 Task: Look for space in Thomastown, Australia from 1st July, 2023 to 8th July, 2023 for 2 adults, 1 child in price range Rs.15000 to Rs.20000. Place can be entire place with 1  bedroom having 1 bed and 1 bathroom. Property type can be house, flat, guest house, hotel. Amenities needed are: washing machine, kitchen. Booking option can be shelf check-in. Required host language is English.
Action: Mouse moved to (305, 200)
Screenshot: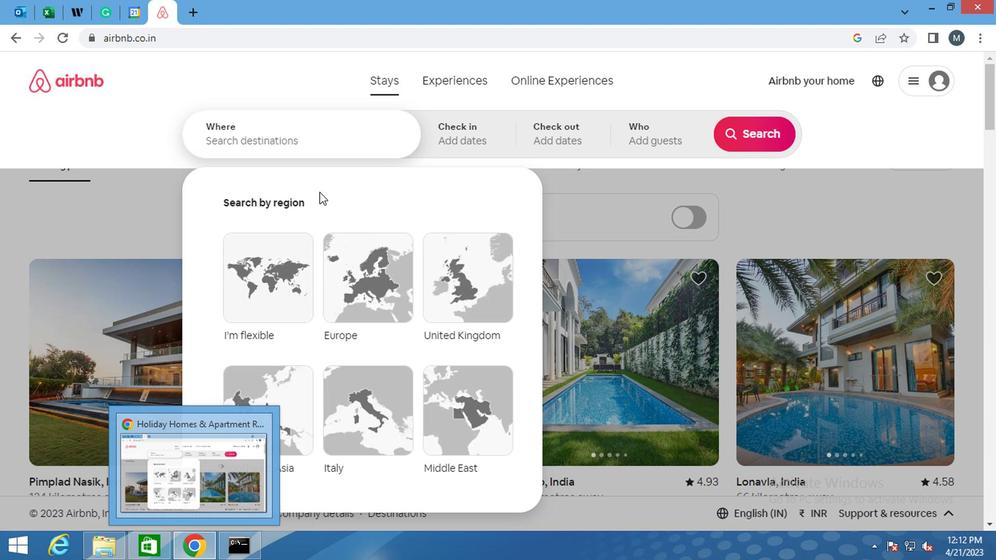 
Action: Mouse pressed left at (305, 200)
Screenshot: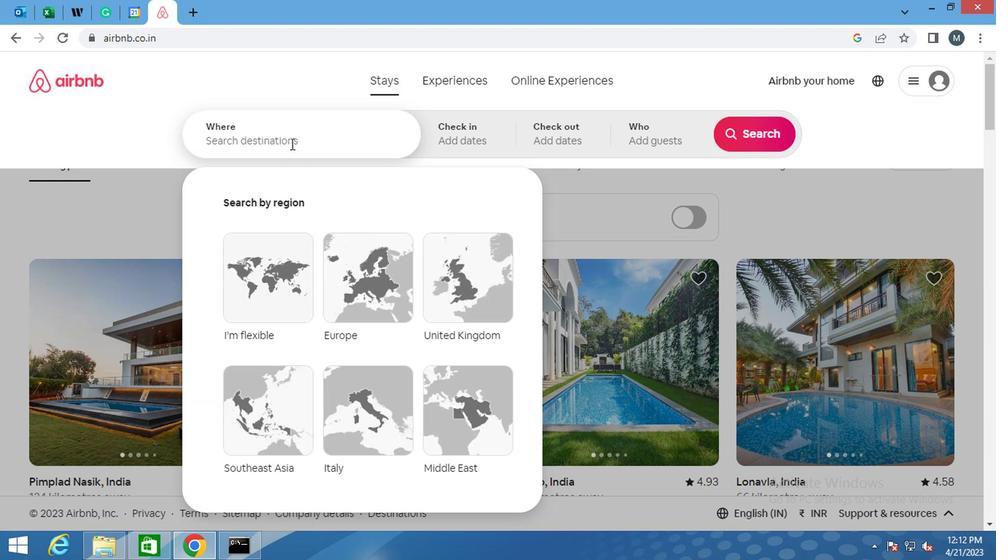 
Action: Mouse pressed left at (305, 200)
Screenshot: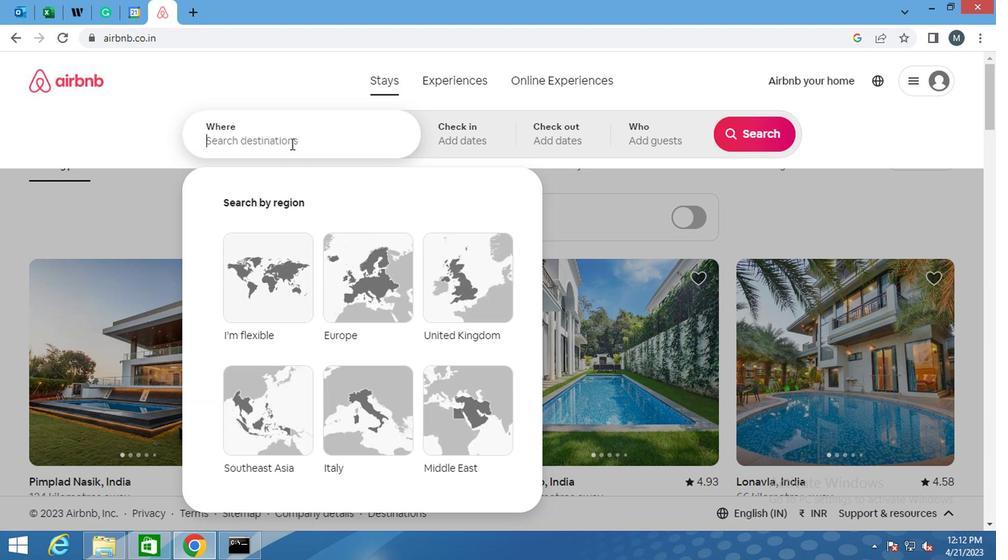 
Action: Key pressed <Key.shift>THOMSTOWN,<Key.shift>AUSTRALIA<Key.space><Key.enter>
Screenshot: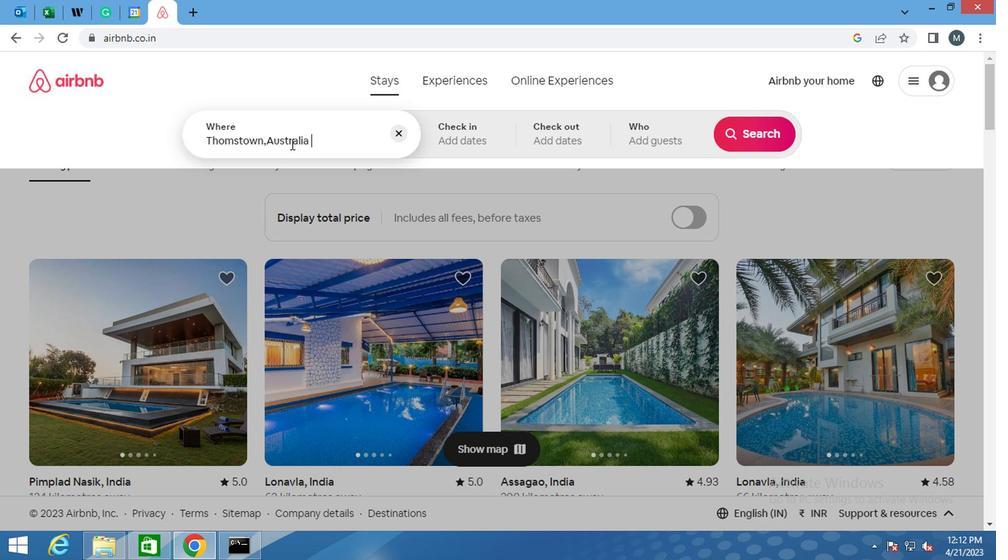 
Action: Mouse moved to (626, 278)
Screenshot: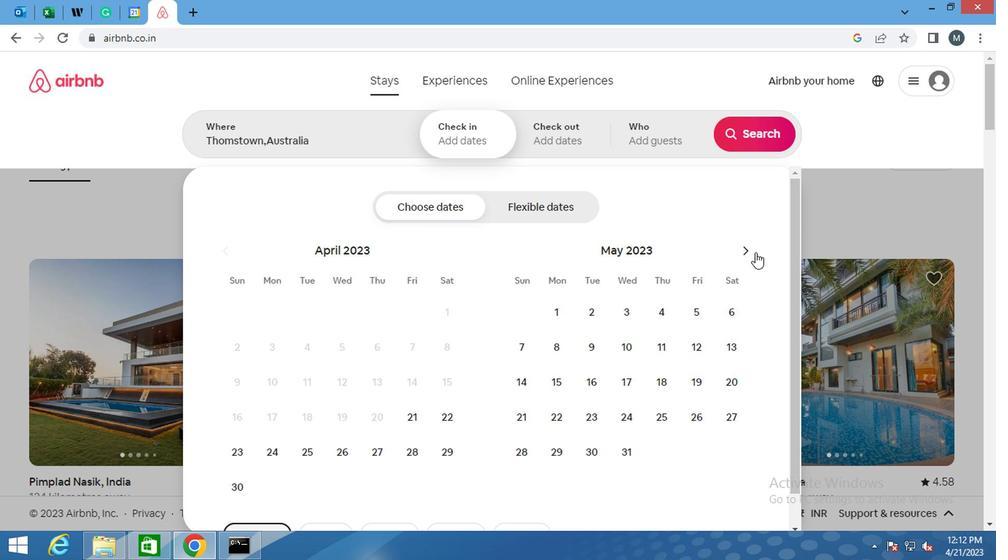 
Action: Mouse pressed left at (626, 278)
Screenshot: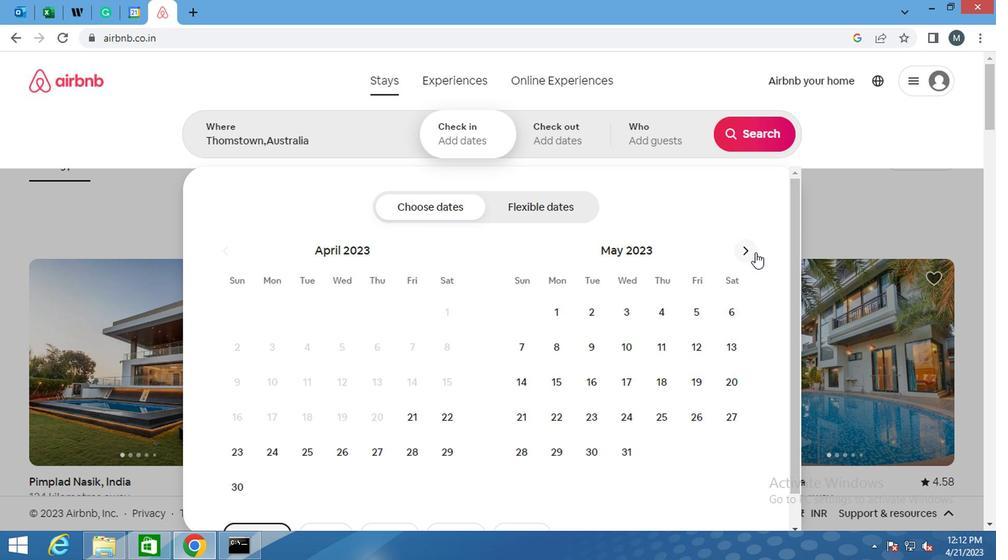 
Action: Mouse pressed left at (626, 278)
Screenshot: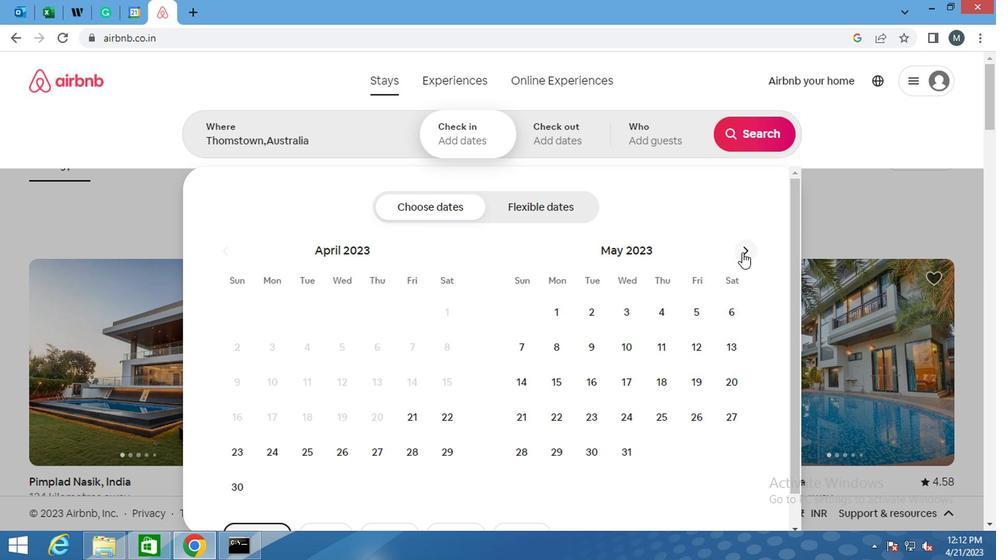
Action: Mouse moved to (622, 325)
Screenshot: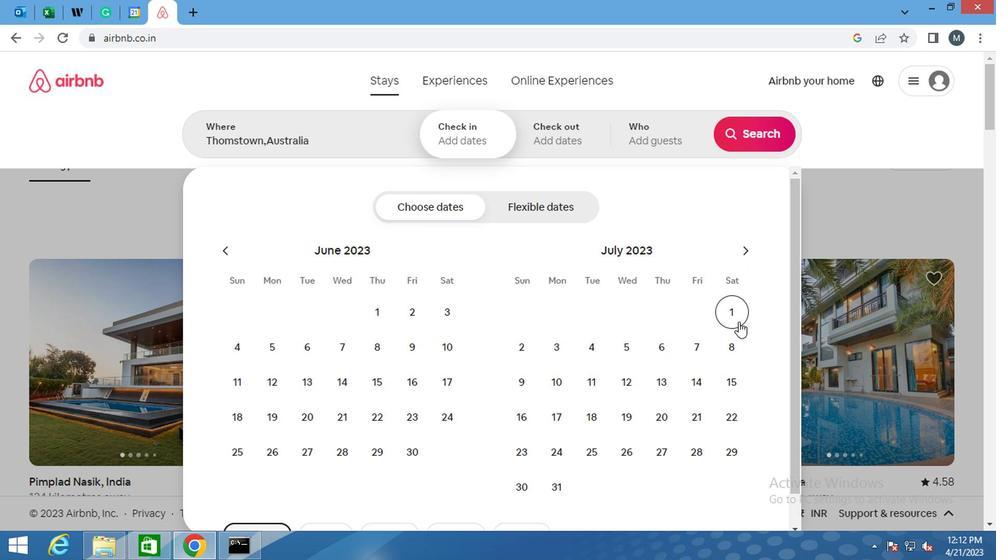 
Action: Mouse pressed left at (622, 325)
Screenshot: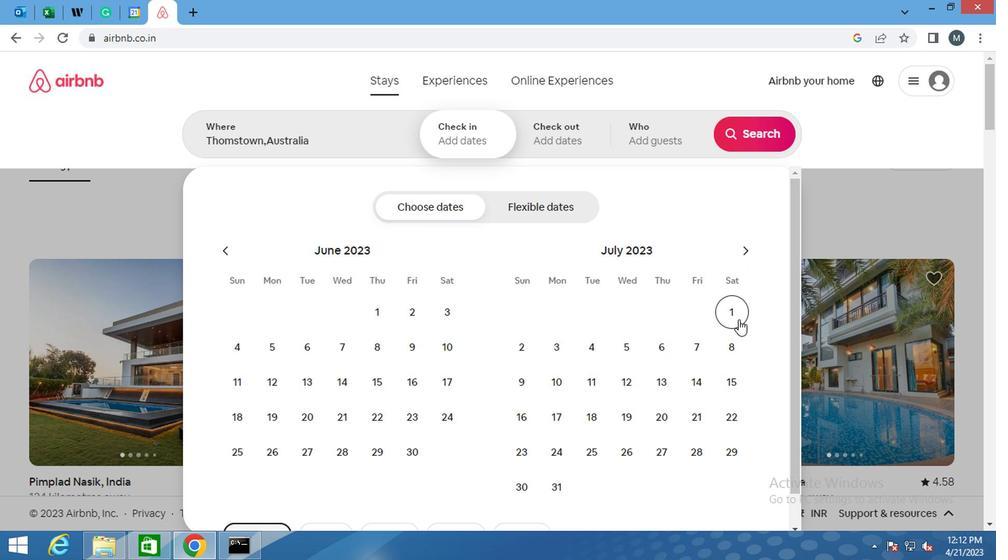
Action: Mouse moved to (623, 350)
Screenshot: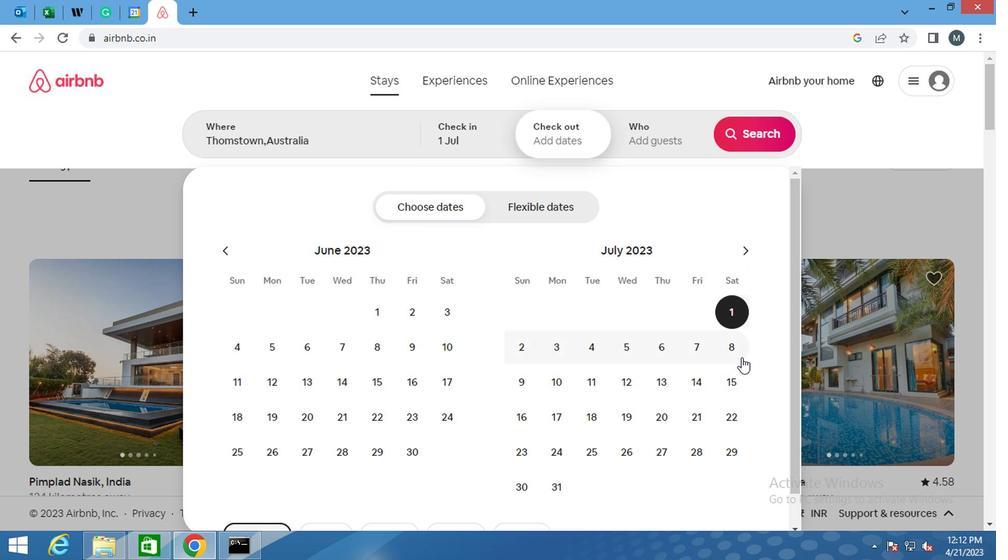 
Action: Mouse pressed left at (623, 350)
Screenshot: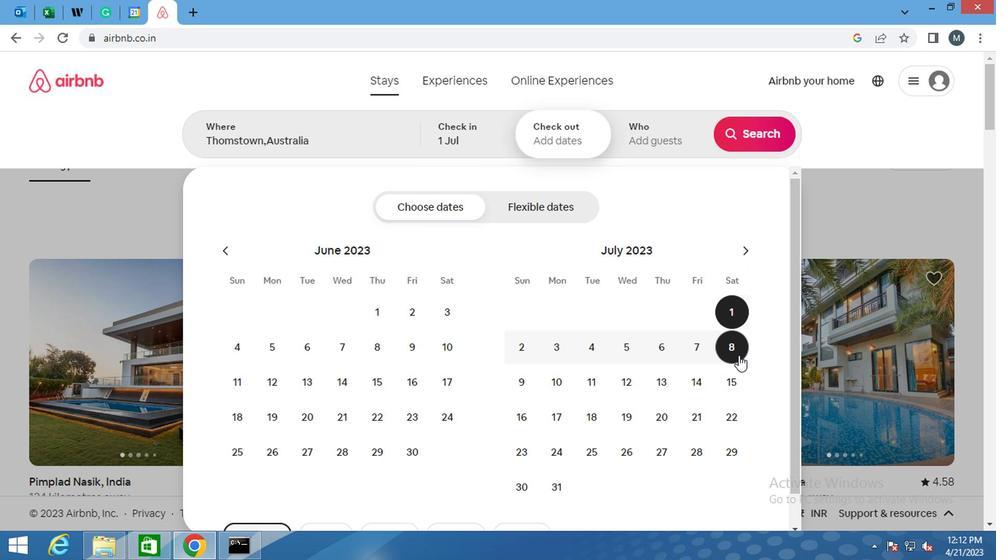 
Action: Mouse moved to (563, 193)
Screenshot: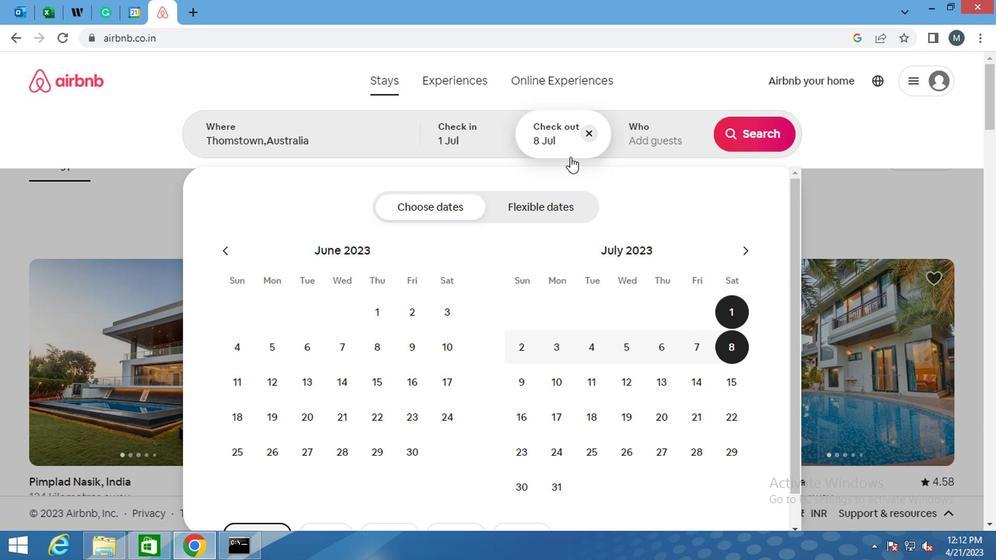 
Action: Mouse pressed left at (563, 193)
Screenshot: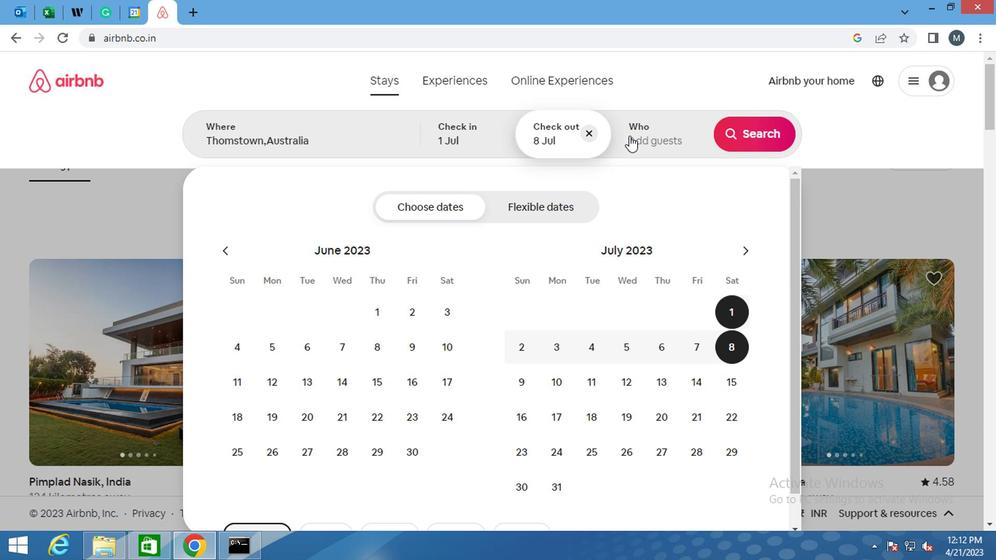 
Action: Mouse moved to (646, 251)
Screenshot: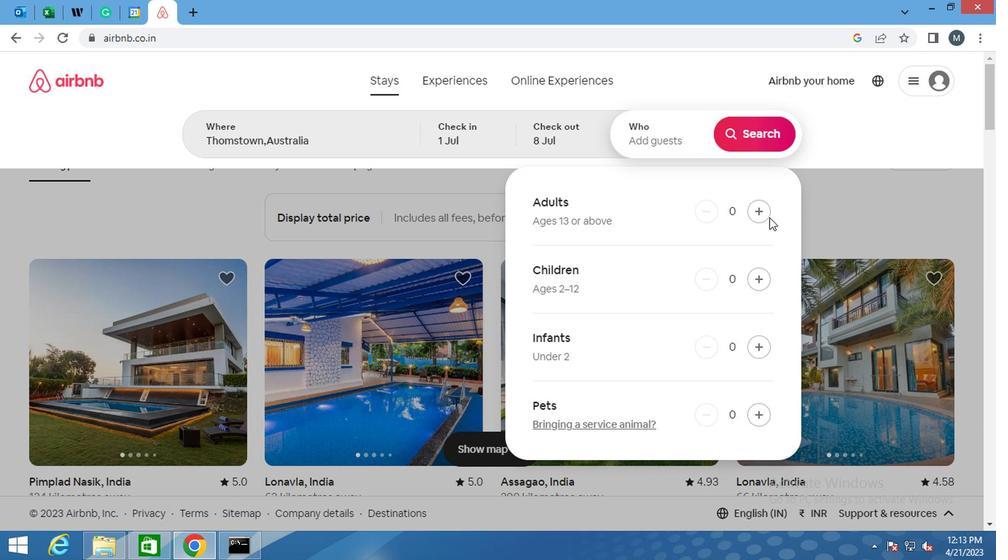 
Action: Mouse pressed left at (646, 251)
Screenshot: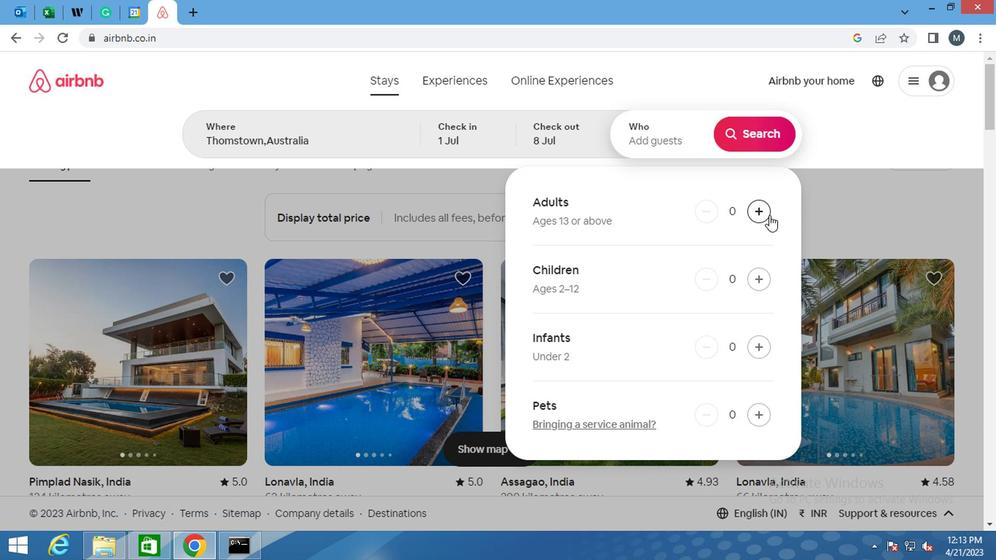 
Action: Mouse moved to (645, 249)
Screenshot: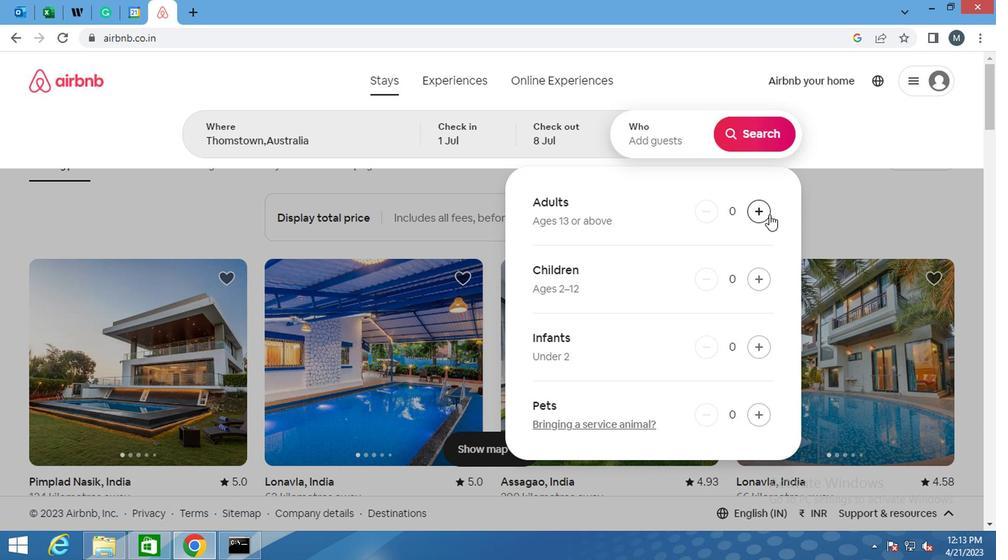
Action: Mouse pressed left at (645, 249)
Screenshot: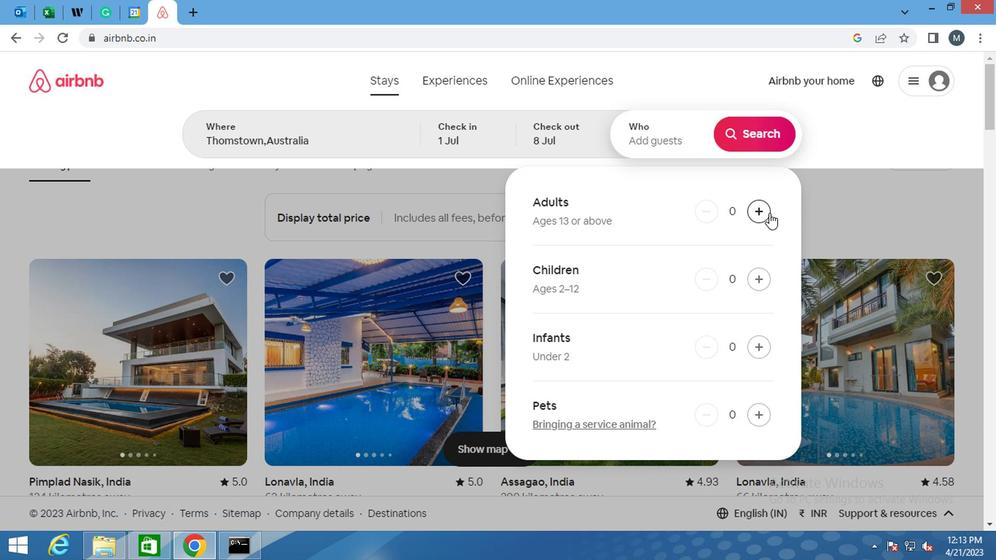 
Action: Mouse moved to (698, 195)
Screenshot: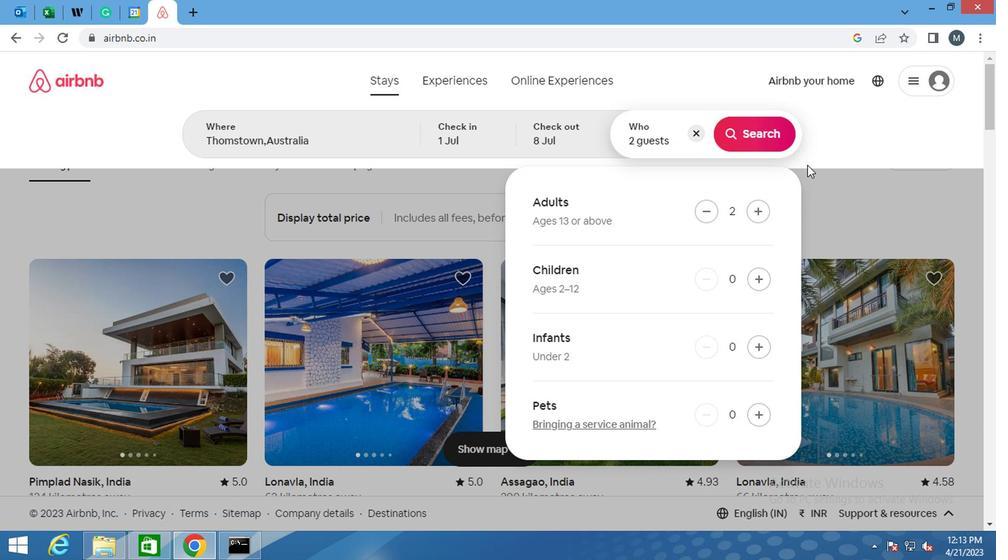 
Action: Mouse pressed left at (698, 195)
Screenshot: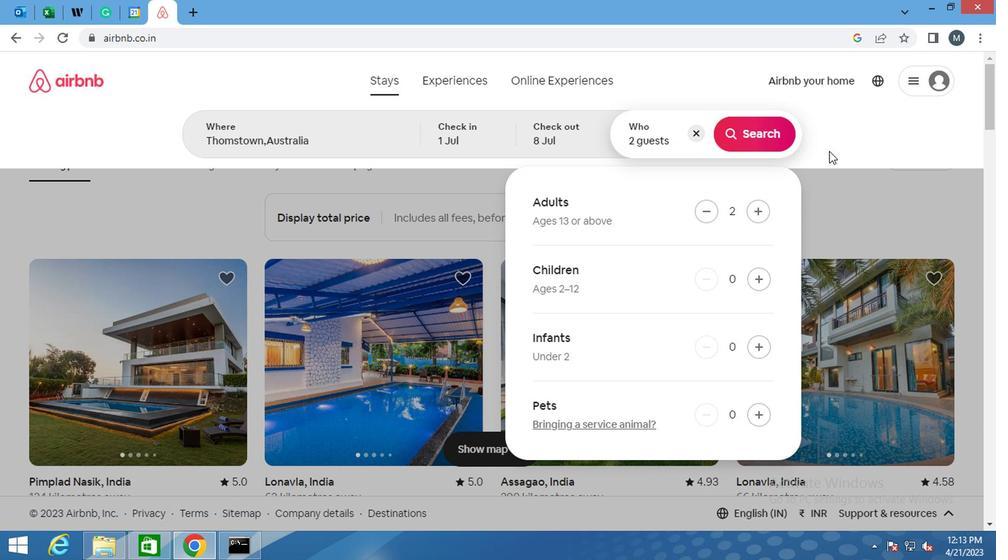 
Action: Mouse moved to (691, 213)
Screenshot: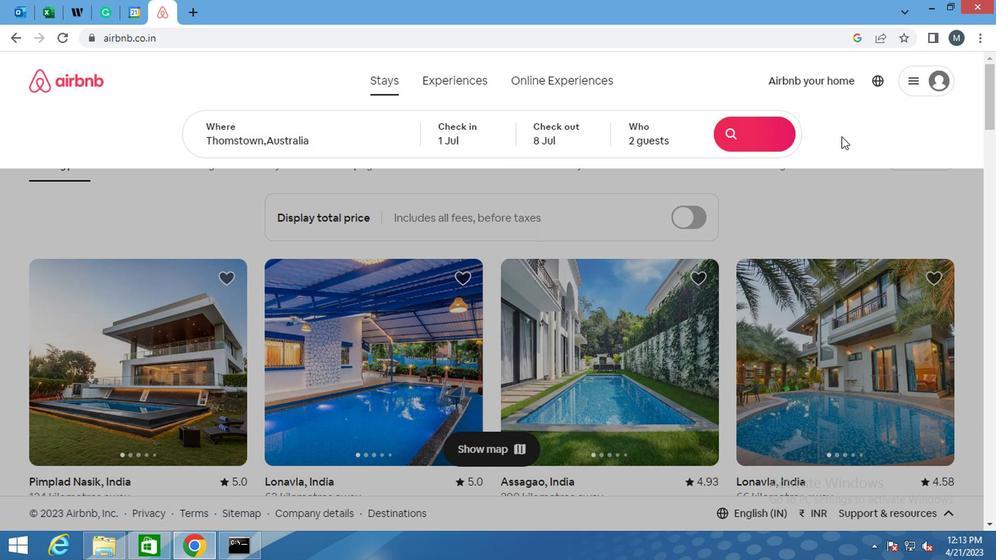 
Action: Mouse scrolled (691, 213) with delta (0, 0)
Screenshot: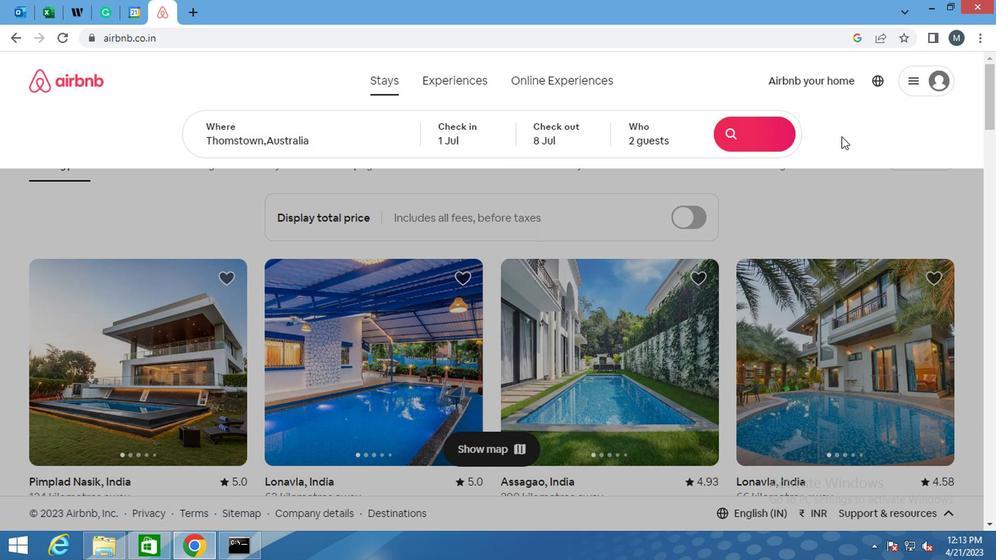 
Action: Mouse moved to (691, 214)
Screenshot: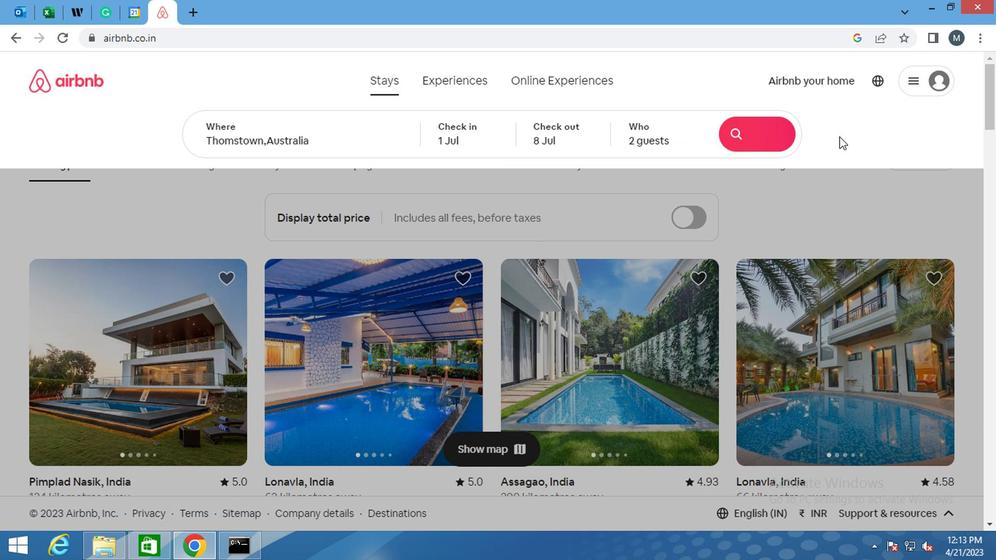 
Action: Mouse scrolled (691, 214) with delta (0, 0)
Screenshot: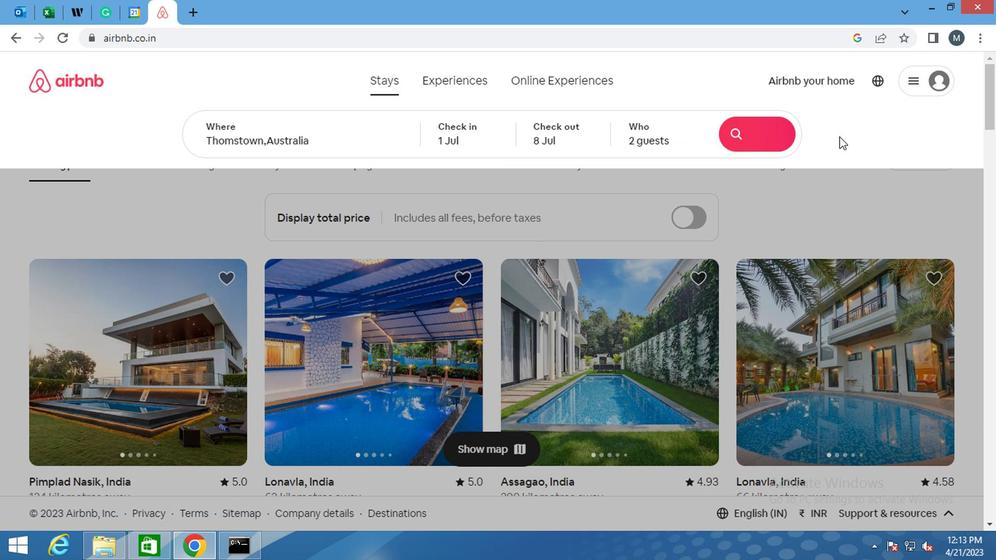 
Action: Mouse scrolled (691, 214) with delta (0, 0)
Screenshot: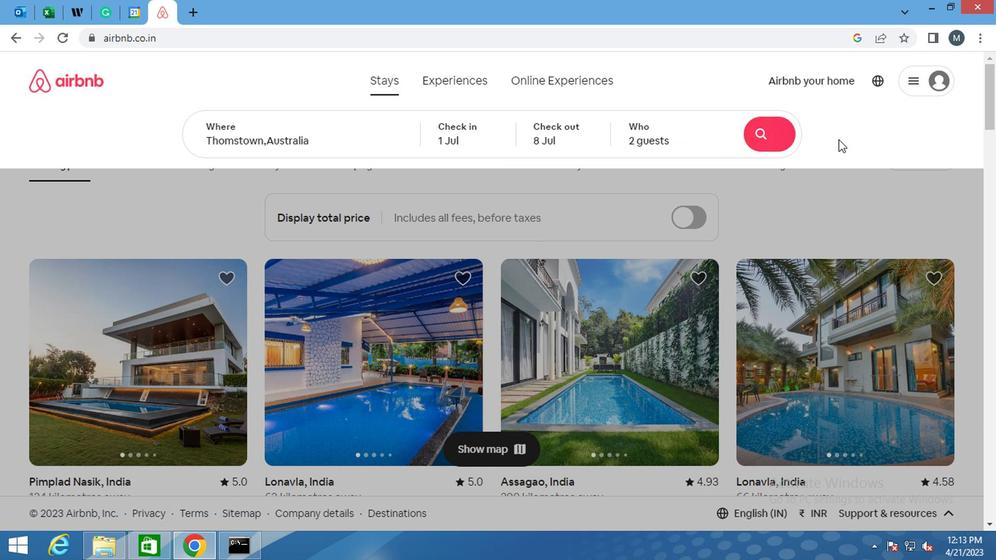 
Action: Mouse moved to (705, 213)
Screenshot: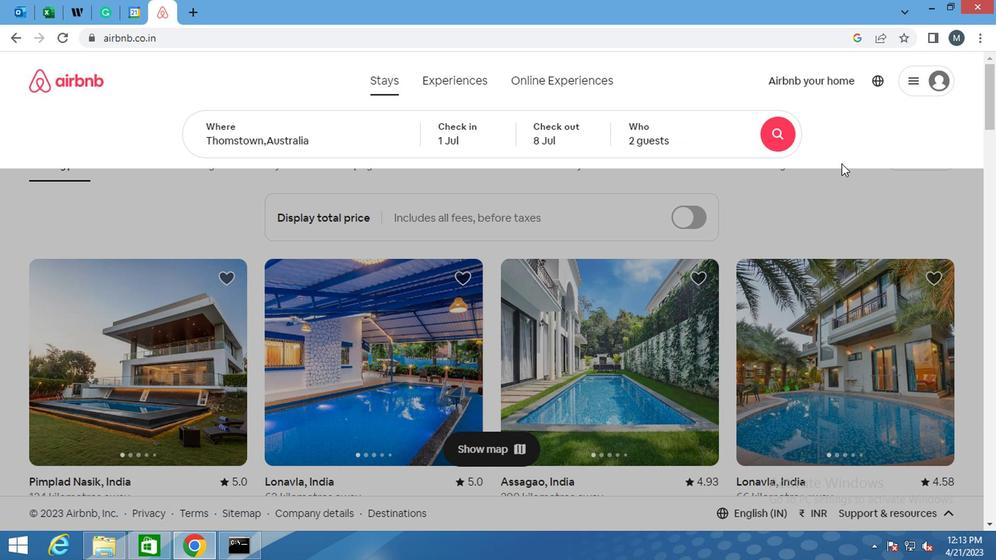 
Action: Mouse scrolled (705, 214) with delta (0, 0)
Screenshot: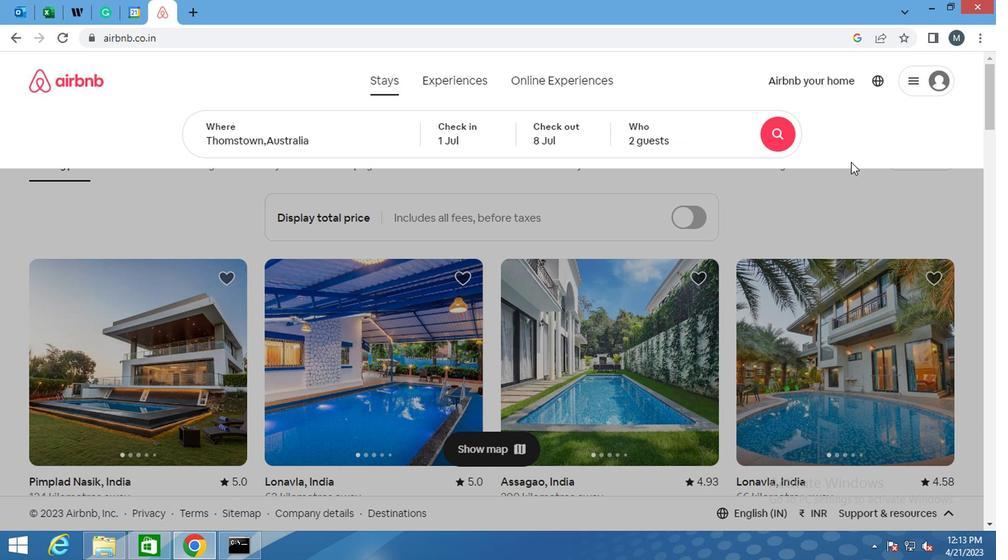 
Action: Mouse moved to (706, 212)
Screenshot: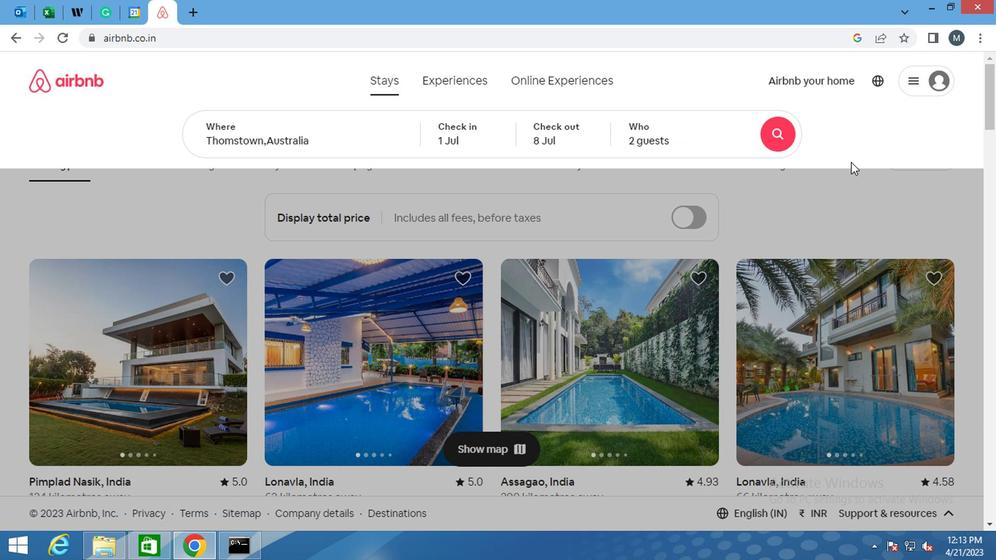 
Action: Mouse scrolled (706, 213) with delta (0, 0)
Screenshot: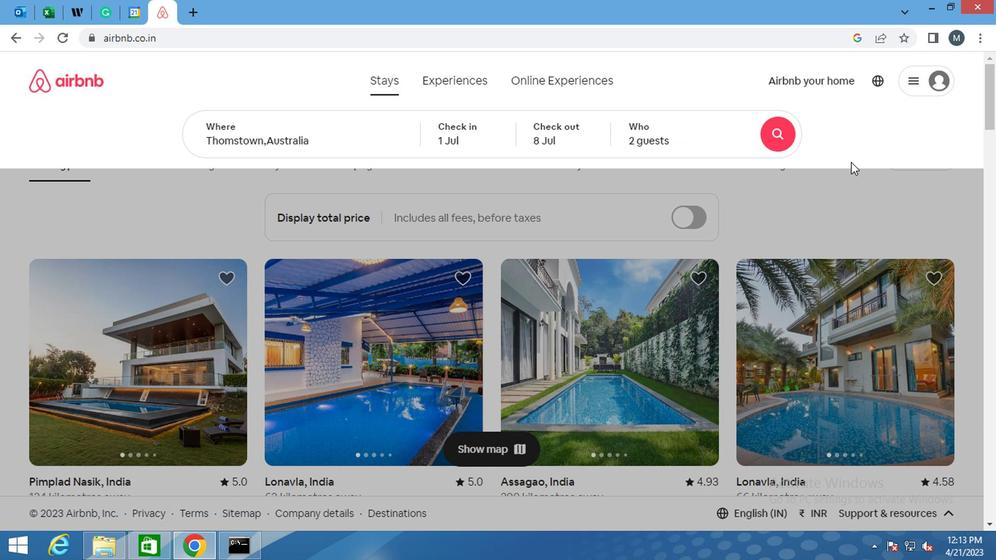 
Action: Mouse moved to (705, 201)
Screenshot: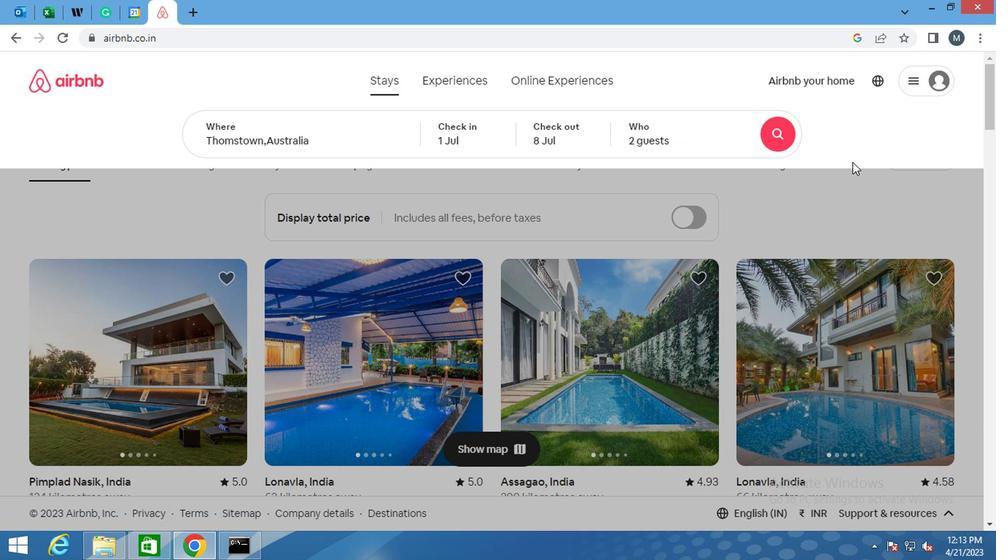 
Action: Mouse scrolled (705, 200) with delta (0, 0)
Screenshot: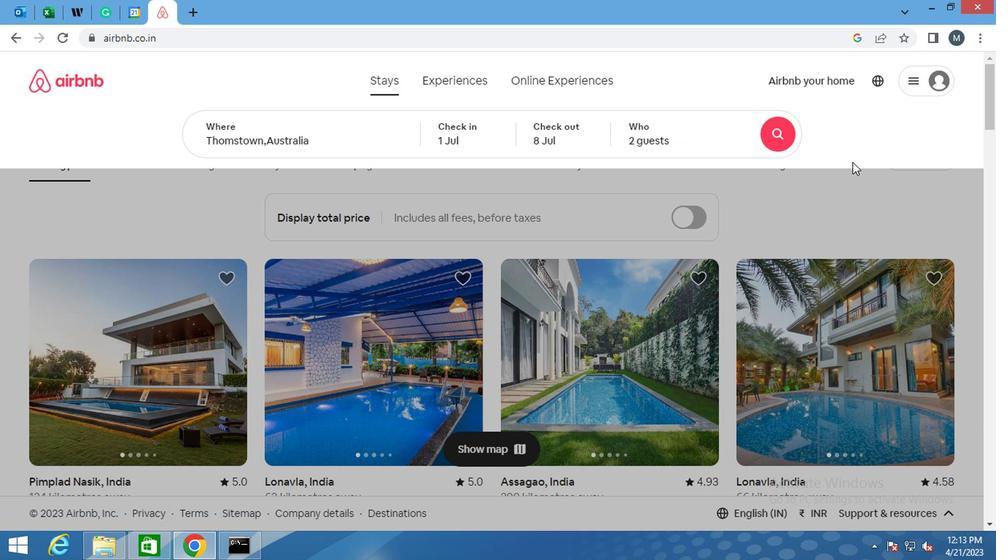 
Action: Mouse moved to (705, 202)
Screenshot: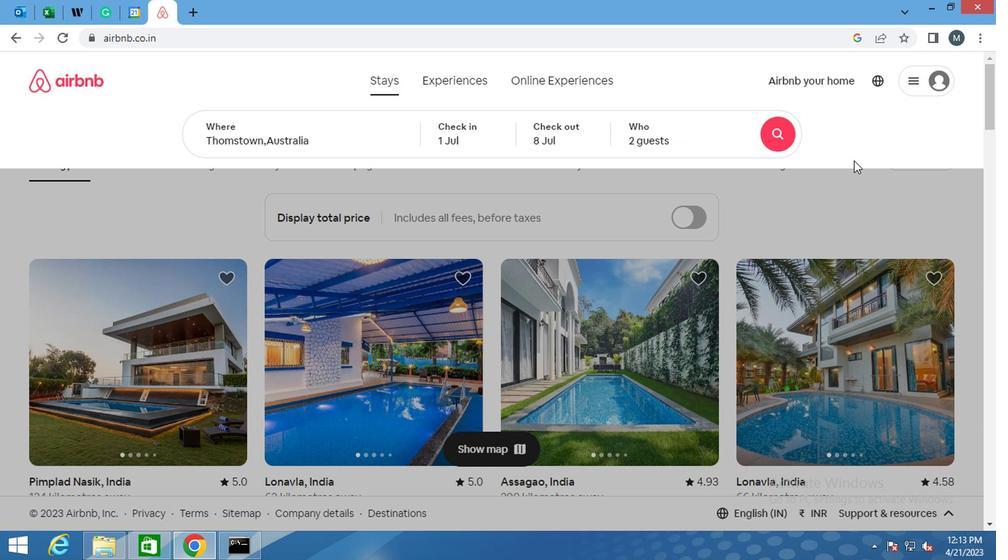 
Action: Mouse scrolled (705, 201) with delta (0, 0)
Screenshot: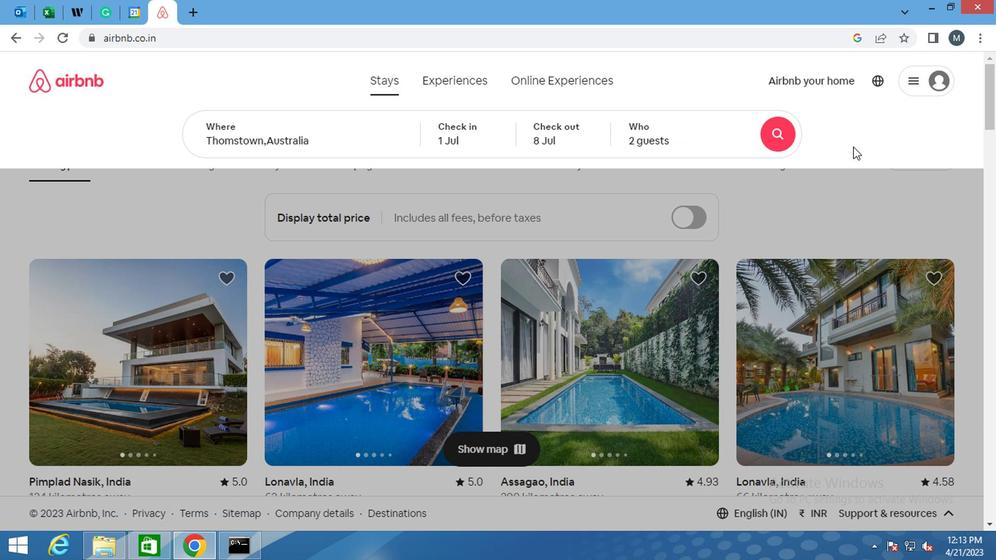 
Action: Mouse moved to (705, 203)
Screenshot: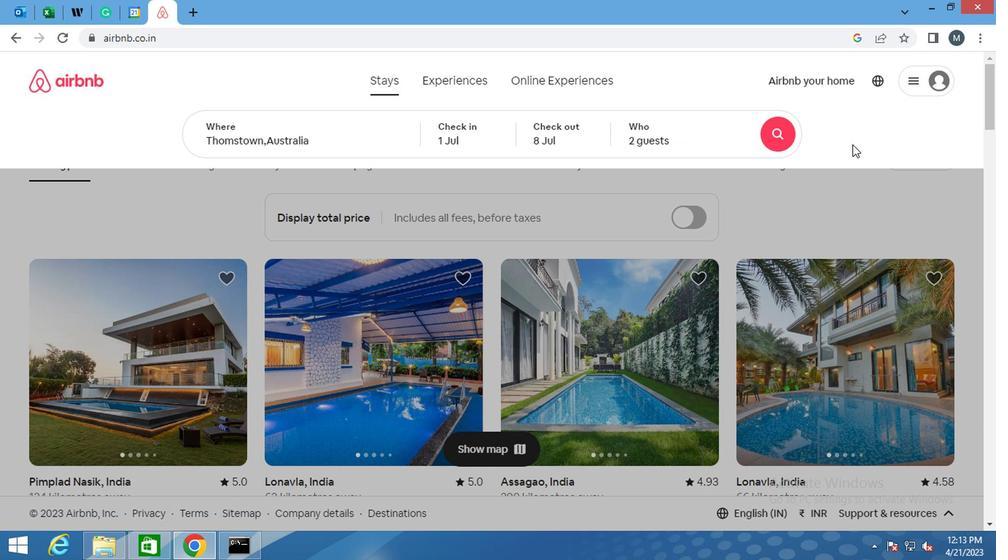 
Action: Mouse scrolled (705, 203) with delta (0, 0)
Screenshot: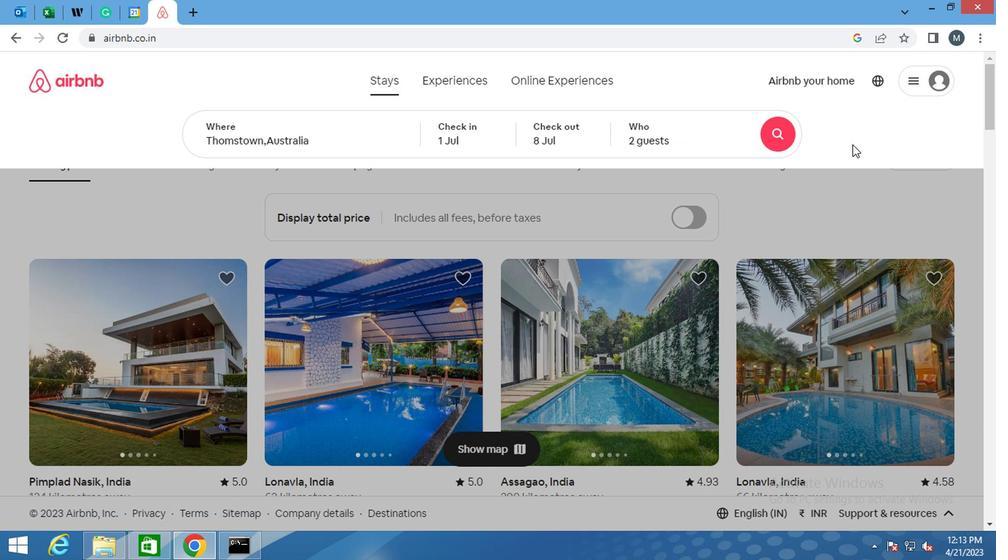 
Action: Mouse moved to (705, 204)
Screenshot: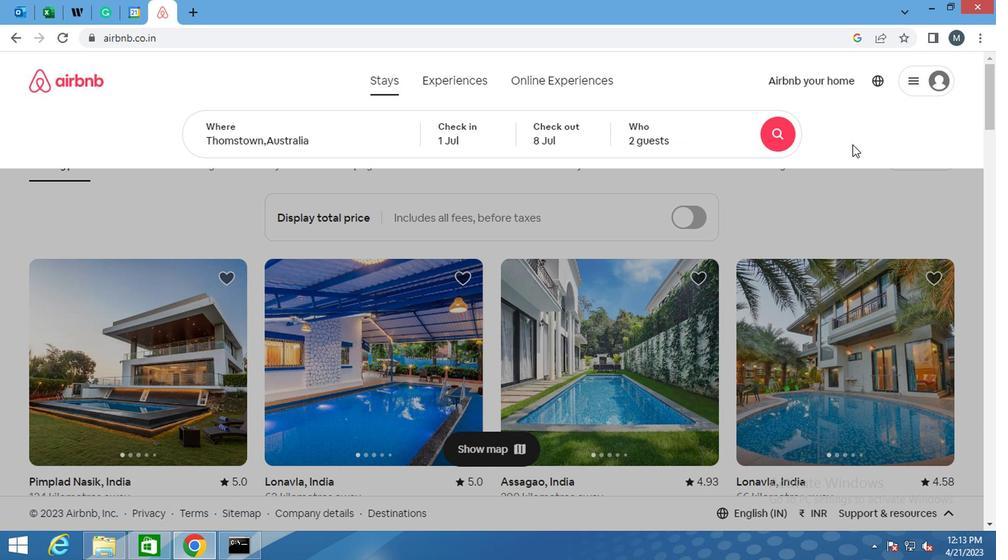 
Action: Mouse scrolled (705, 203) with delta (0, 0)
Screenshot: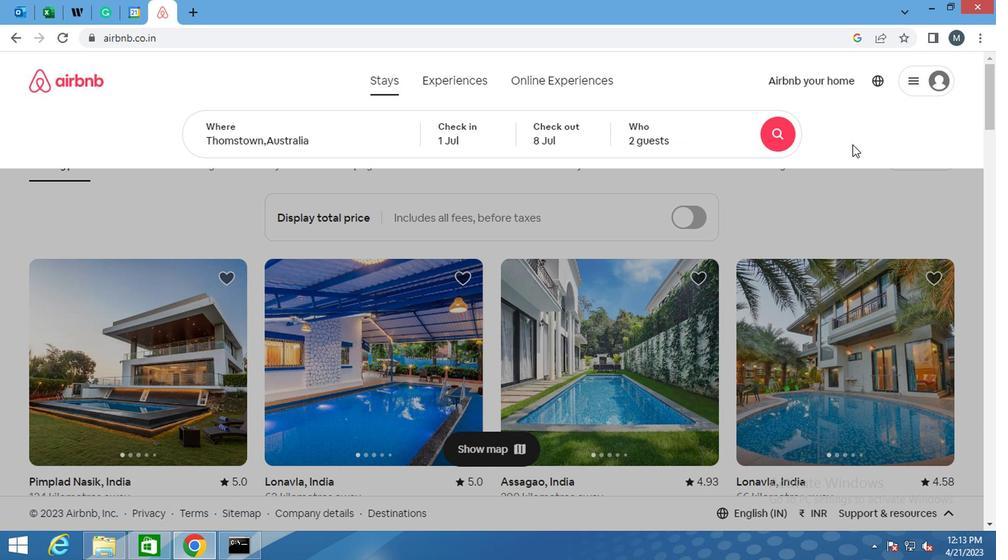 
Action: Mouse scrolled (705, 204) with delta (0, 0)
Screenshot: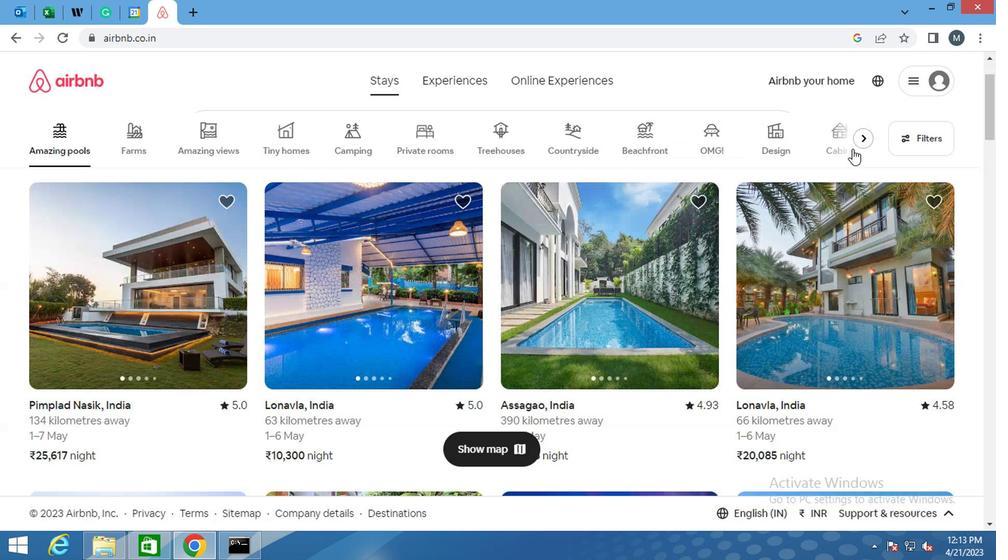 
Action: Mouse scrolled (705, 204) with delta (0, 0)
Screenshot: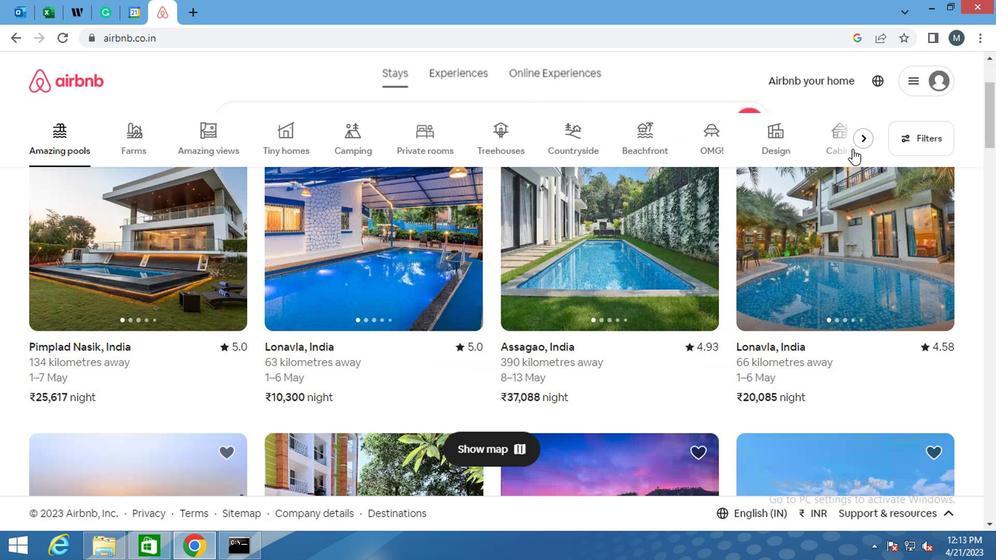
Action: Mouse scrolled (705, 204) with delta (0, 0)
Screenshot: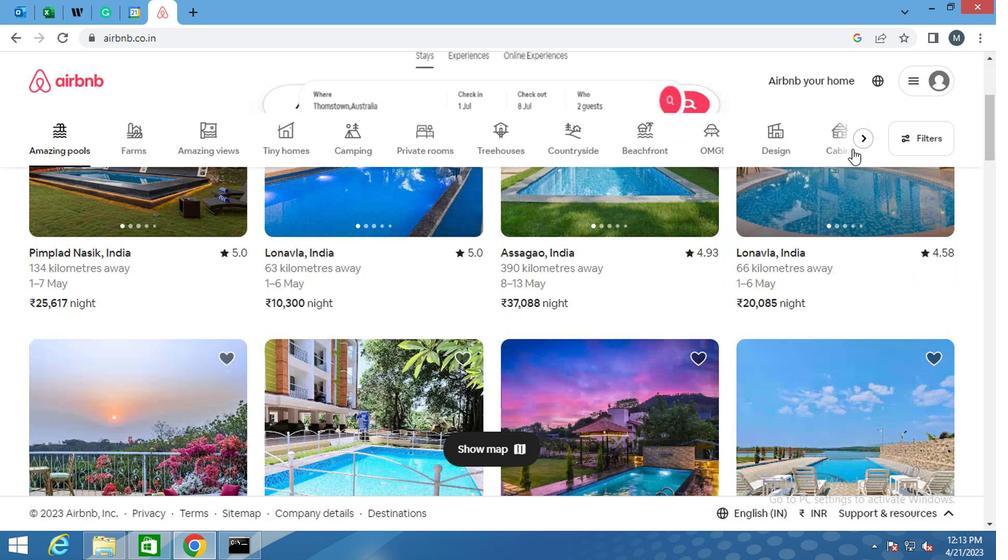 
Action: Mouse moved to (750, 203)
Screenshot: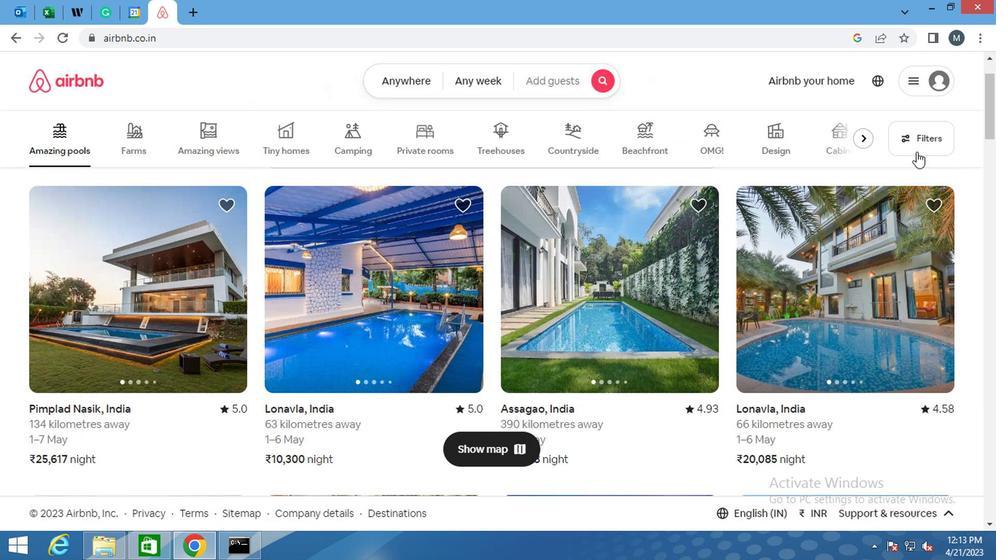 
Action: Mouse pressed left at (750, 203)
Screenshot: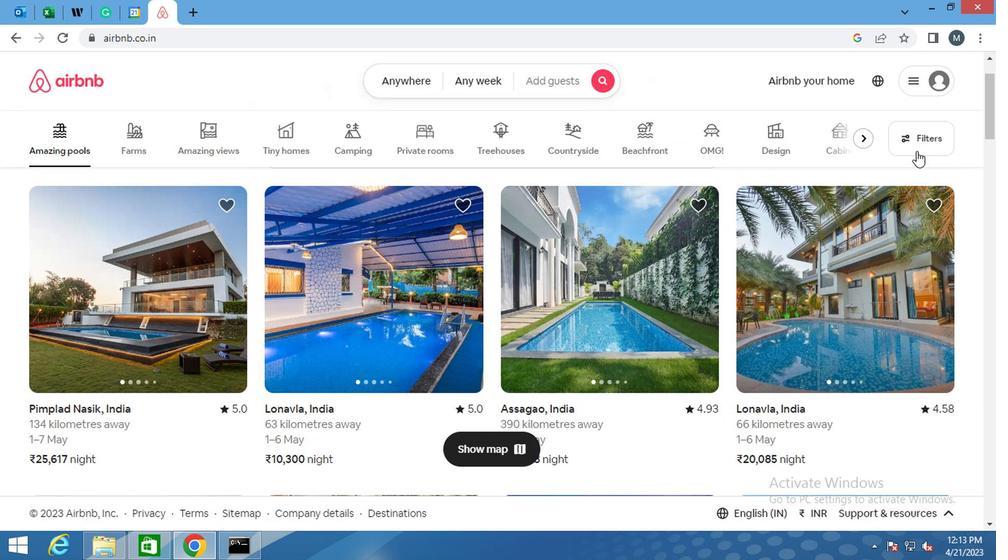 
Action: Mouse moved to (684, 226)
Screenshot: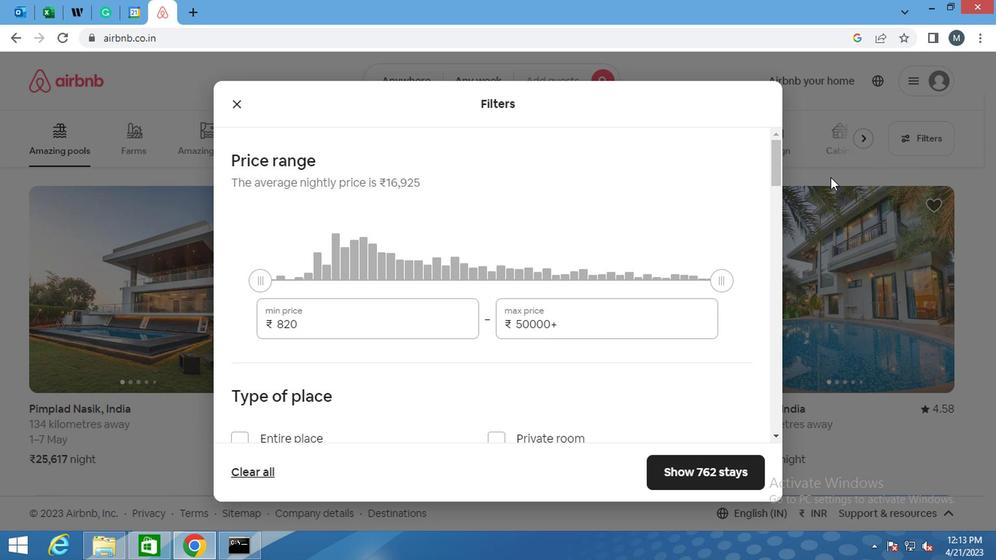 
Action: Mouse scrolled (684, 226) with delta (0, 0)
Screenshot: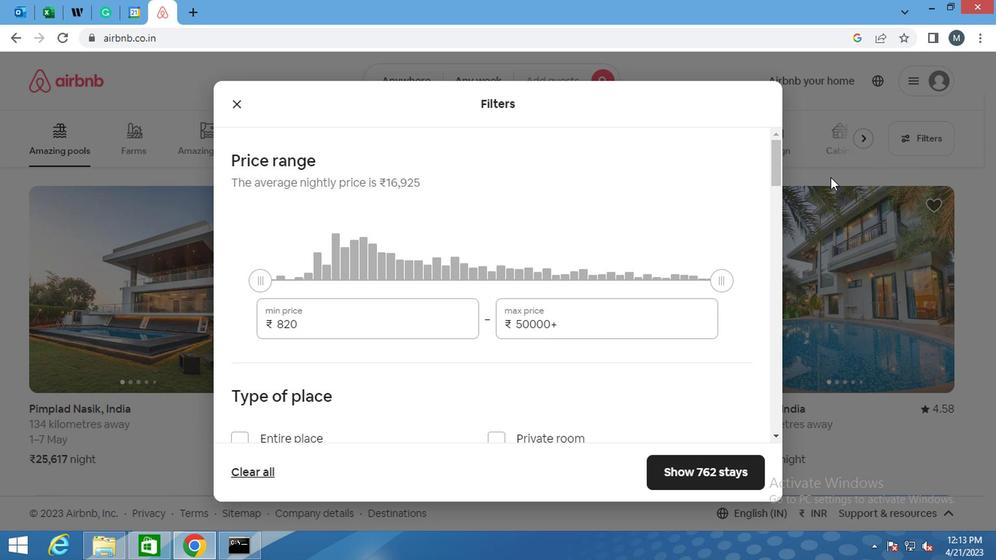 
Action: Mouse moved to (365, 322)
Screenshot: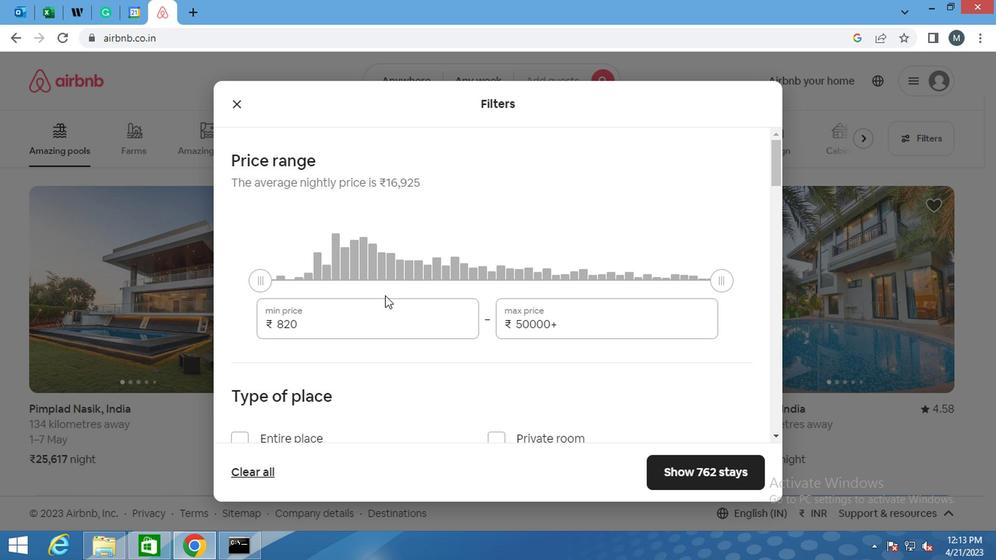 
Action: Mouse pressed left at (365, 322)
Screenshot: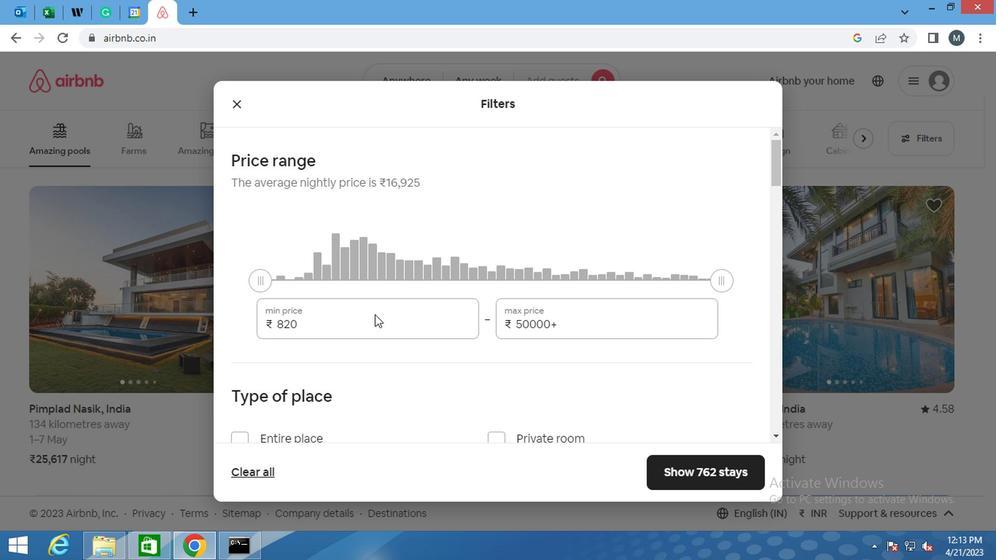 
Action: Mouse moved to (364, 323)
Screenshot: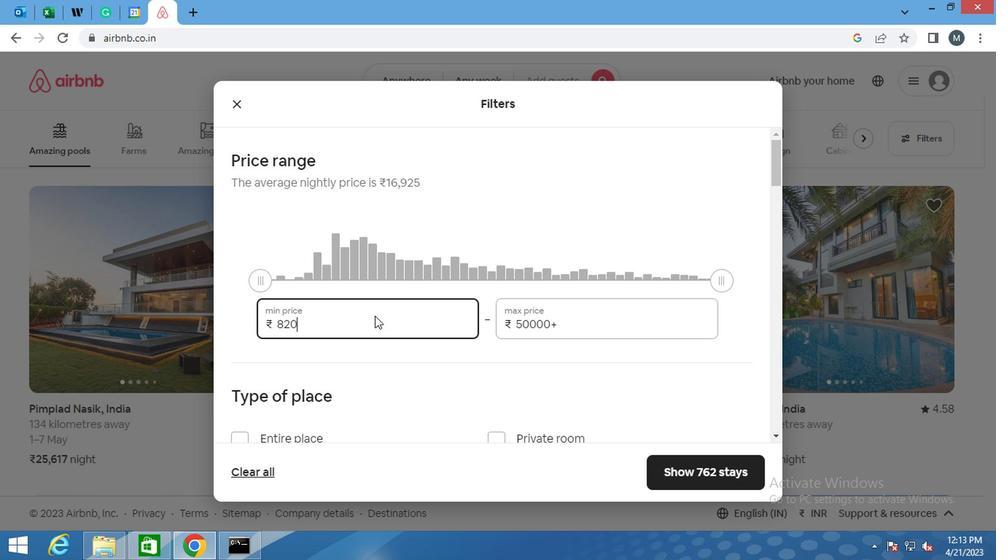 
Action: Key pressed <Key.backspace><Key.backspace><Key.backspace><Key.backspace><Key.backspace>15000
Screenshot: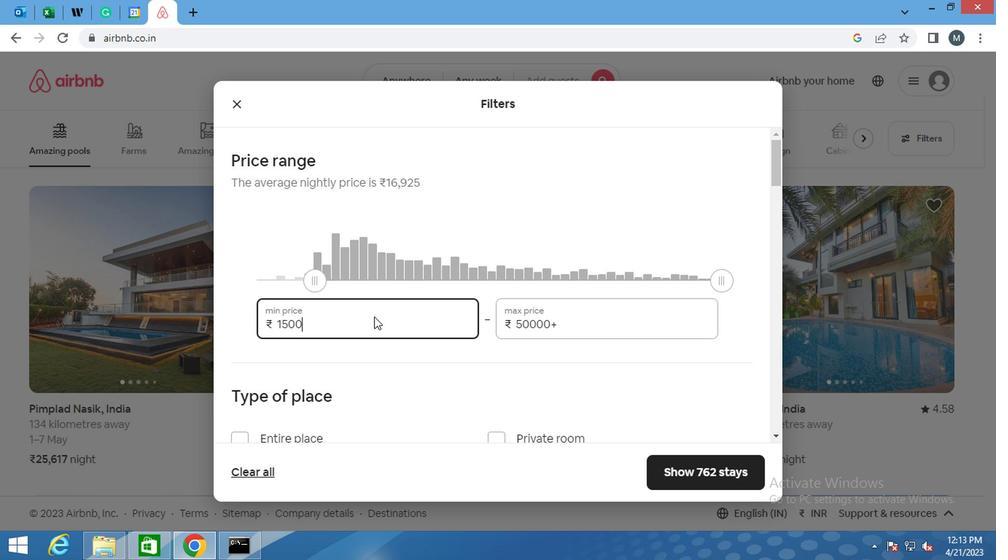 
Action: Mouse moved to (552, 323)
Screenshot: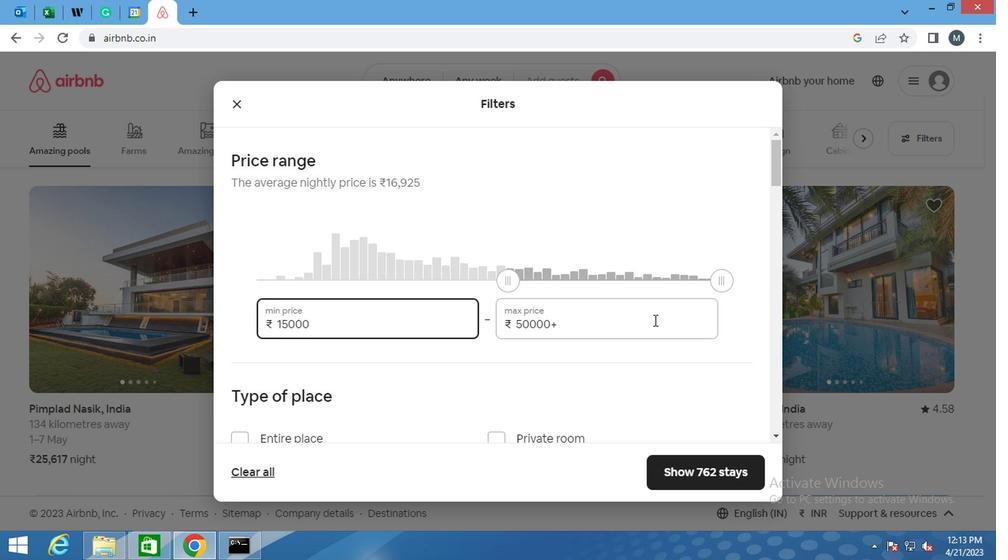 
Action: Mouse pressed left at (552, 323)
Screenshot: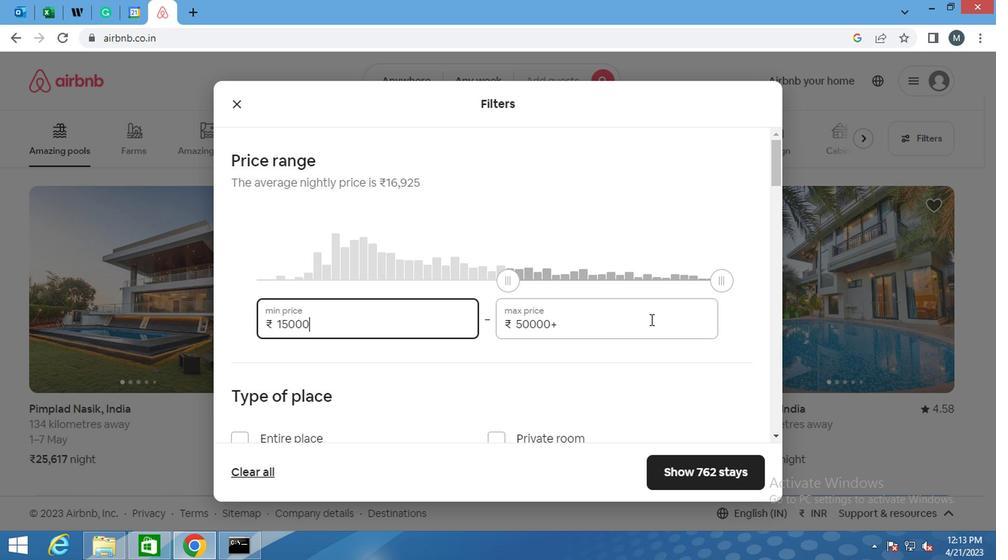
Action: Key pressed <Key.backspace><Key.backspace><Key.backspace><Key.backspace><Key.backspace><Key.backspace>20000
Screenshot: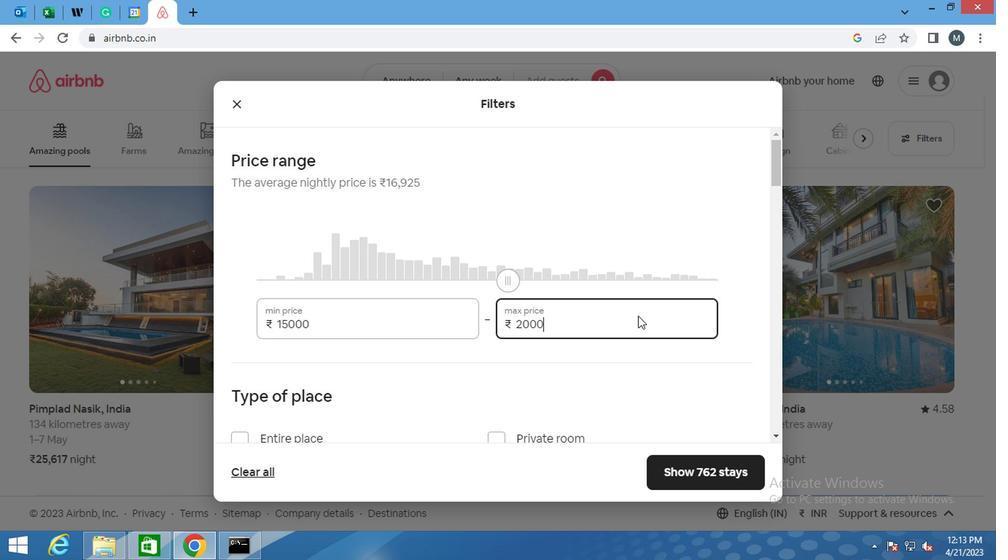 
Action: Mouse moved to (495, 293)
Screenshot: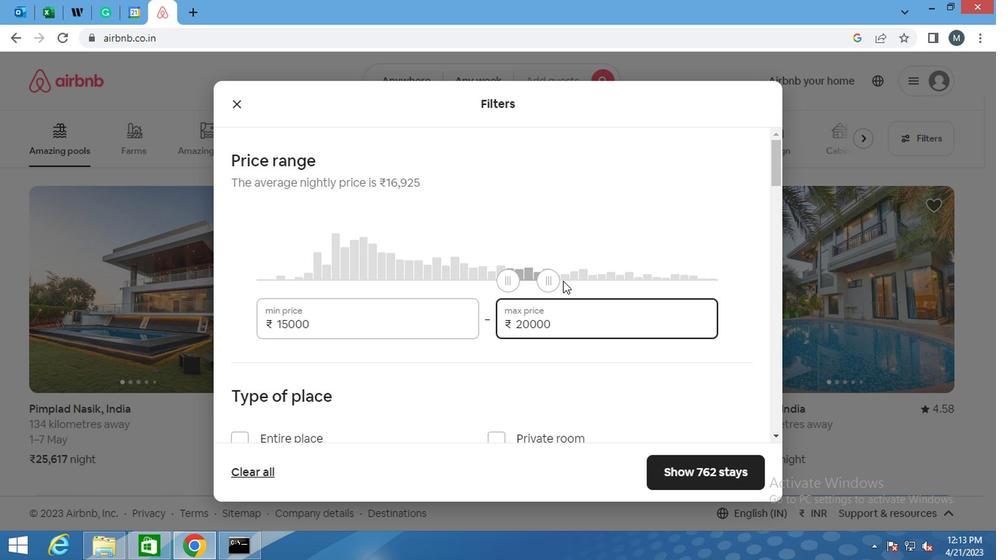 
Action: Mouse scrolled (495, 293) with delta (0, 0)
Screenshot: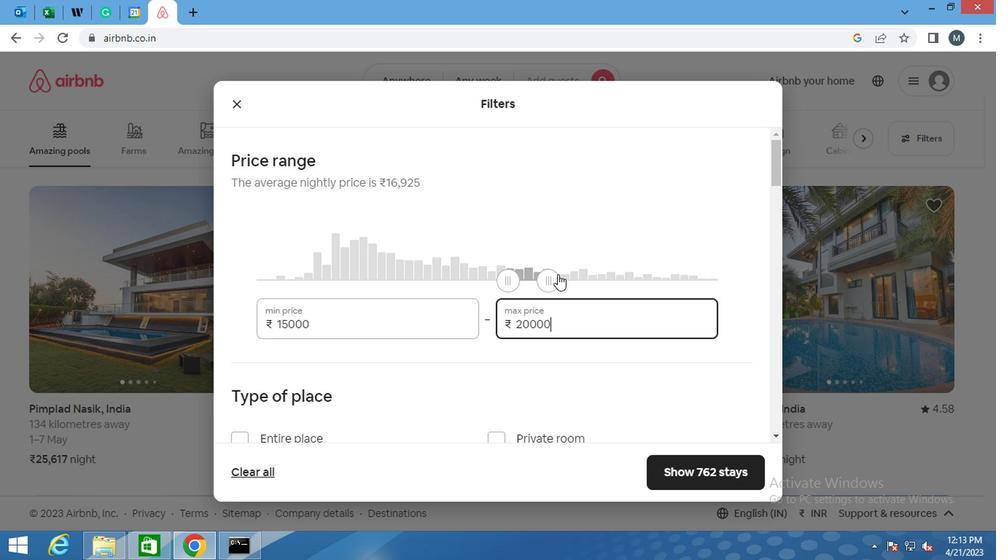 
Action: Mouse moved to (265, 363)
Screenshot: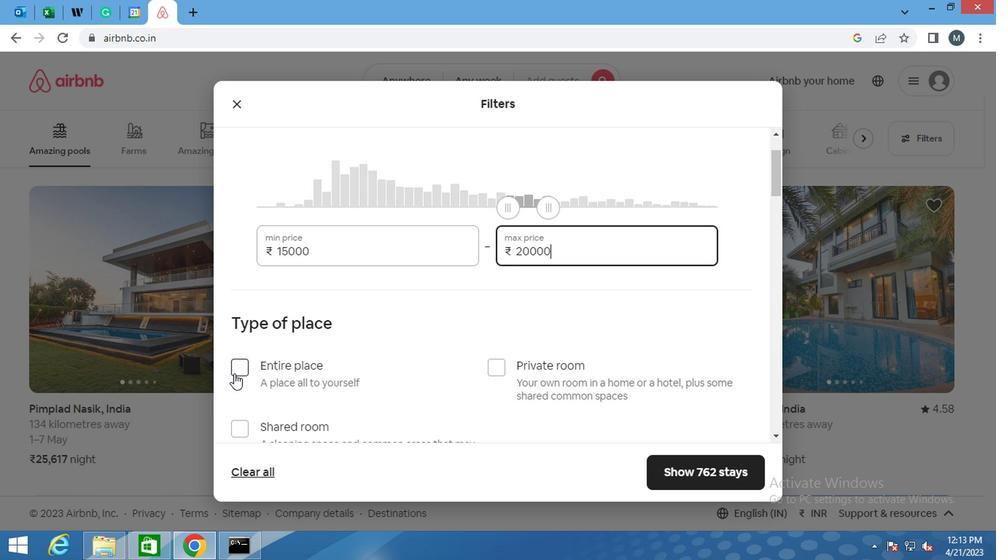 
Action: Mouse pressed left at (265, 363)
Screenshot: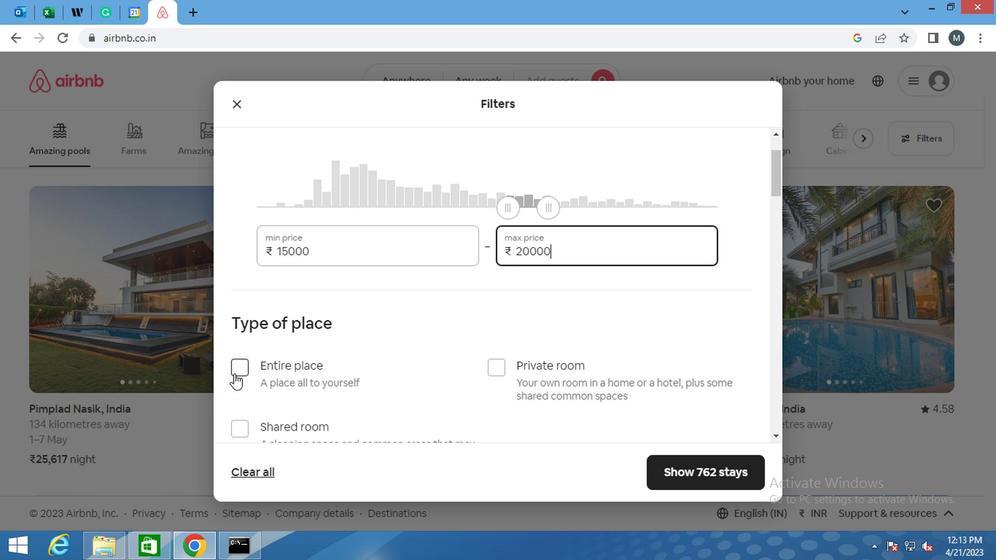 
Action: Mouse moved to (307, 331)
Screenshot: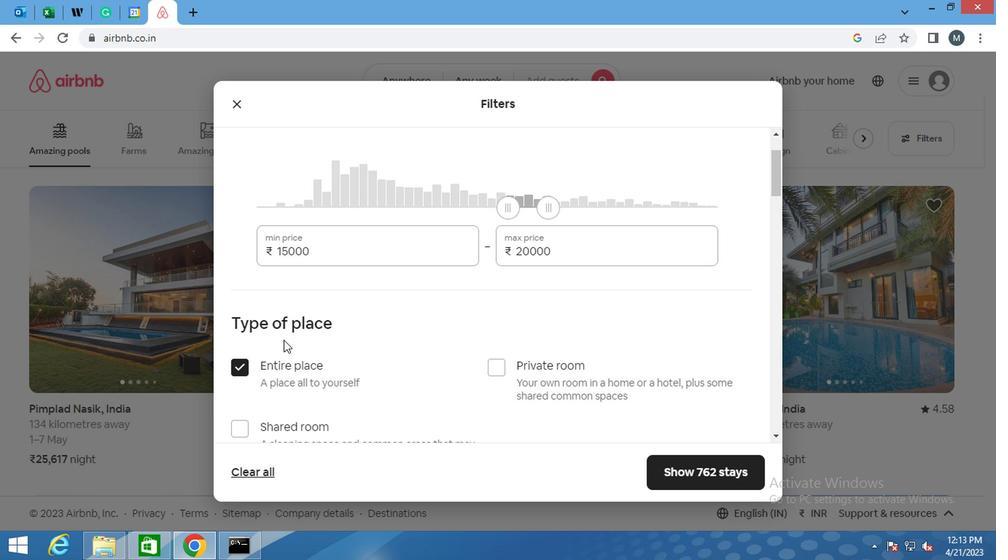
Action: Mouse scrolled (307, 330) with delta (0, 0)
Screenshot: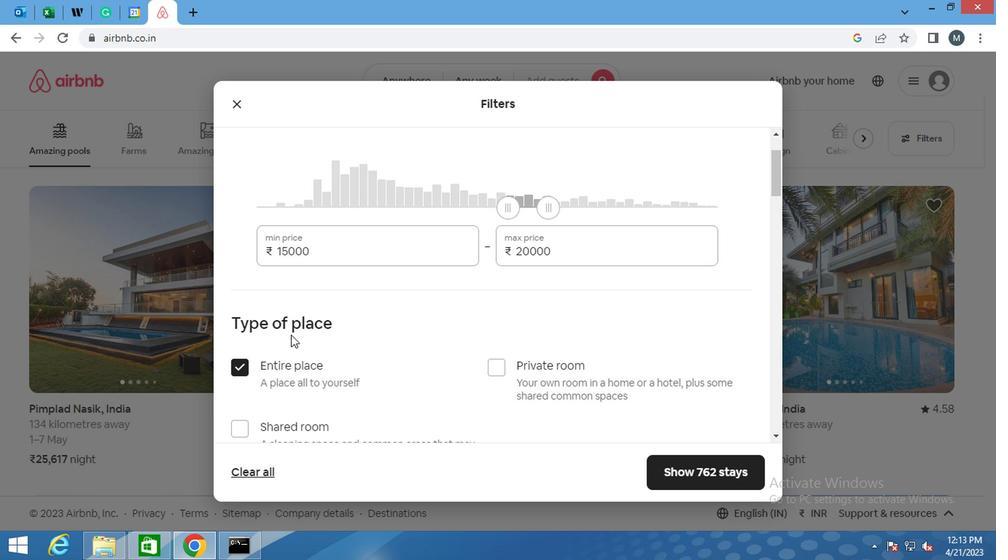 
Action: Mouse scrolled (307, 330) with delta (0, 0)
Screenshot: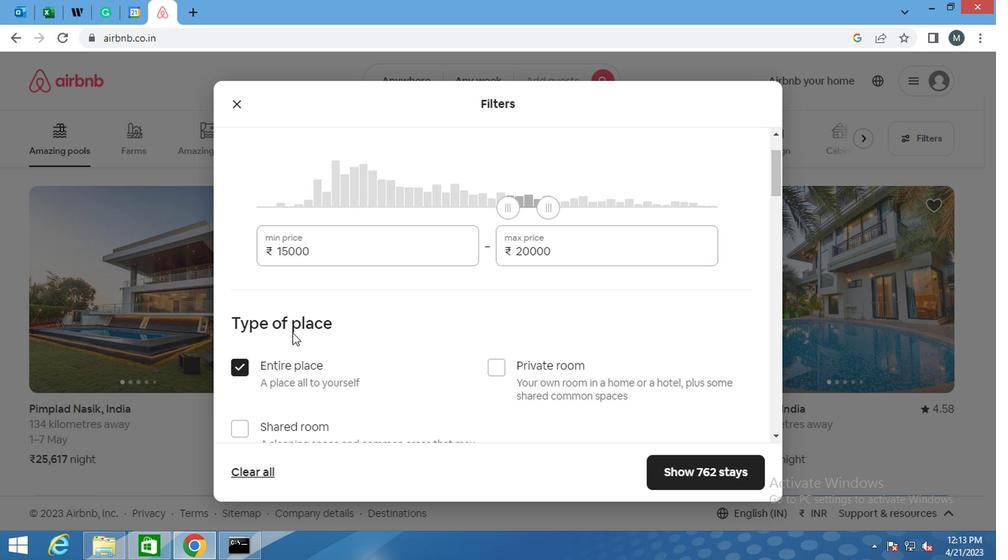 
Action: Mouse moved to (327, 341)
Screenshot: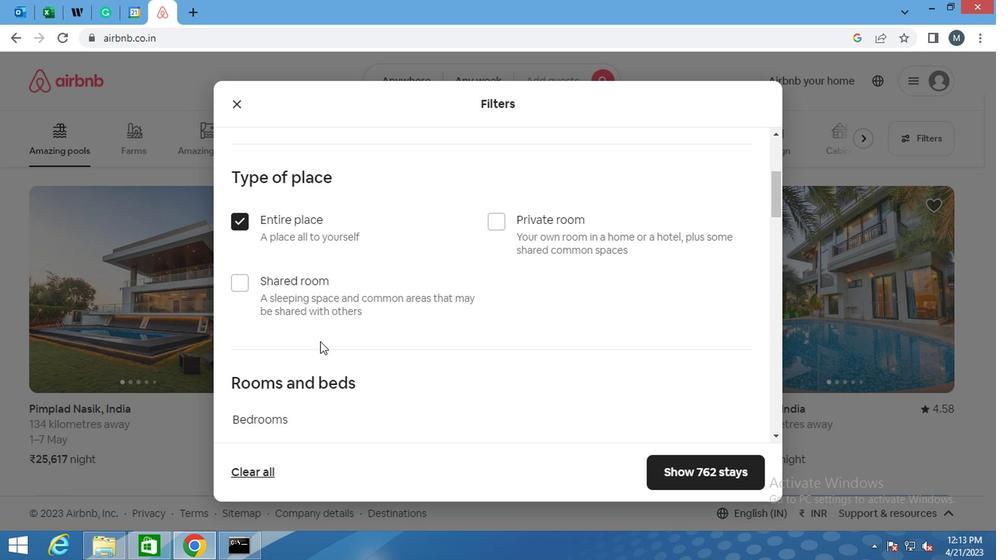 
Action: Mouse scrolled (327, 340) with delta (0, 0)
Screenshot: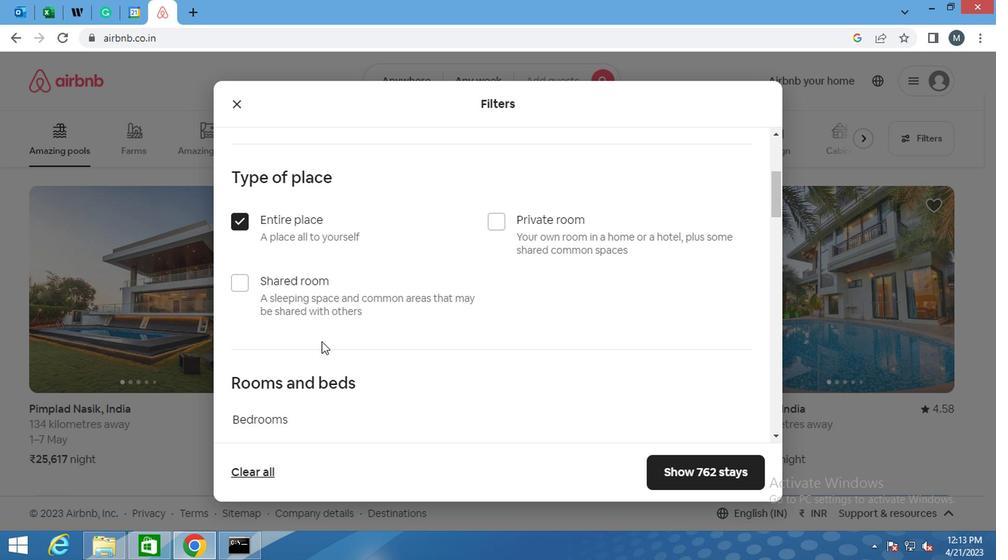 
Action: Mouse scrolled (327, 340) with delta (0, 0)
Screenshot: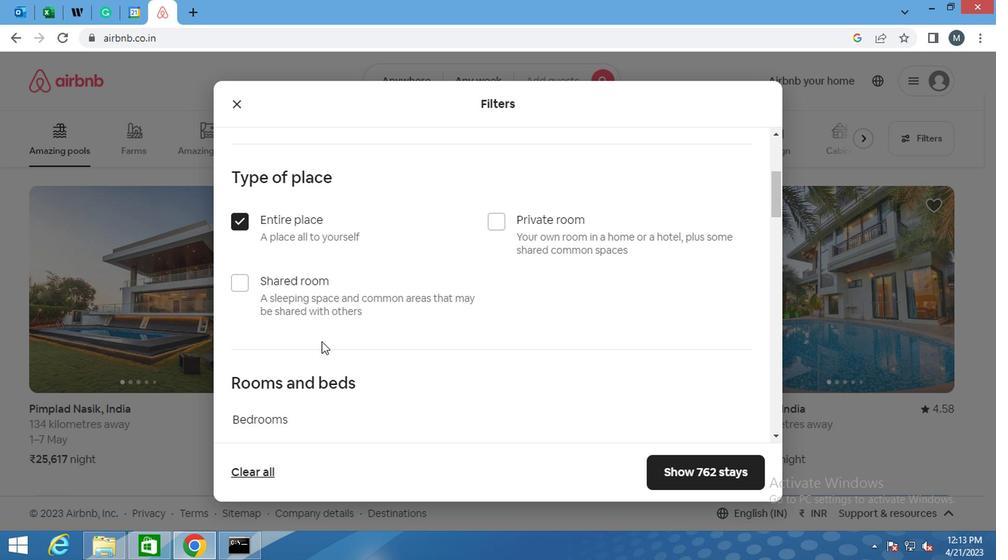 
Action: Mouse moved to (331, 324)
Screenshot: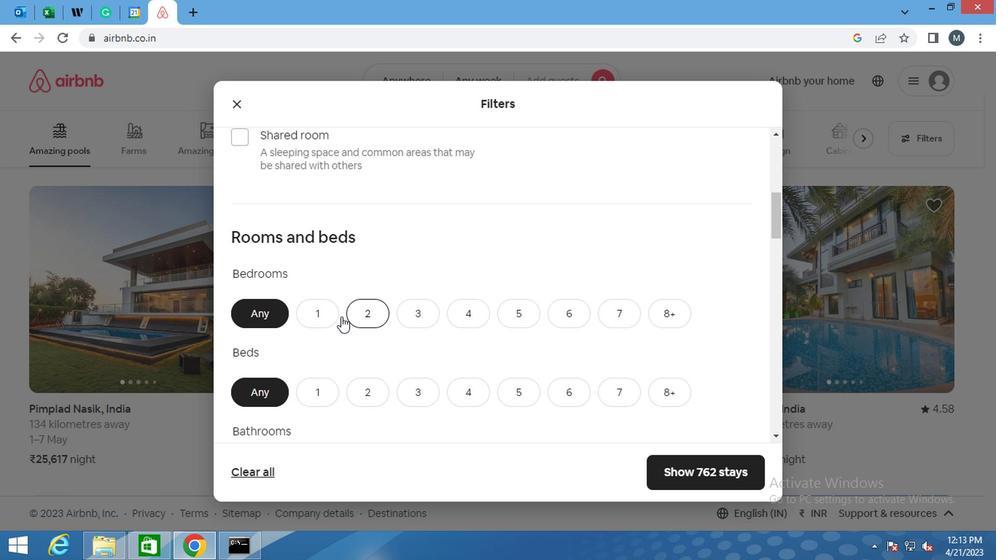 
Action: Mouse pressed left at (331, 324)
Screenshot: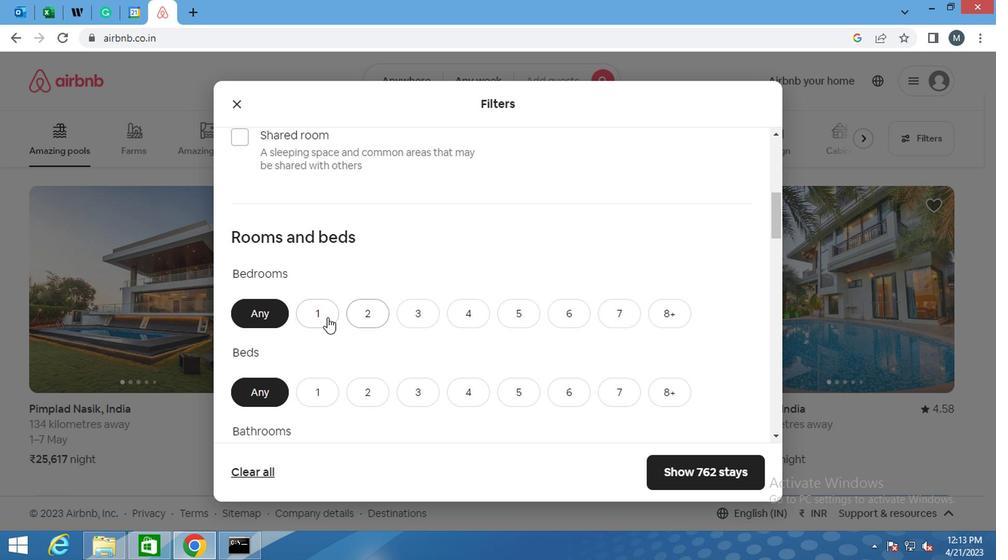 
Action: Mouse moved to (313, 374)
Screenshot: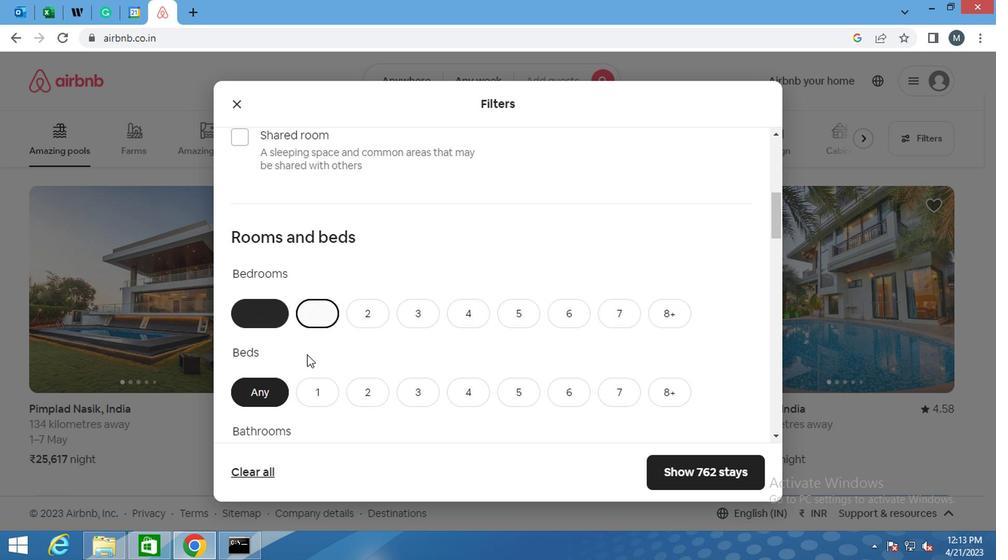 
Action: Mouse pressed left at (313, 374)
Screenshot: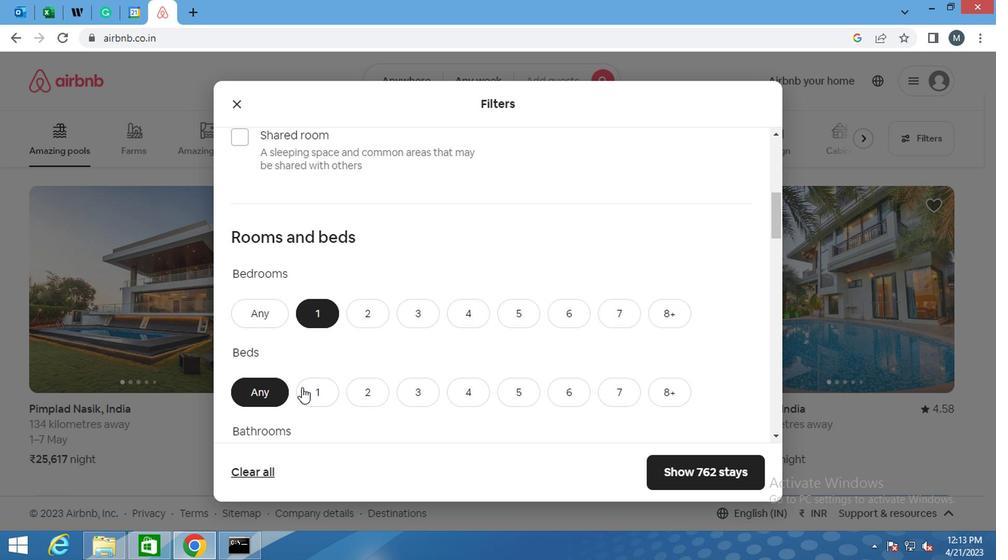 
Action: Mouse moved to (328, 346)
Screenshot: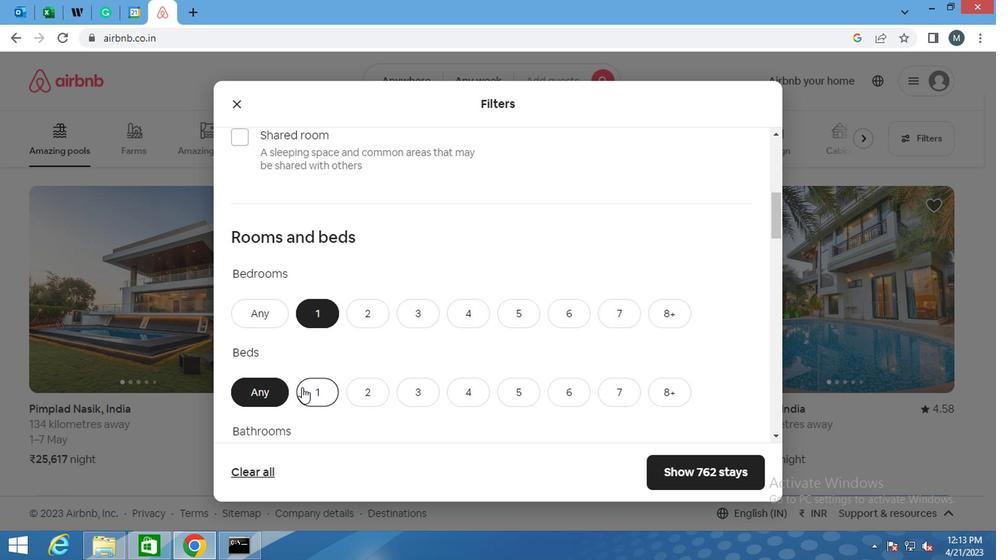 
Action: Mouse scrolled (328, 346) with delta (0, 0)
Screenshot: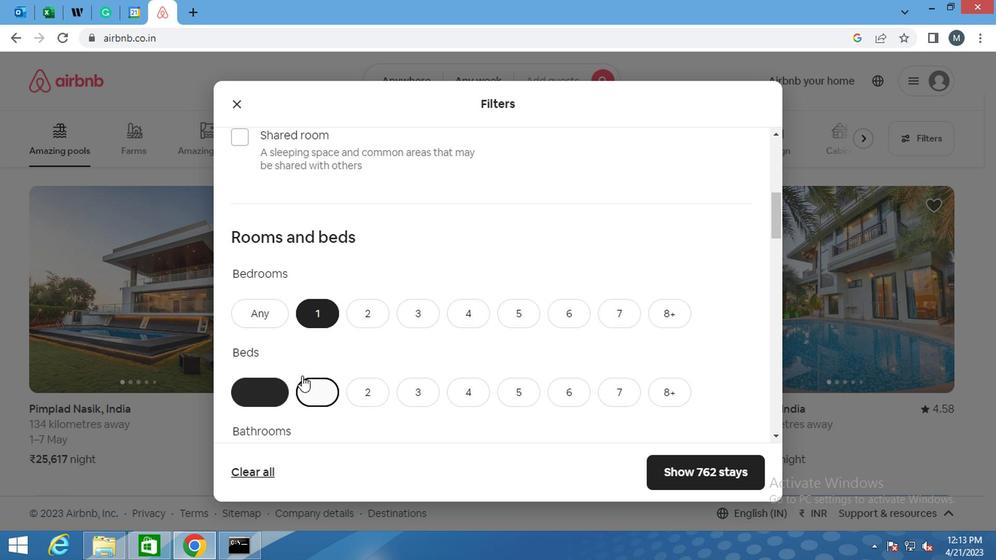 
Action: Mouse scrolled (328, 346) with delta (0, 0)
Screenshot: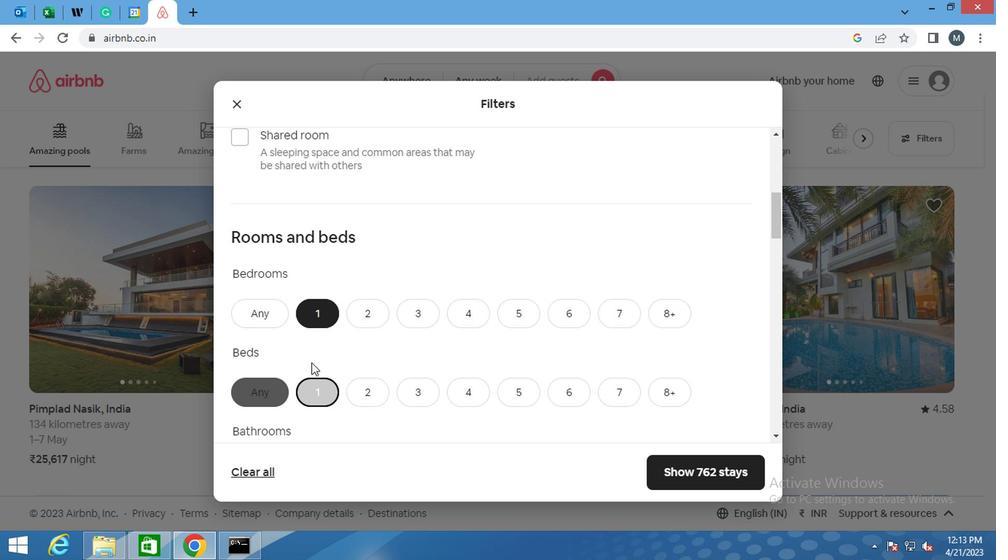 
Action: Mouse moved to (326, 335)
Screenshot: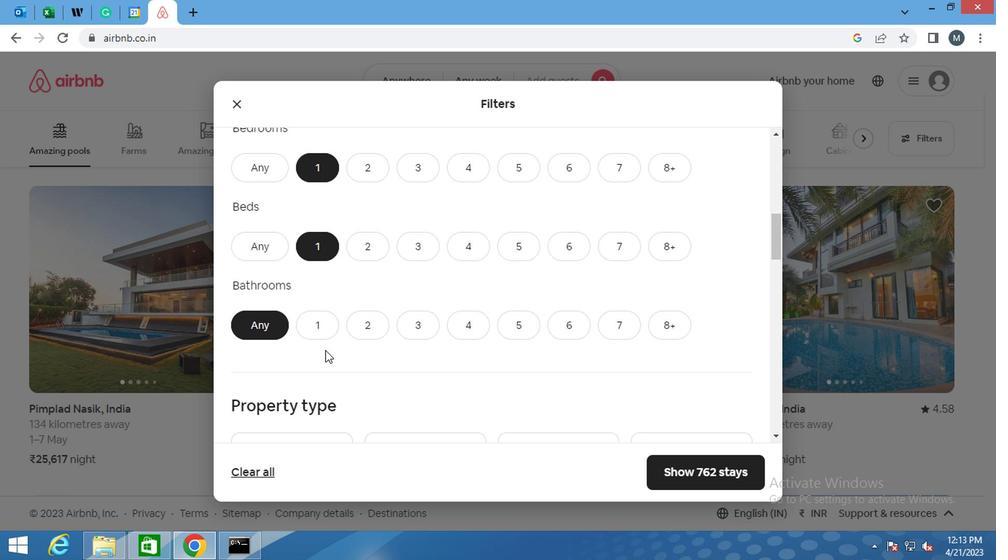 
Action: Mouse pressed left at (326, 335)
Screenshot: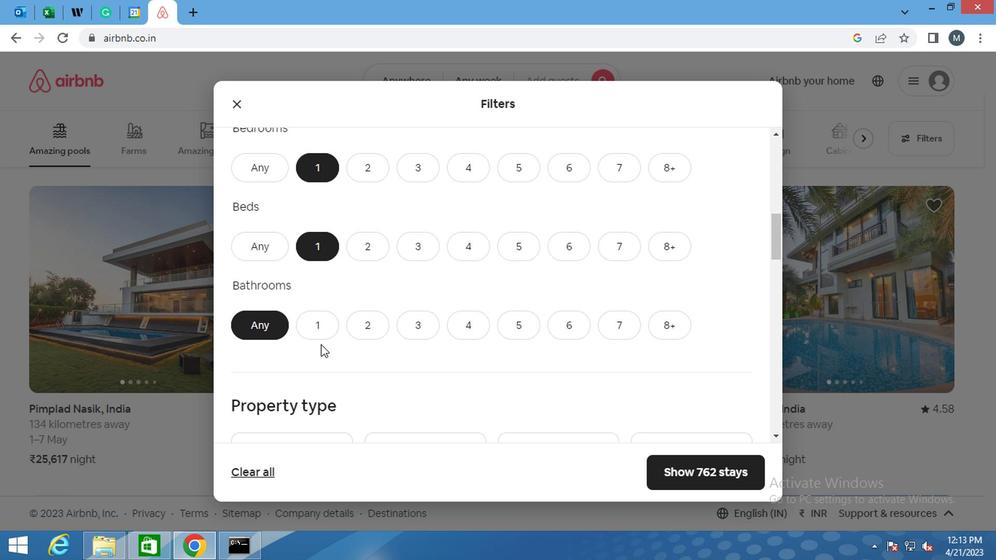 
Action: Mouse moved to (395, 314)
Screenshot: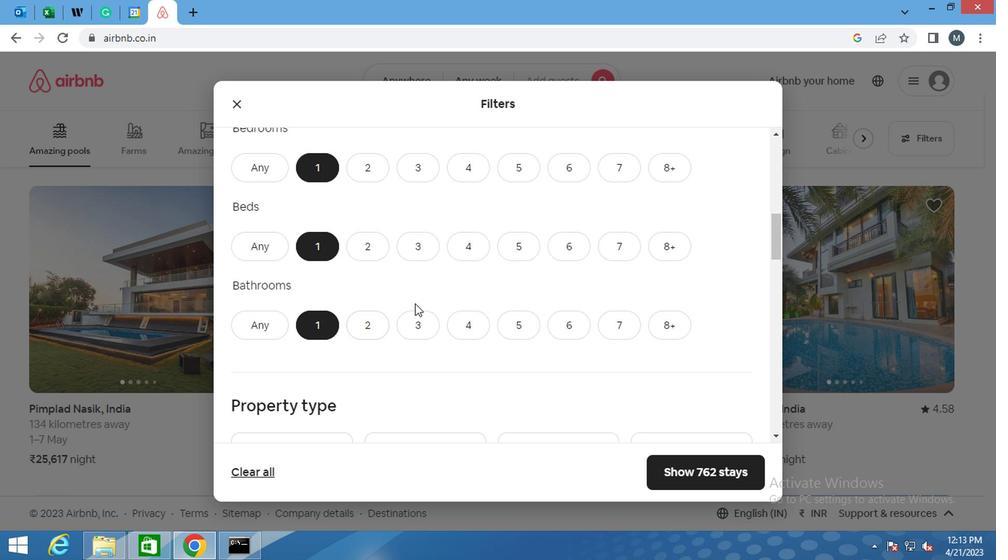 
Action: Mouse scrolled (395, 313) with delta (0, 0)
Screenshot: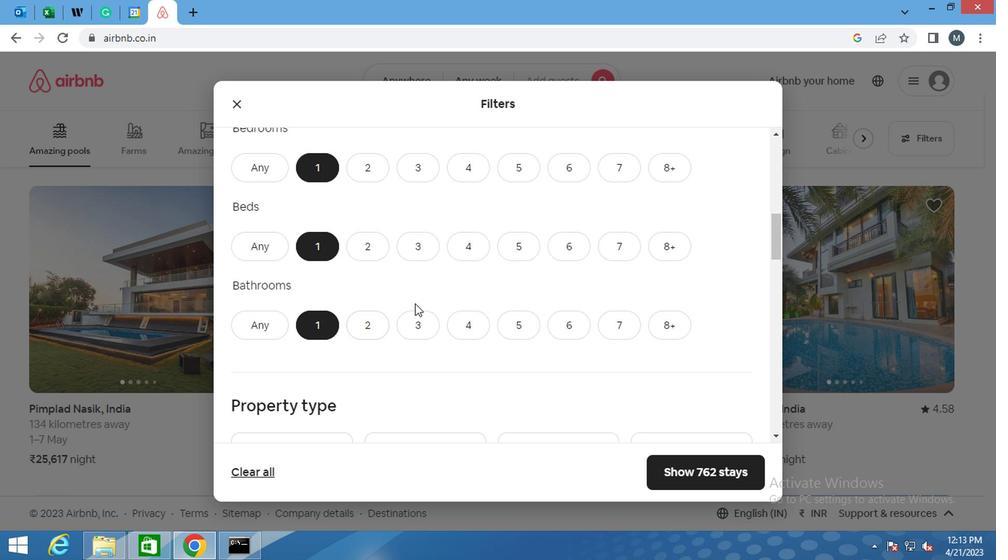
Action: Mouse moved to (399, 321)
Screenshot: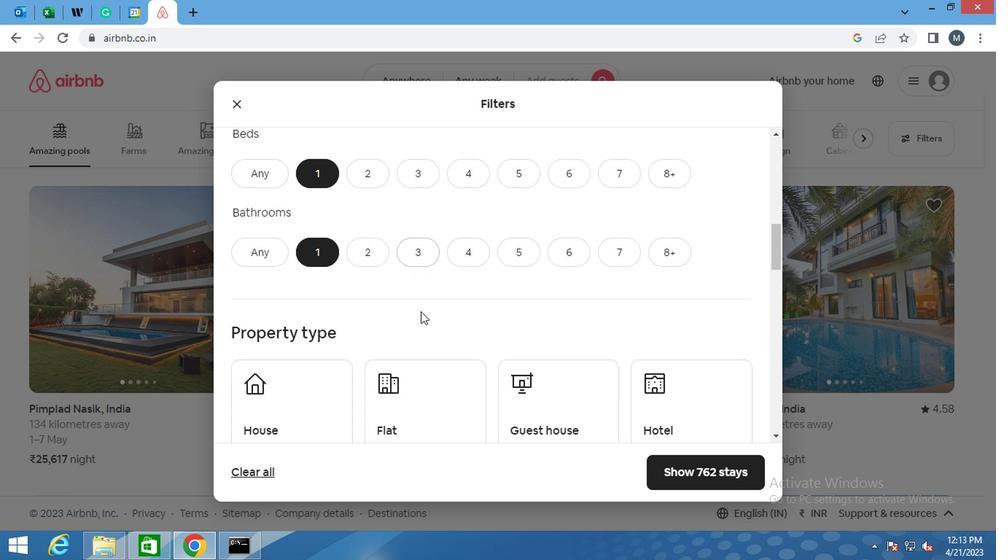 
Action: Mouse scrolled (399, 321) with delta (0, 0)
Screenshot: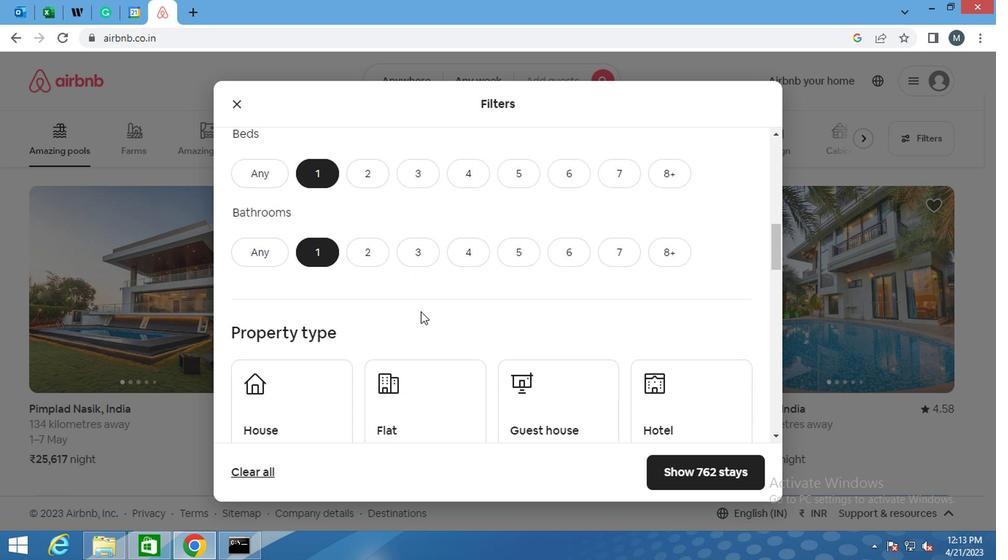 
Action: Mouse moved to (312, 358)
Screenshot: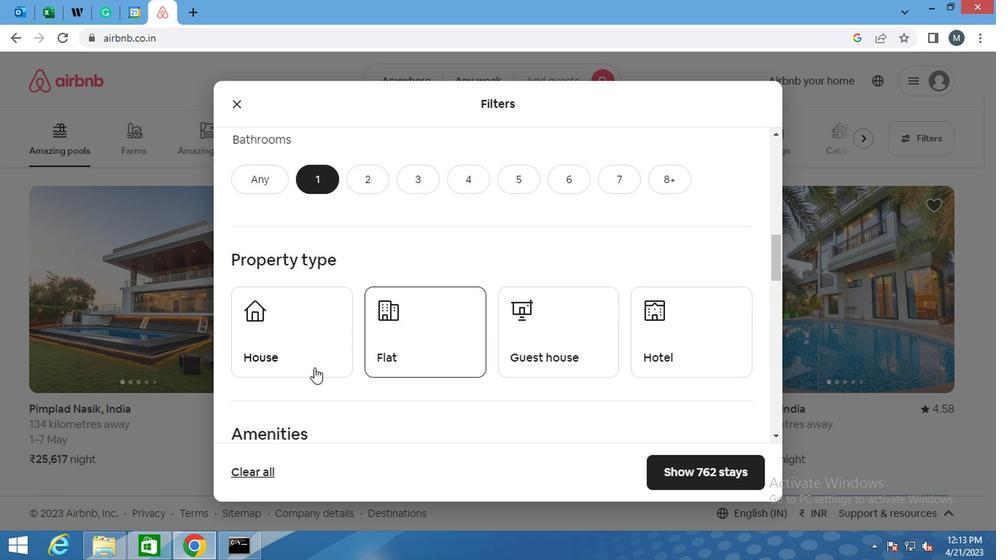 
Action: Mouse pressed left at (312, 358)
Screenshot: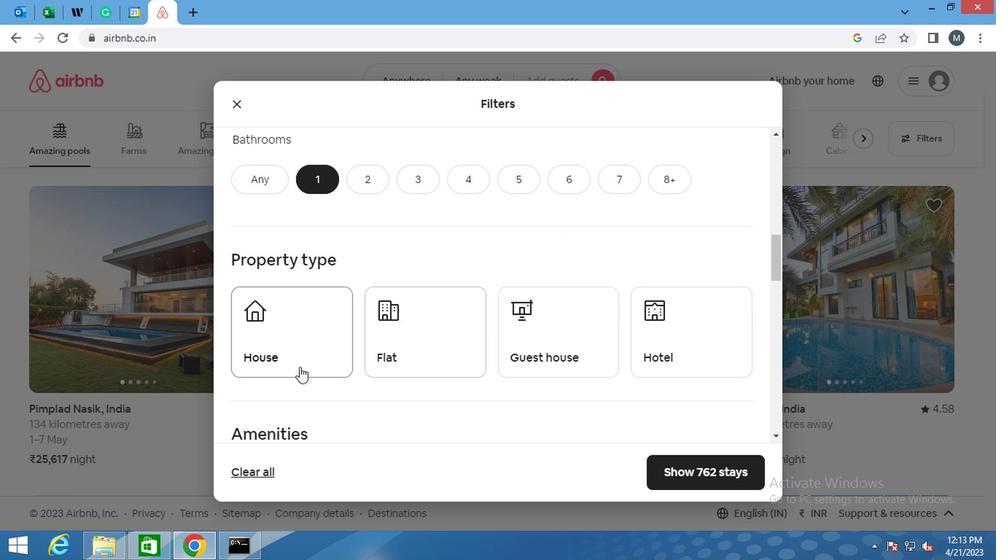 
Action: Mouse moved to (398, 344)
Screenshot: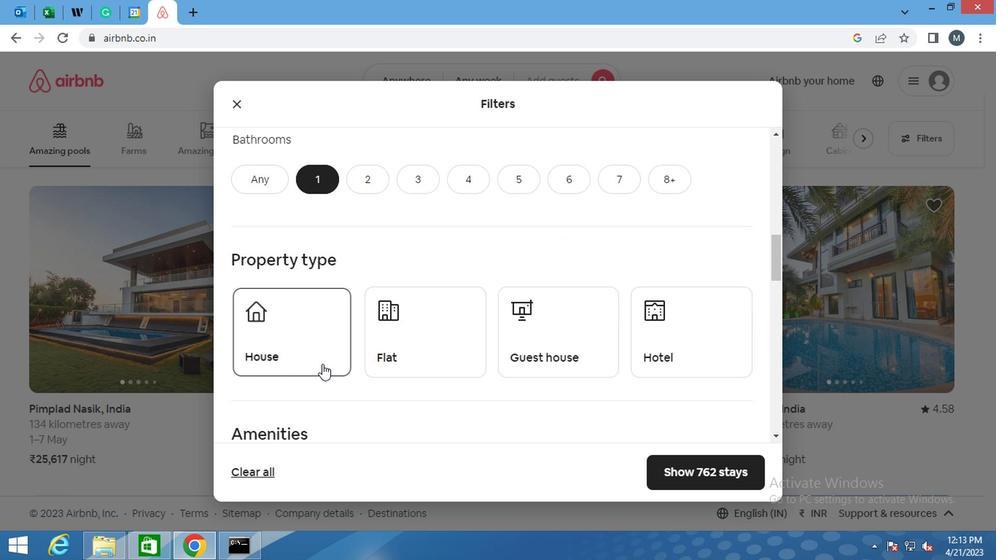 
Action: Mouse pressed left at (398, 344)
Screenshot: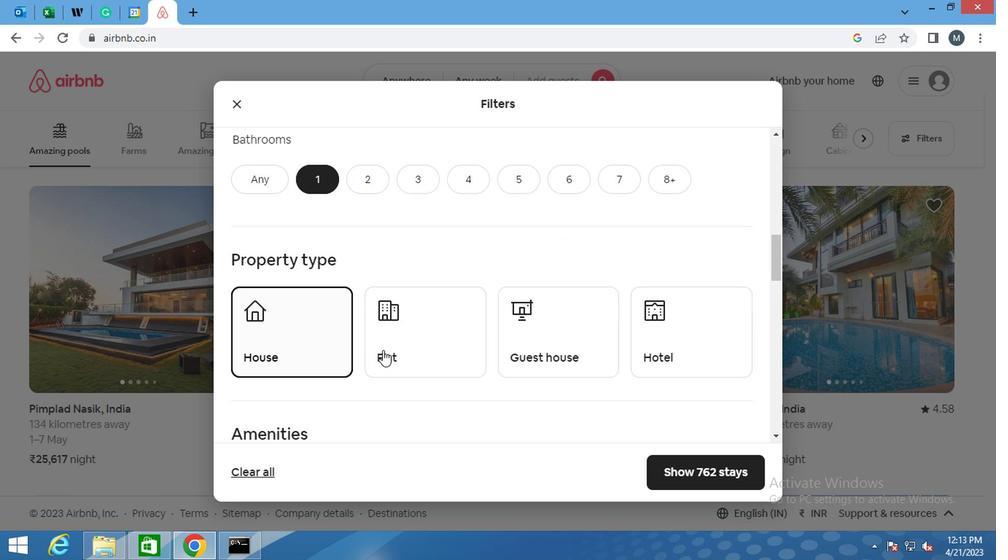 
Action: Mouse moved to (456, 341)
Screenshot: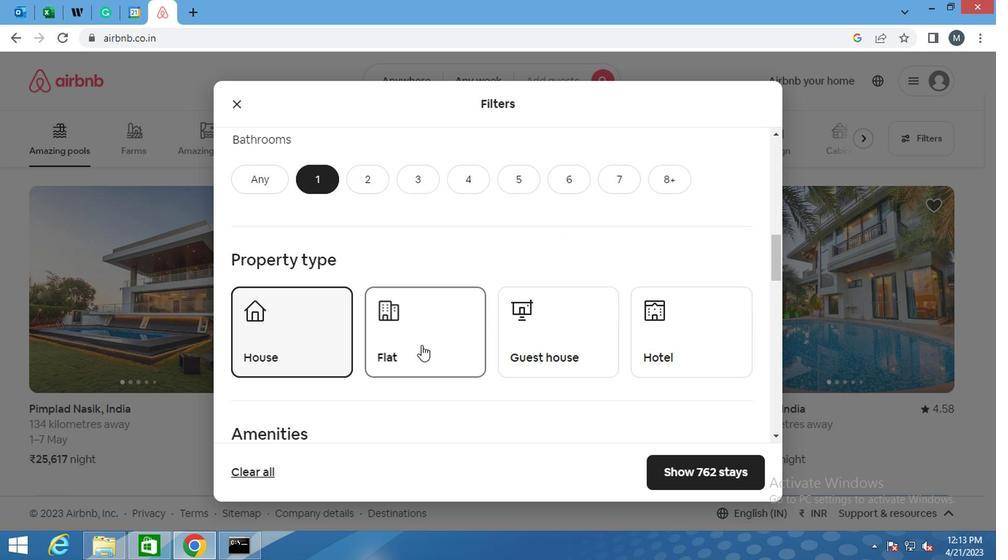 
Action: Mouse pressed left at (456, 341)
Screenshot: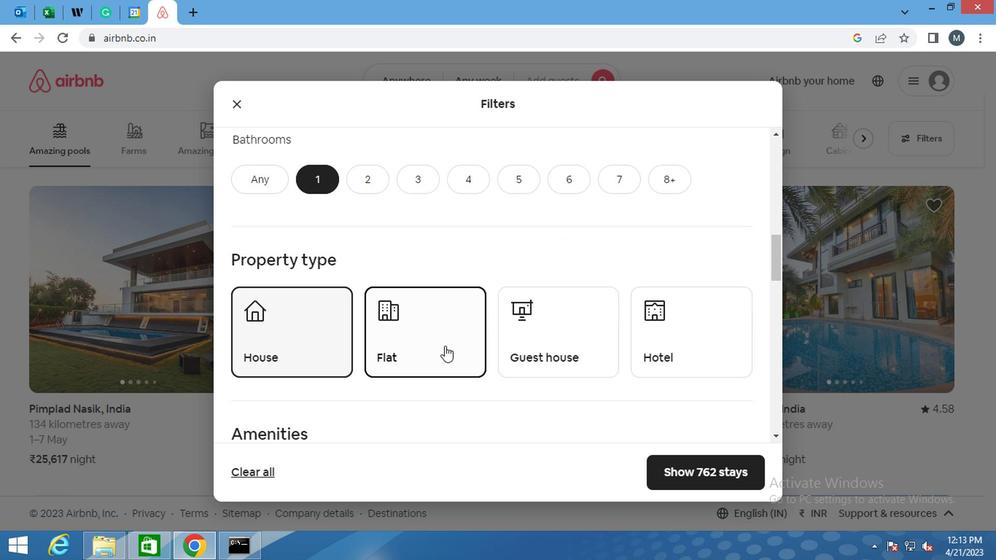 
Action: Mouse moved to (449, 335)
Screenshot: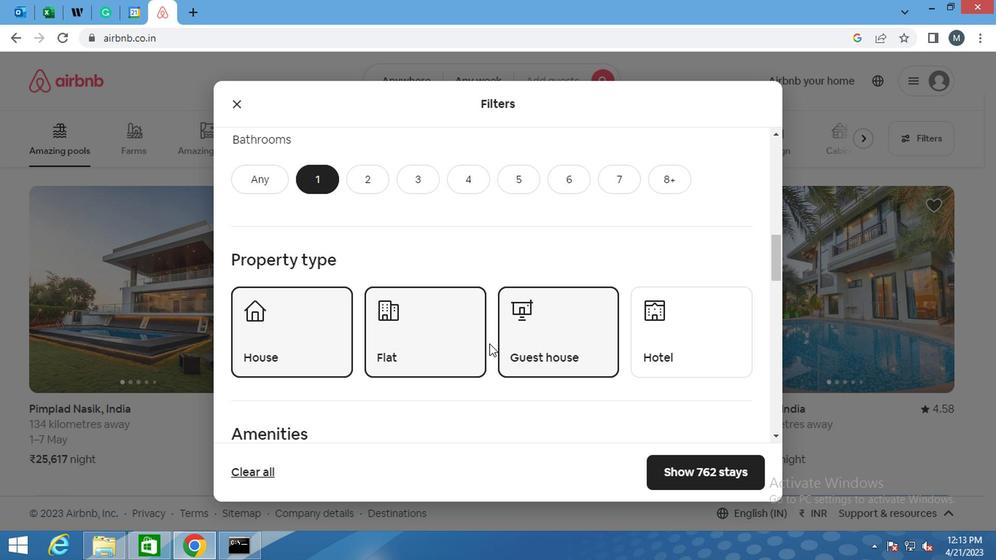 
Action: Mouse scrolled (449, 334) with delta (0, 0)
Screenshot: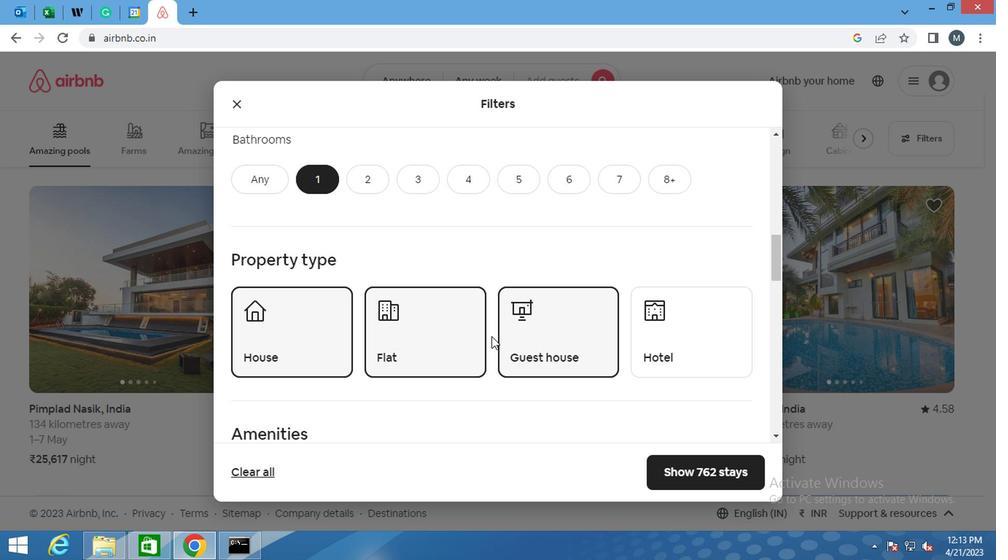 
Action: Mouse moved to (560, 292)
Screenshot: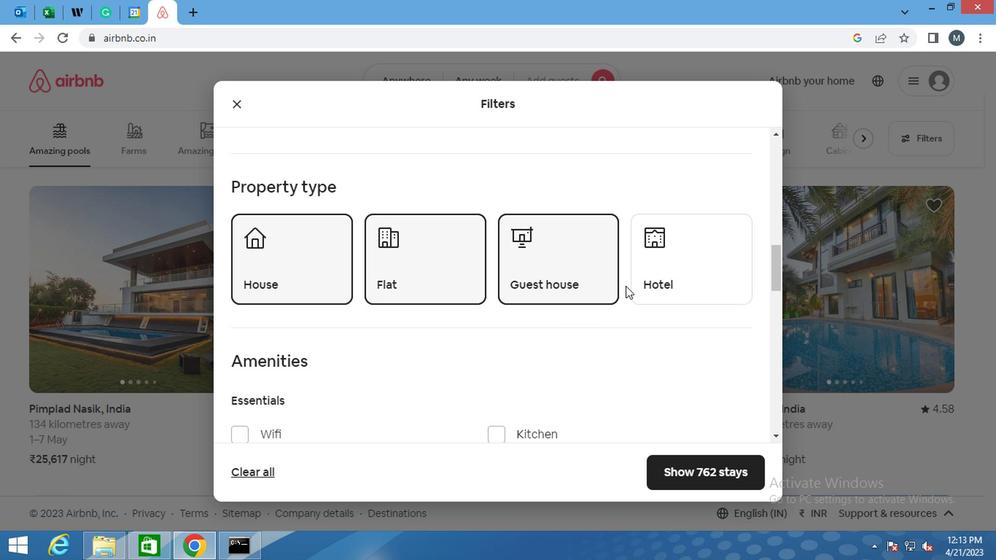 
Action: Mouse pressed left at (560, 292)
Screenshot: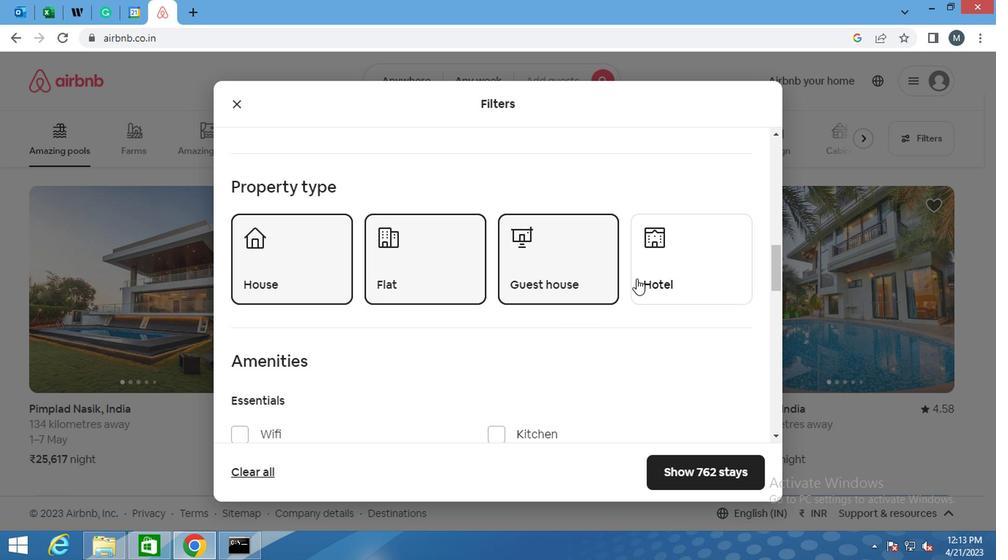 
Action: Mouse moved to (528, 308)
Screenshot: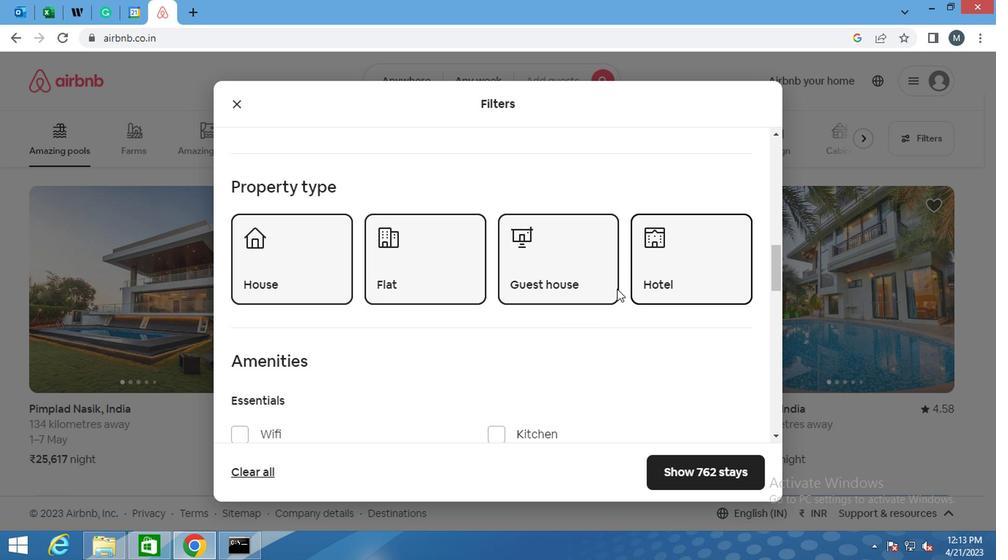 
Action: Mouse scrolled (528, 307) with delta (0, 0)
Screenshot: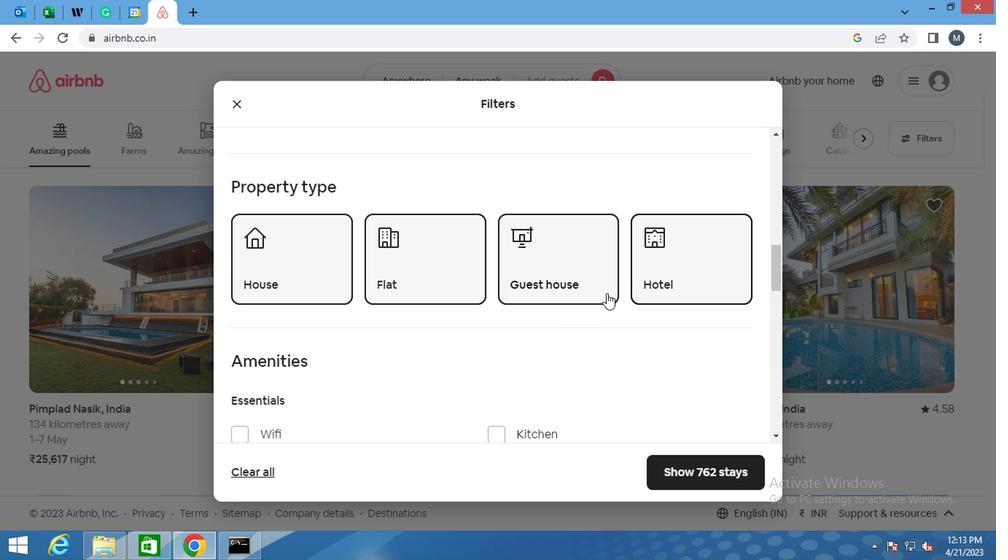 
Action: Mouse moved to (449, 306)
Screenshot: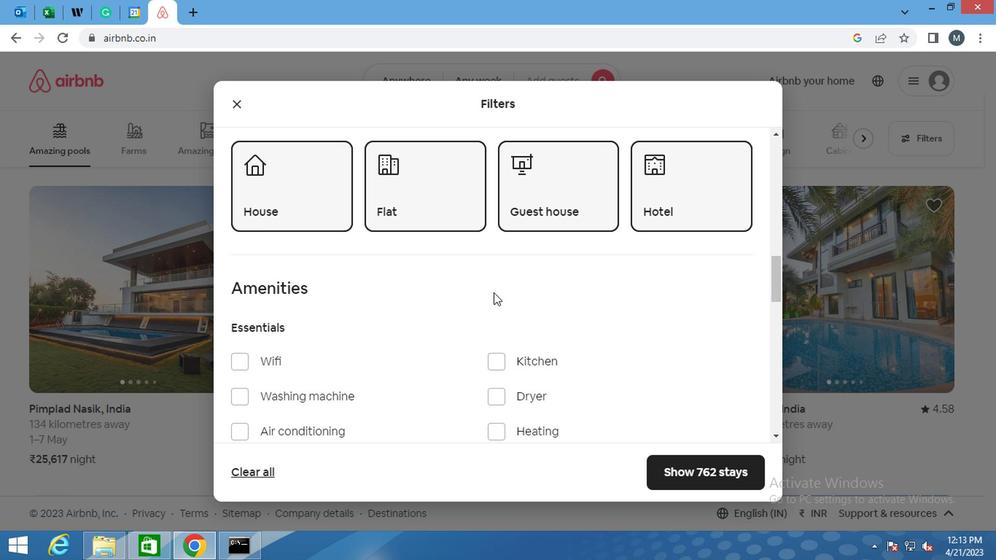 
Action: Mouse scrolled (449, 305) with delta (0, 0)
Screenshot: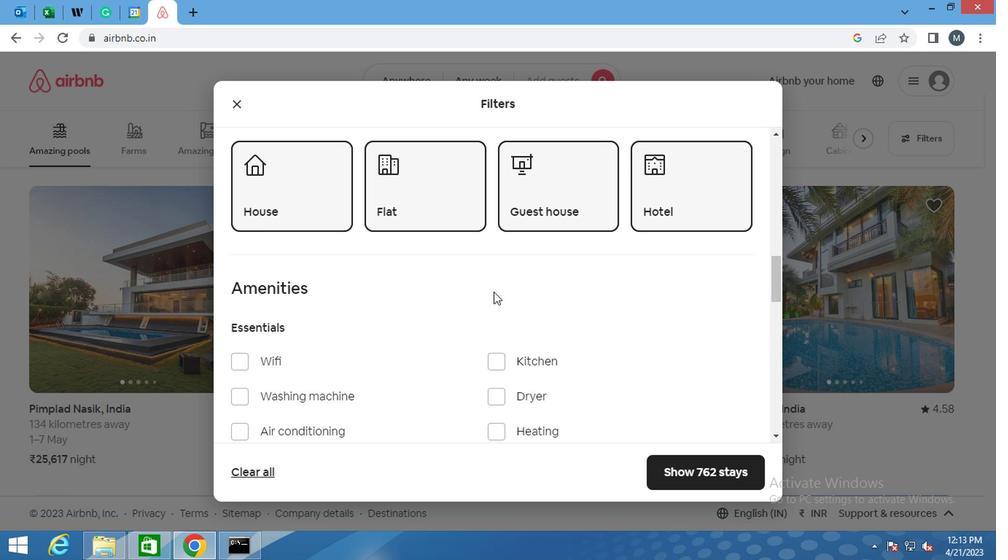 
Action: Mouse moved to (449, 307)
Screenshot: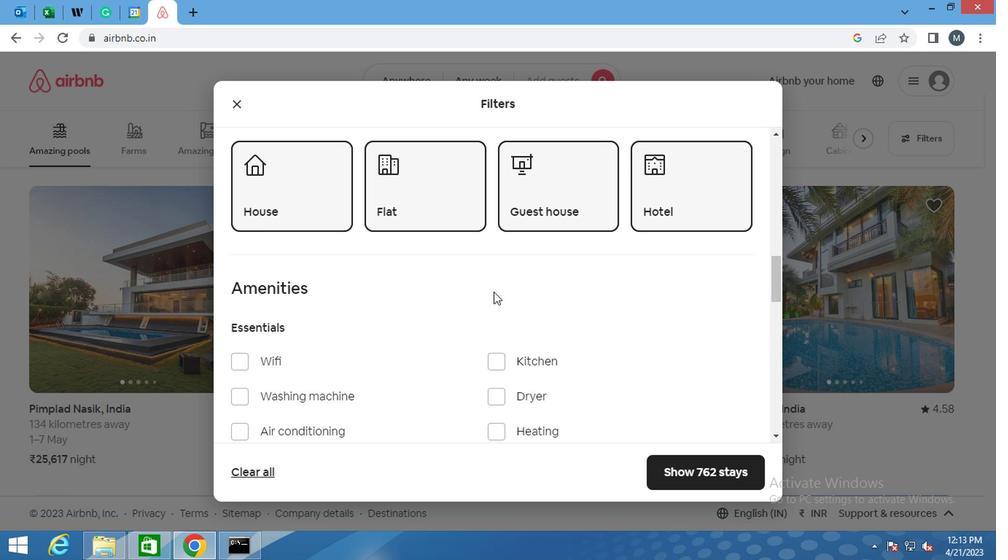 
Action: Mouse scrolled (449, 306) with delta (0, 0)
Screenshot: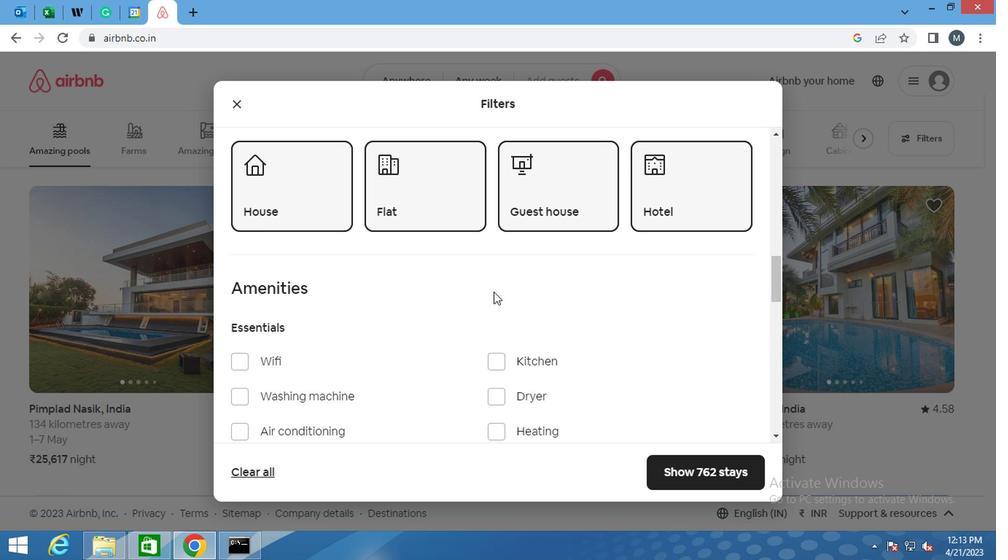 
Action: Mouse moved to (272, 275)
Screenshot: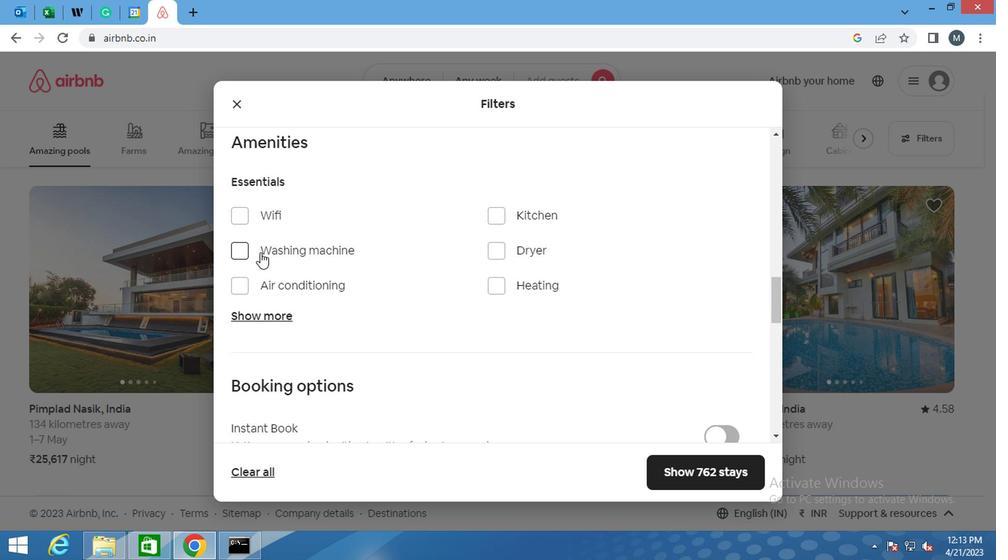 
Action: Mouse pressed left at (272, 275)
Screenshot: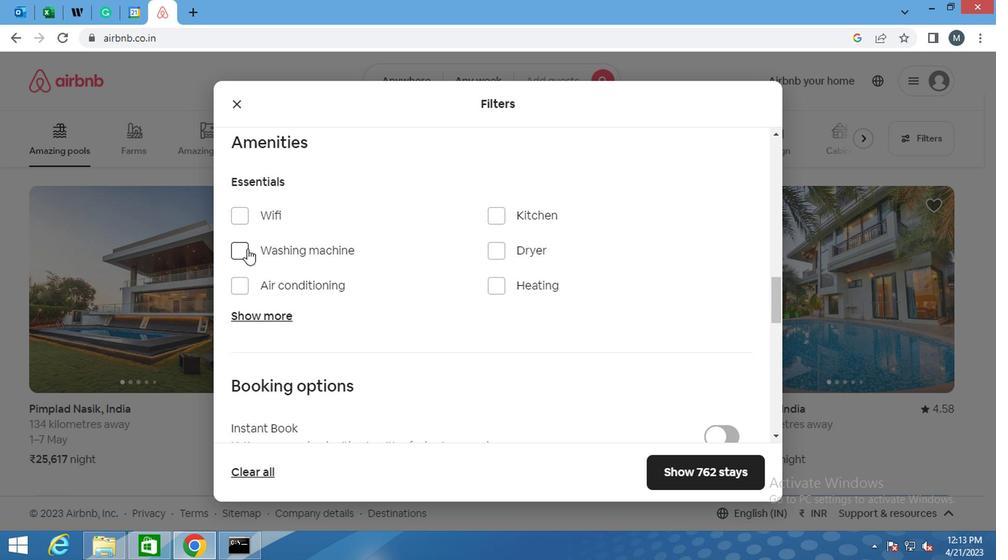 
Action: Mouse moved to (456, 252)
Screenshot: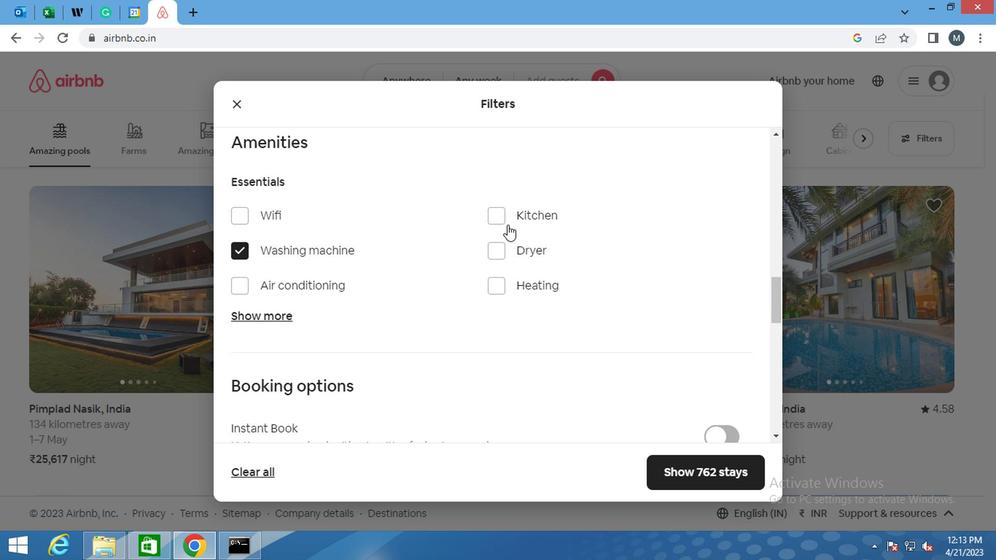
Action: Mouse pressed left at (456, 252)
Screenshot: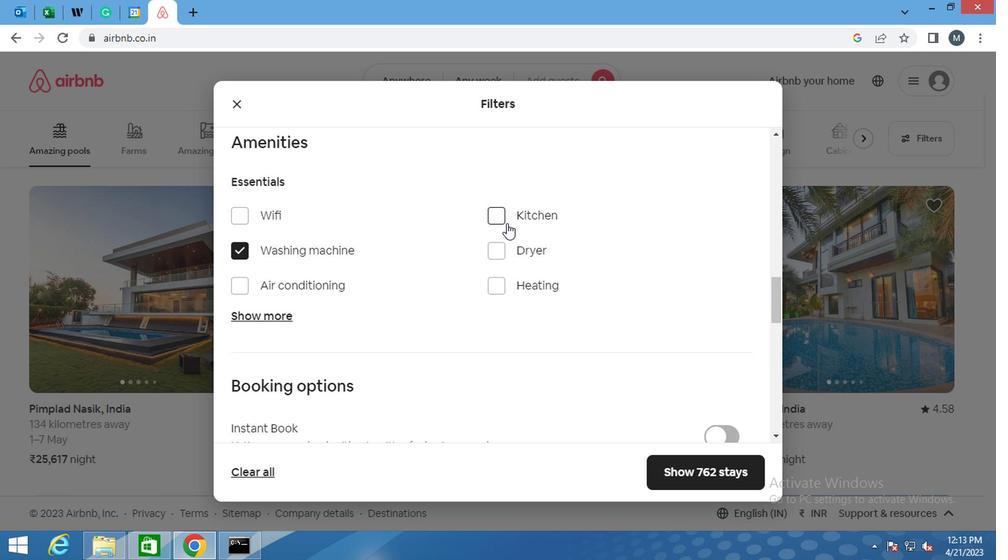 
Action: Mouse moved to (456, 254)
Screenshot: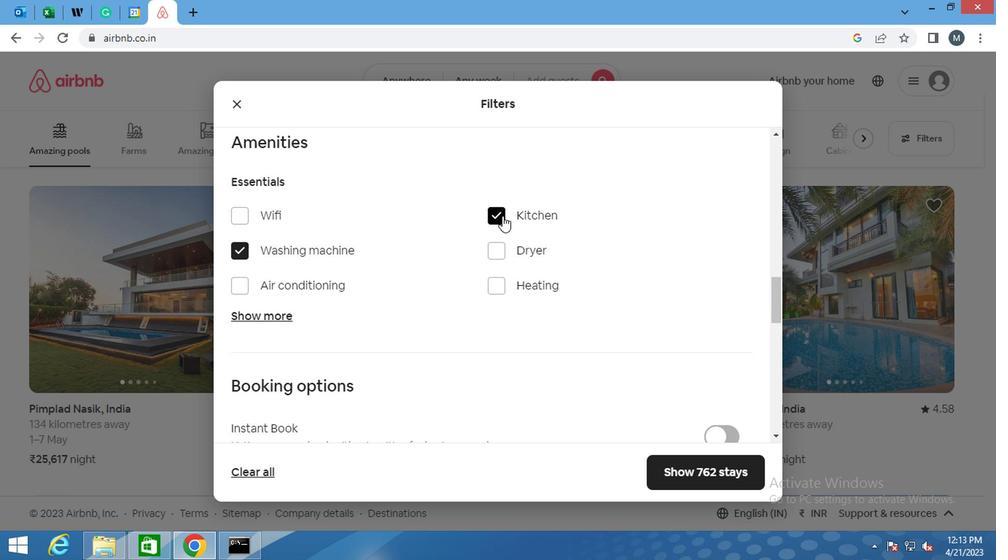 
Action: Mouse scrolled (456, 254) with delta (0, 0)
Screenshot: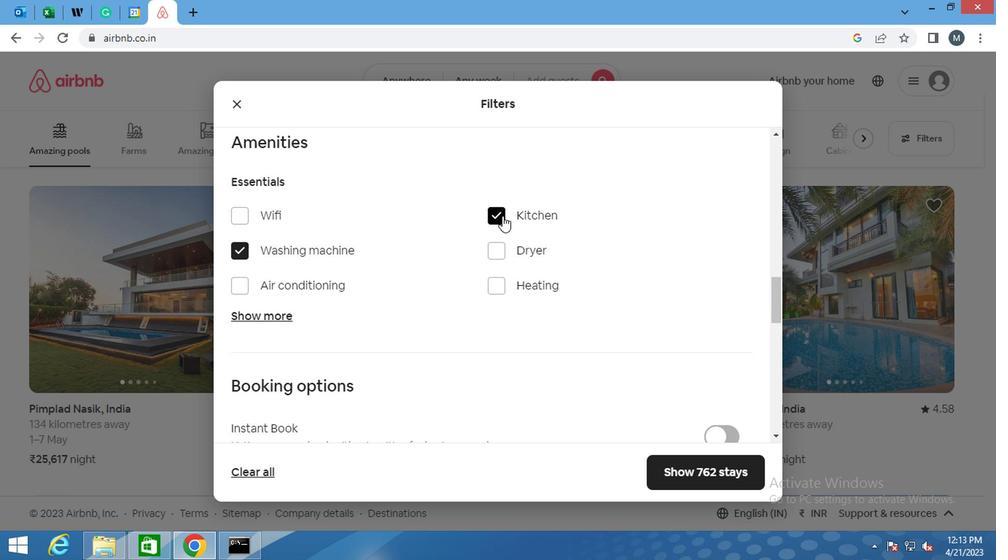 
Action: Mouse moved to (390, 286)
Screenshot: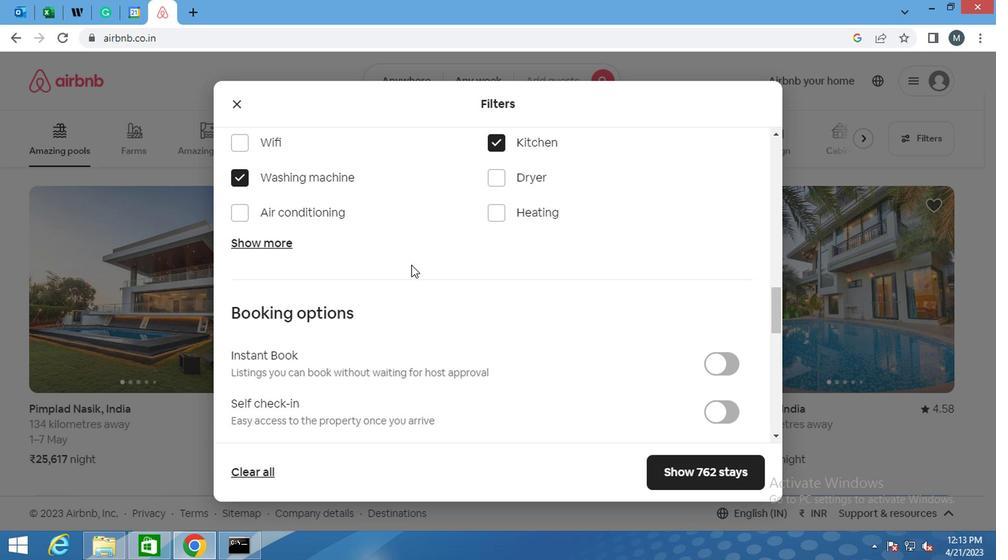 
Action: Mouse scrolled (390, 286) with delta (0, 0)
Screenshot: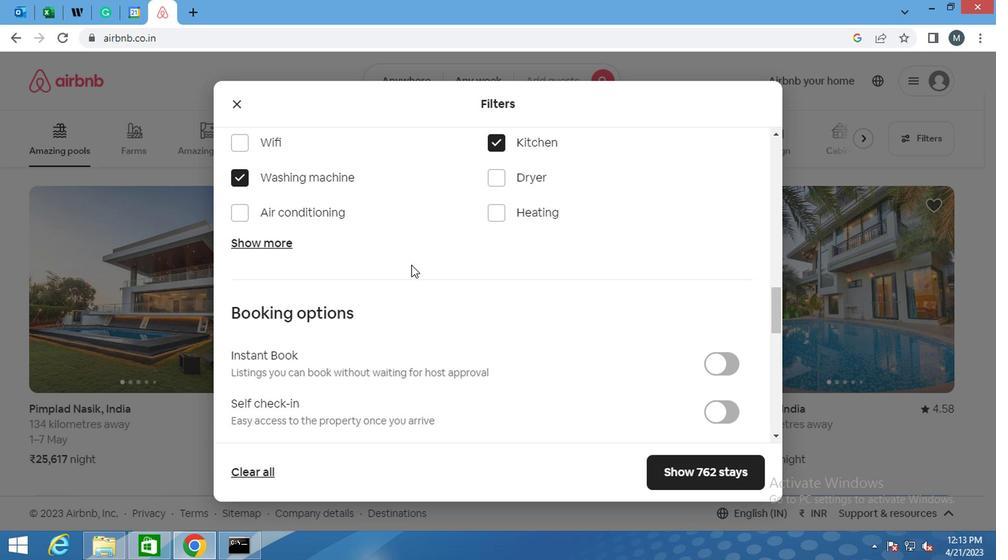 
Action: Mouse moved to (388, 346)
Screenshot: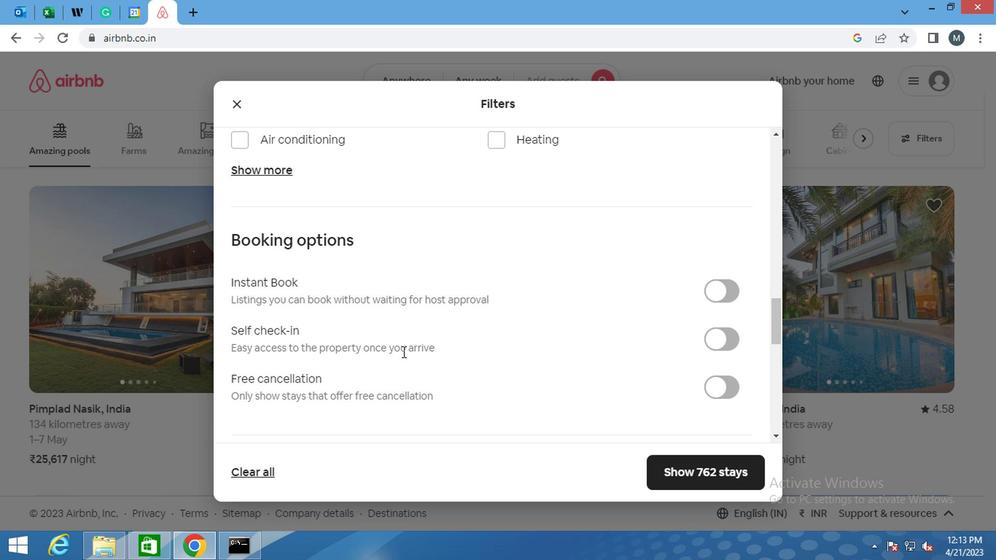 
Action: Mouse pressed left at (388, 346)
Screenshot: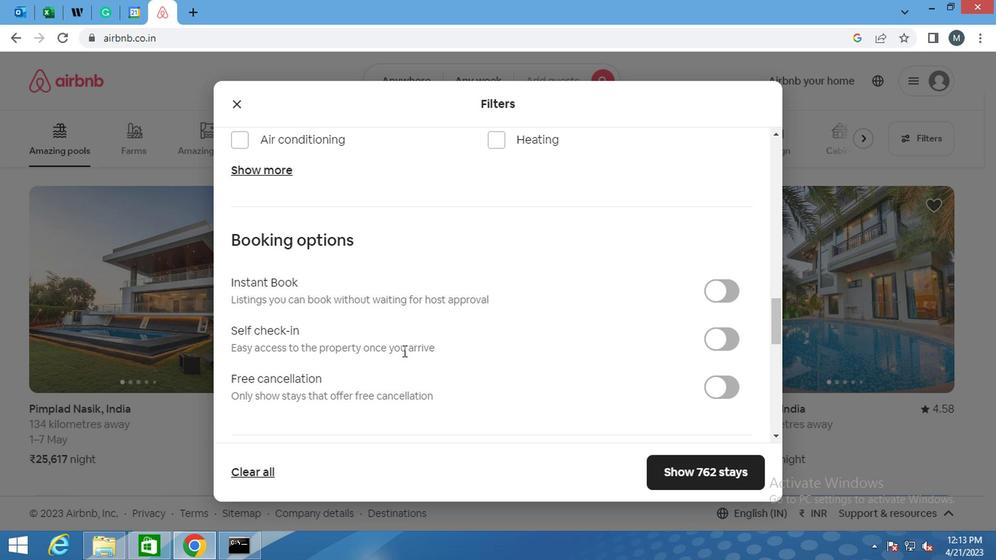 
Action: Mouse moved to (599, 344)
Screenshot: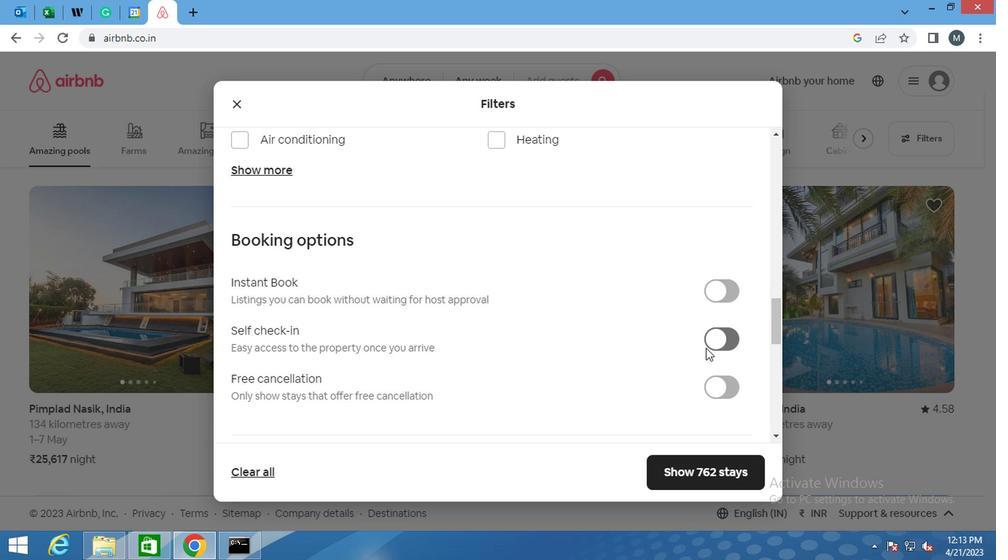 
Action: Mouse pressed left at (599, 344)
Screenshot: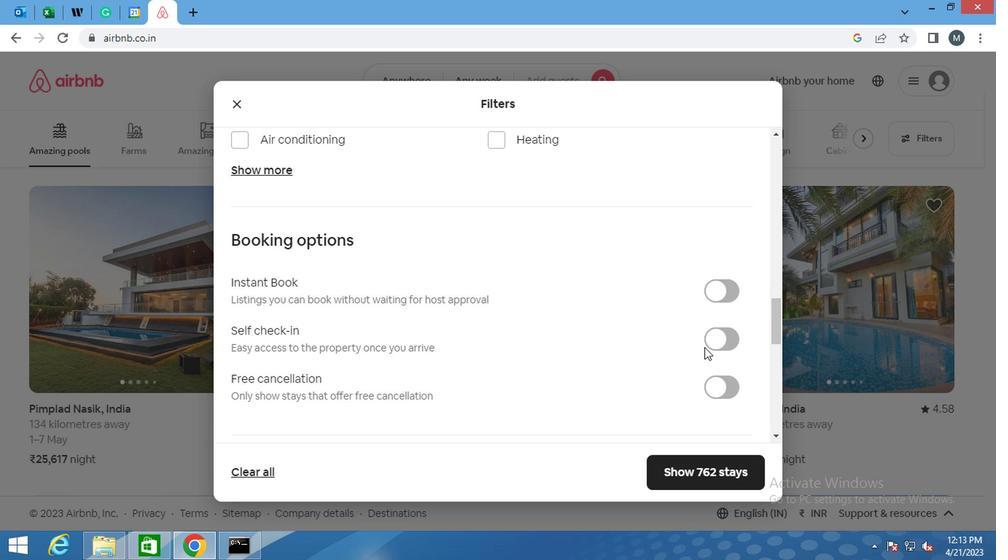 
Action: Mouse moved to (610, 339)
Screenshot: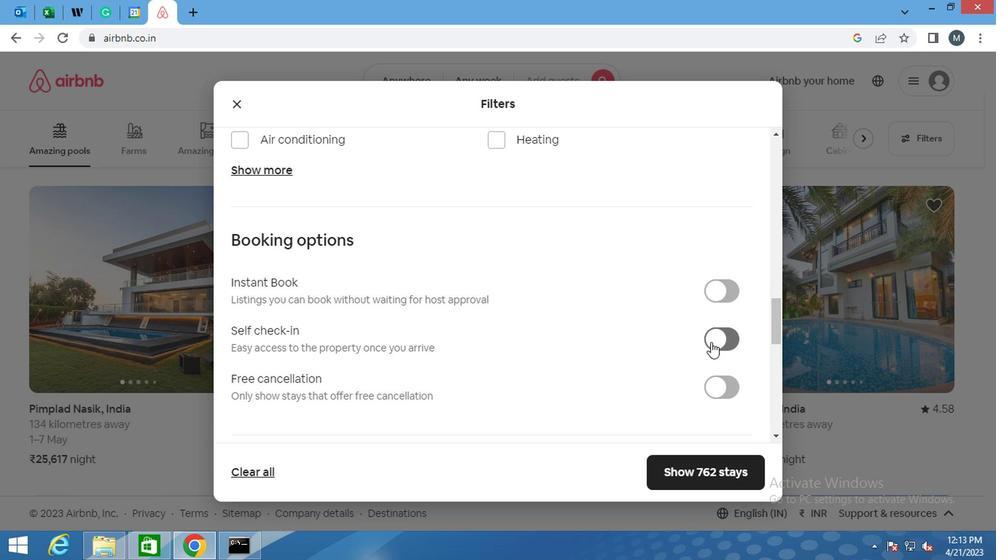 
Action: Mouse pressed left at (610, 339)
Screenshot: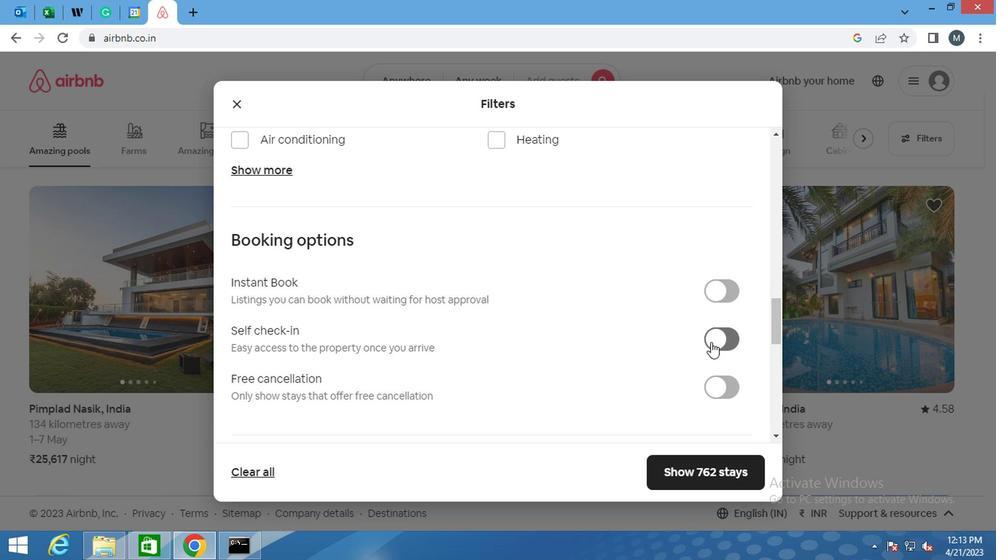 
Action: Mouse moved to (473, 319)
Screenshot: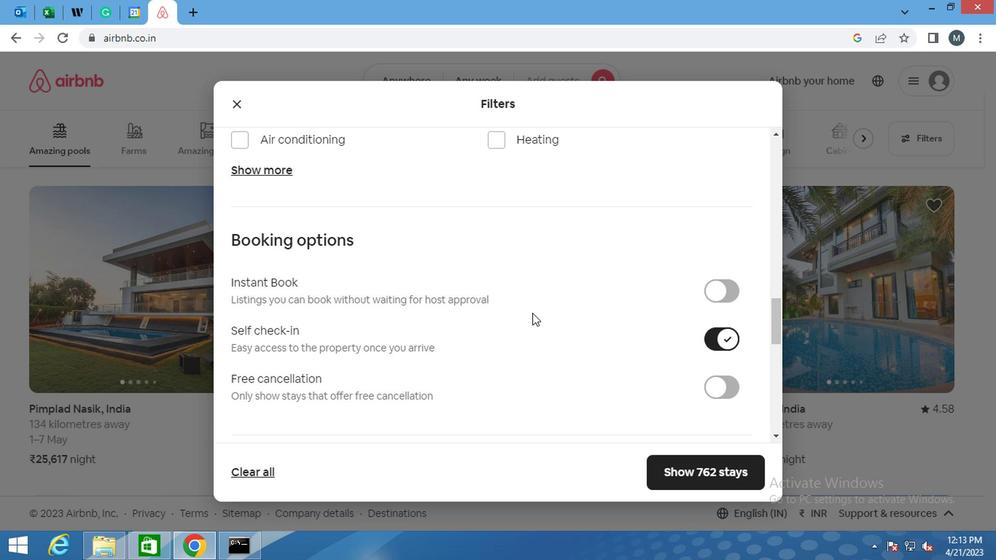 
Action: Mouse scrolled (473, 319) with delta (0, 0)
Screenshot: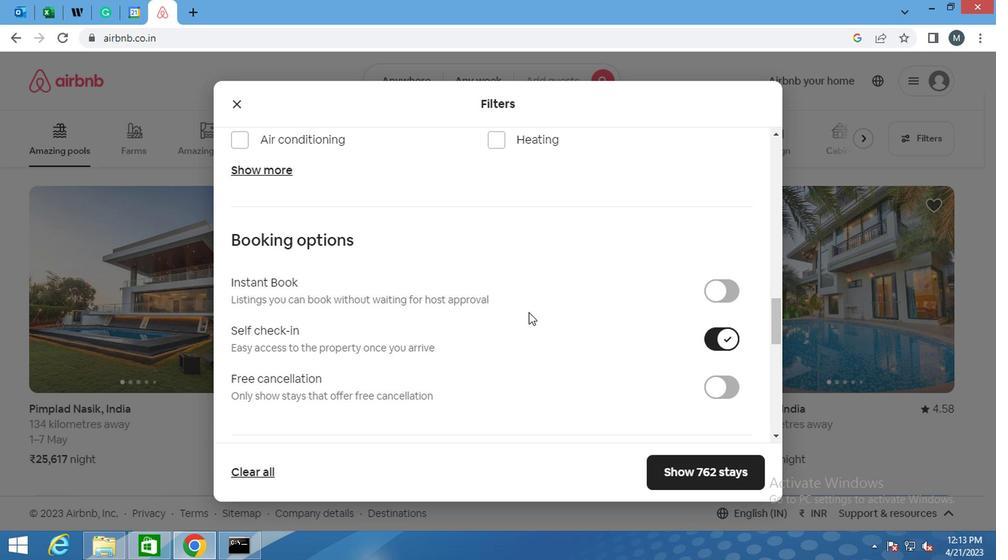 
Action: Mouse moved to (473, 319)
Screenshot: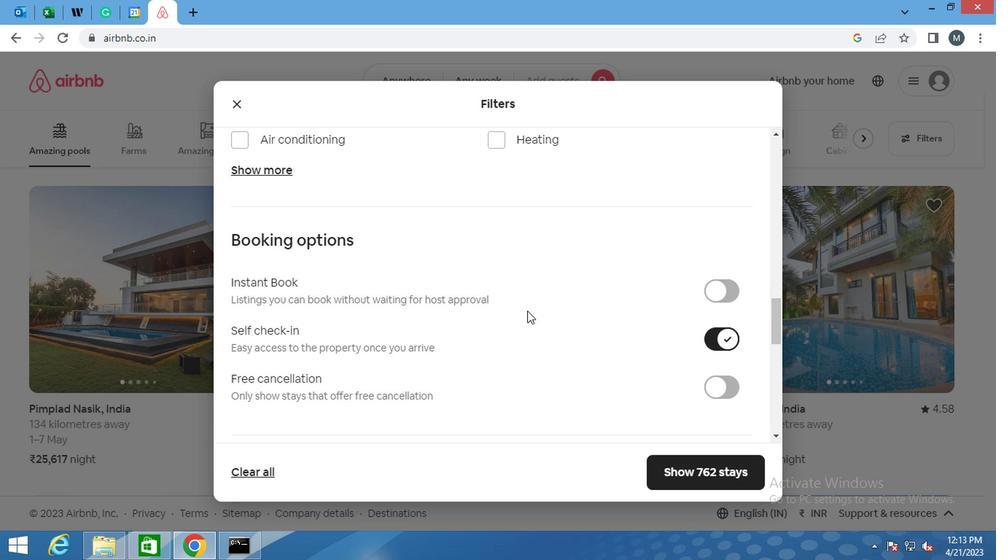 
Action: Mouse scrolled (473, 319) with delta (0, 0)
Screenshot: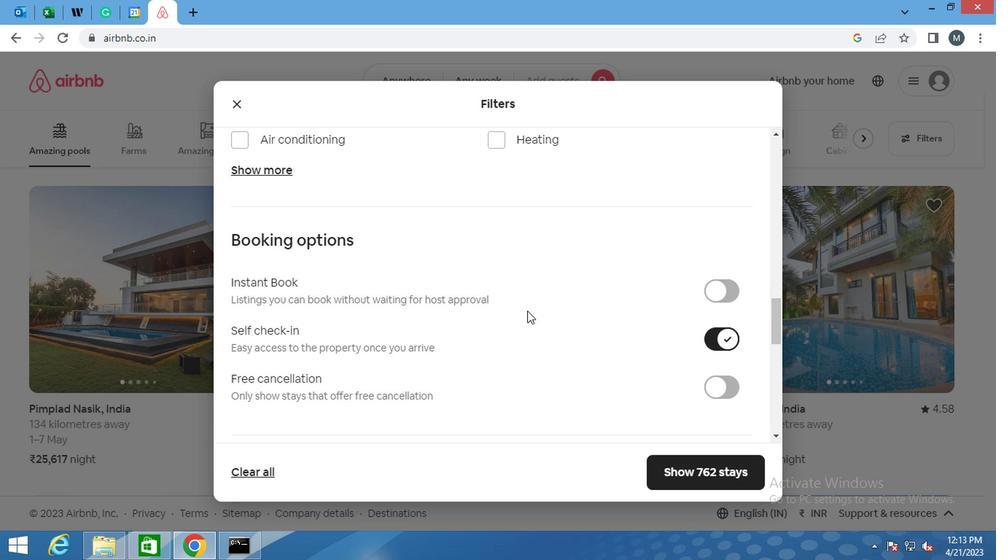 
Action: Mouse moved to (473, 319)
Screenshot: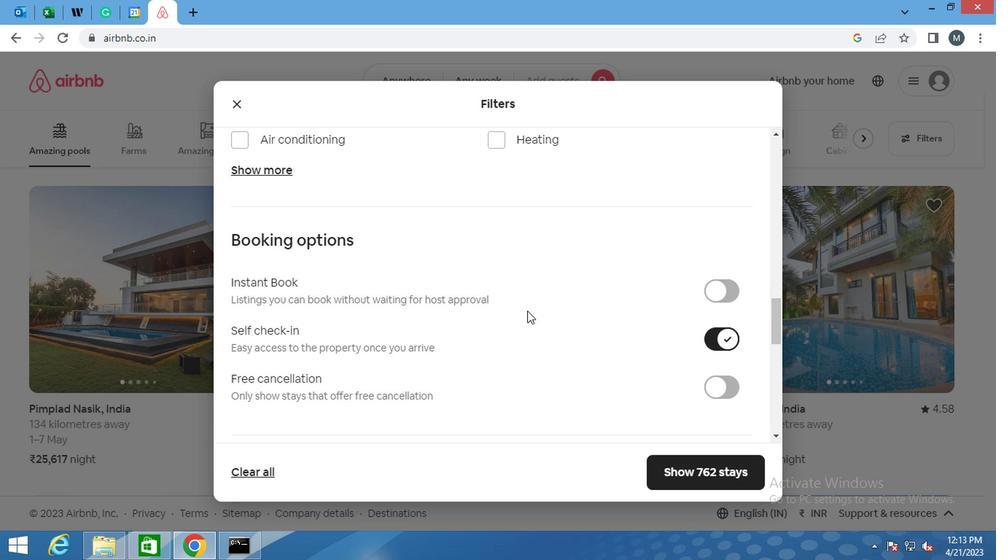 
Action: Mouse scrolled (473, 319) with delta (0, 0)
Screenshot: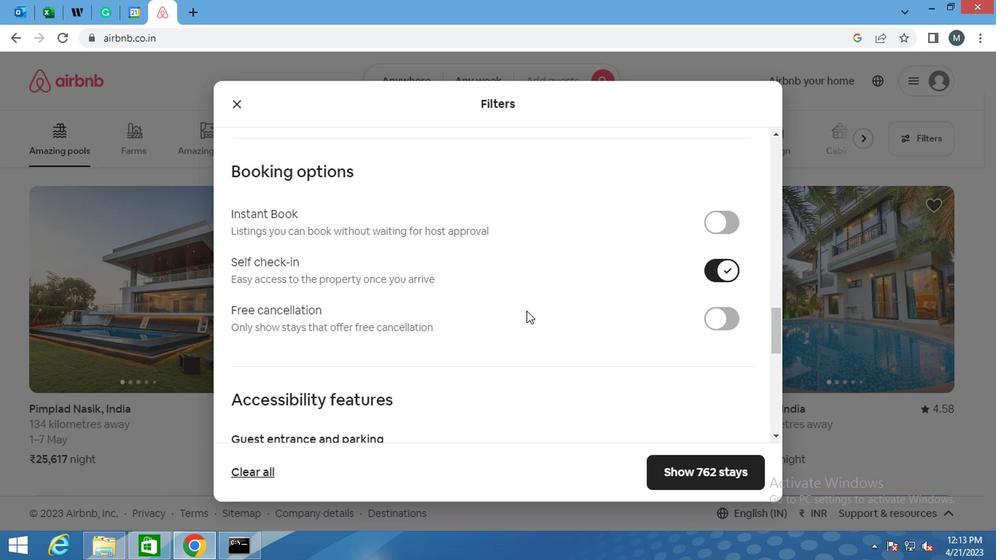 
Action: Mouse moved to (470, 325)
Screenshot: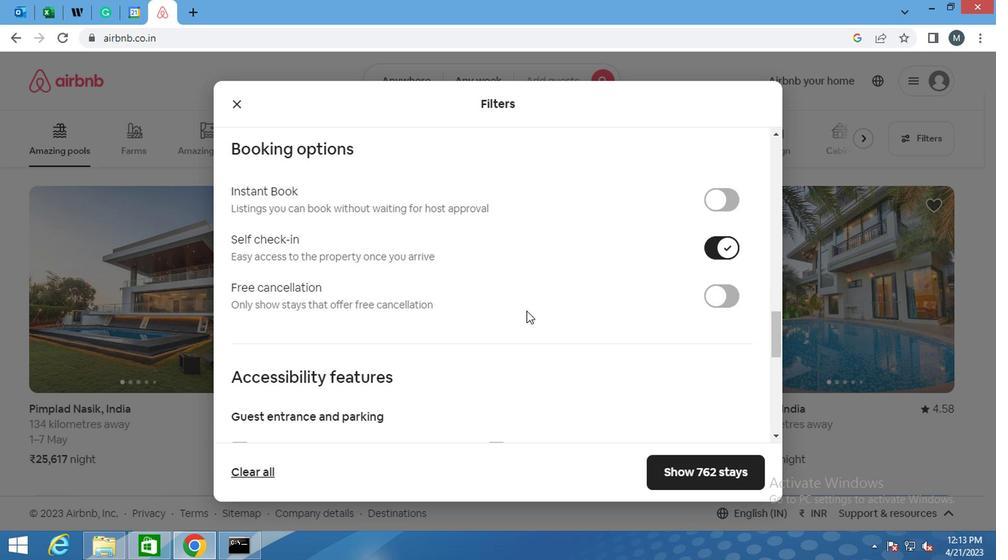 
Action: Mouse scrolled (470, 324) with delta (0, 0)
Screenshot: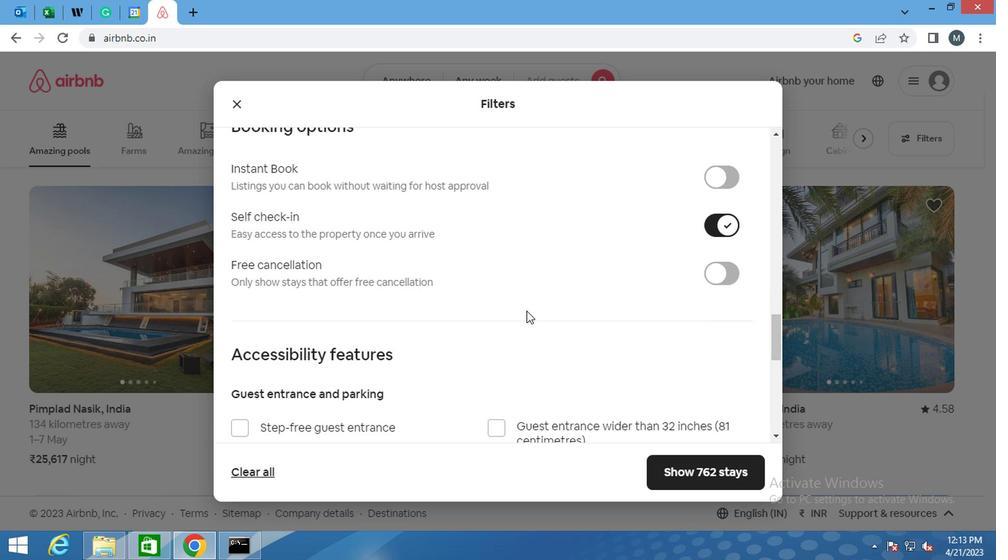 
Action: Mouse moved to (317, 371)
Screenshot: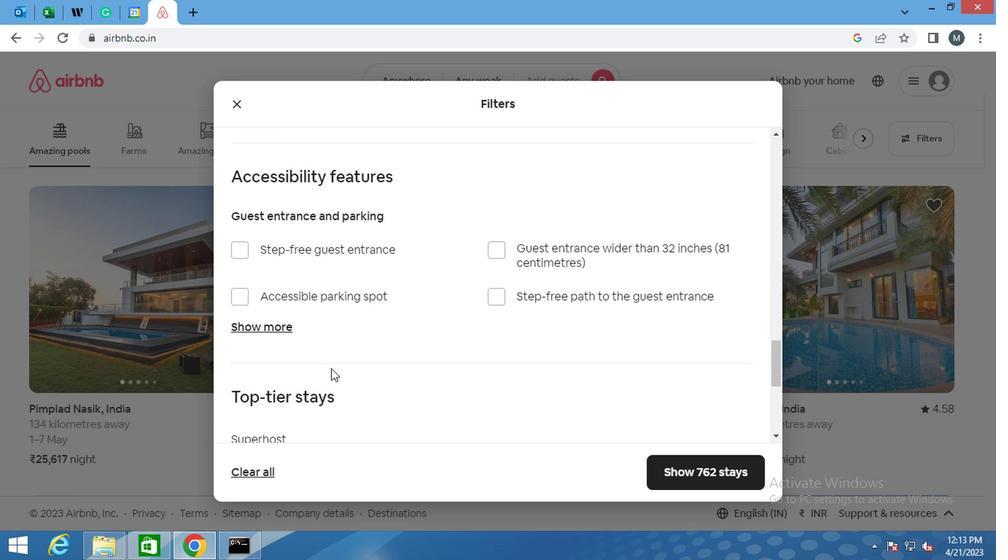 
Action: Mouse scrolled (317, 370) with delta (0, 0)
Screenshot: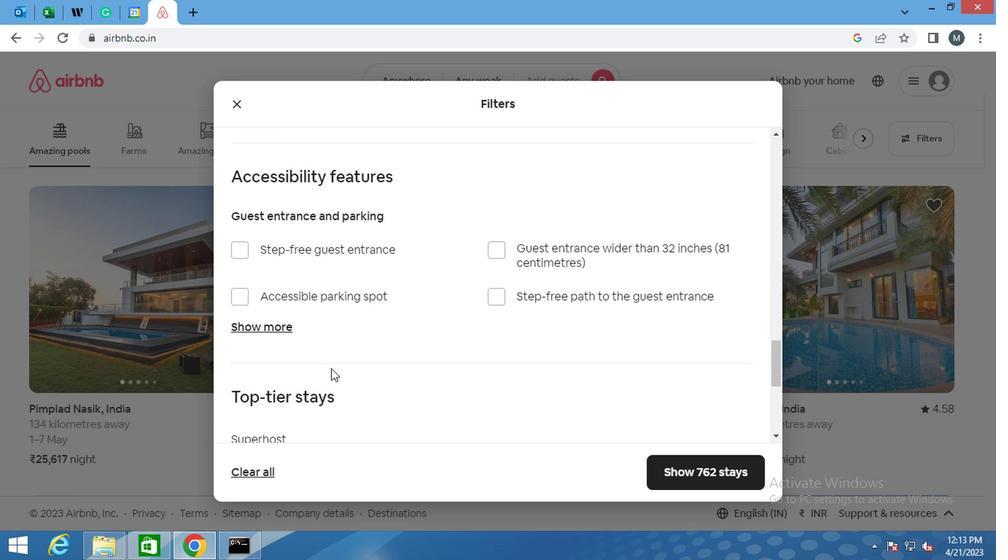 
Action: Mouse scrolled (317, 370) with delta (0, 0)
Screenshot: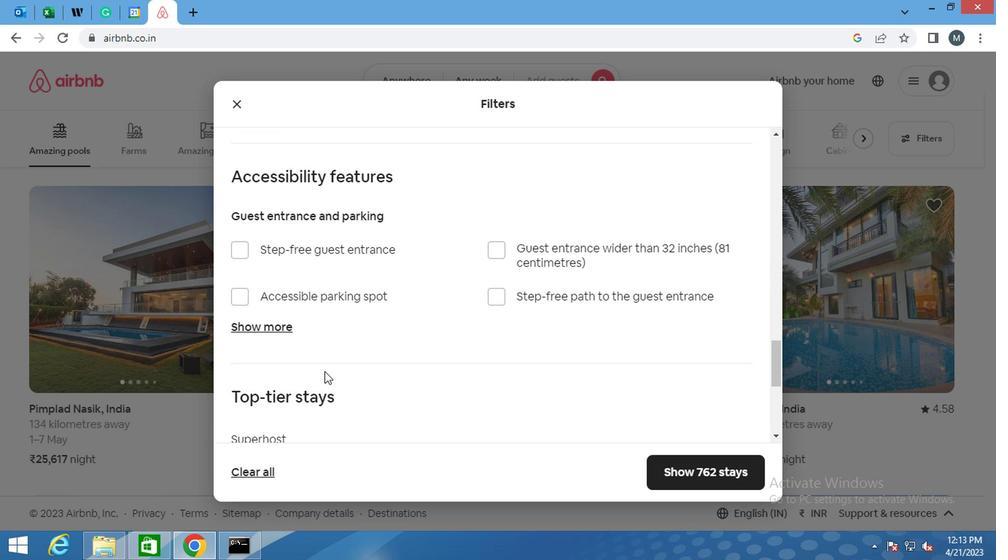
Action: Mouse moved to (286, 302)
Screenshot: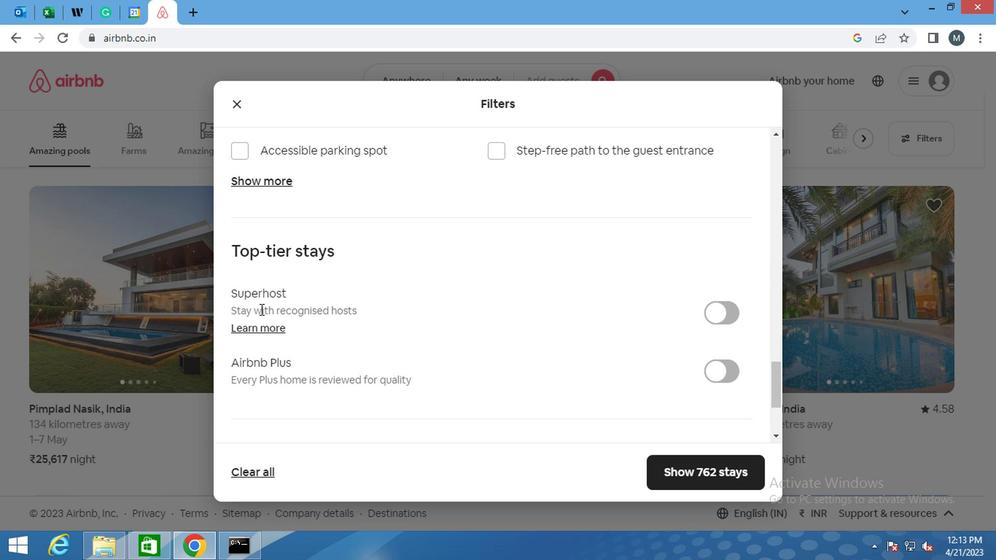 
Action: Mouse scrolled (286, 301) with delta (0, 0)
Screenshot: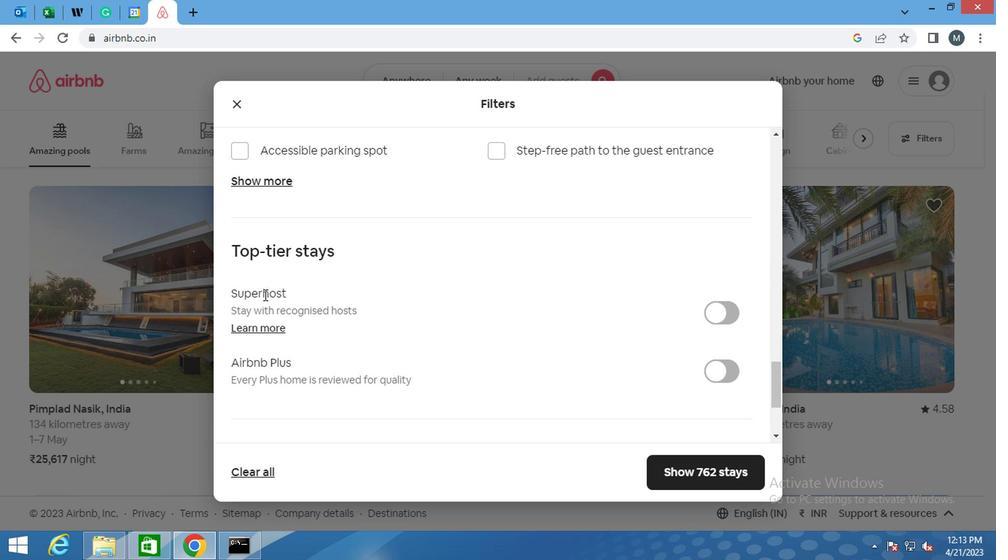 
Action: Mouse scrolled (286, 301) with delta (0, 0)
Screenshot: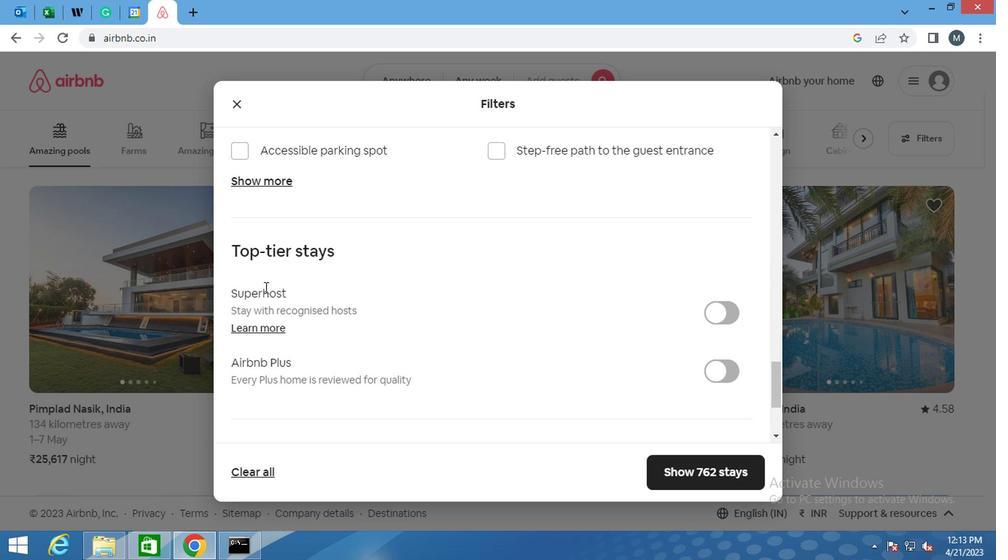 
Action: Mouse scrolled (286, 301) with delta (0, 0)
Screenshot: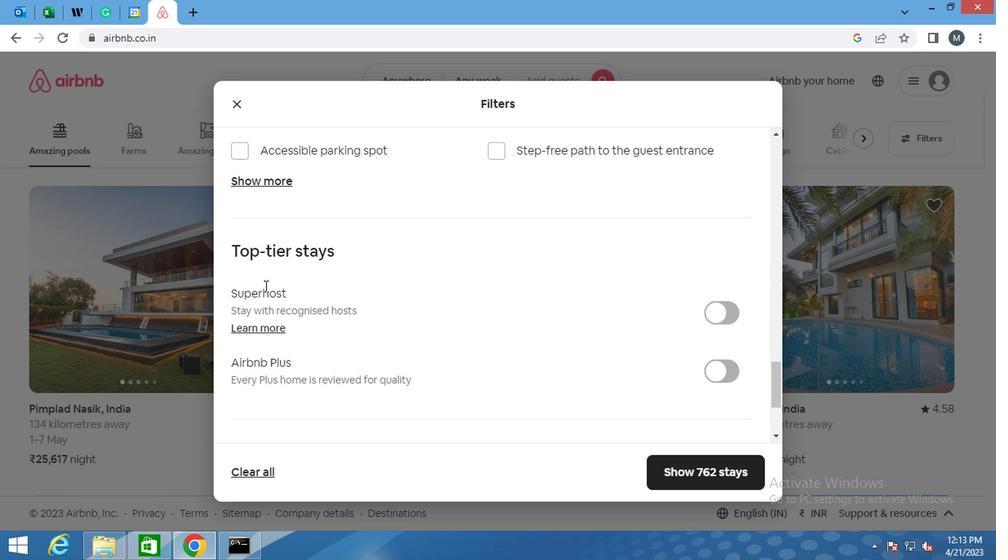 
Action: Mouse moved to (269, 339)
Screenshot: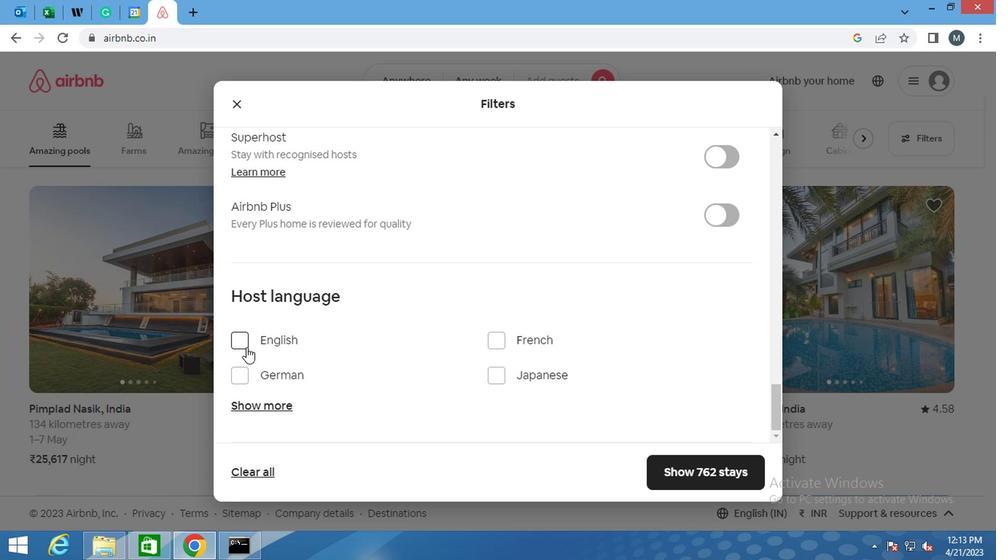 
Action: Mouse pressed left at (269, 339)
Screenshot: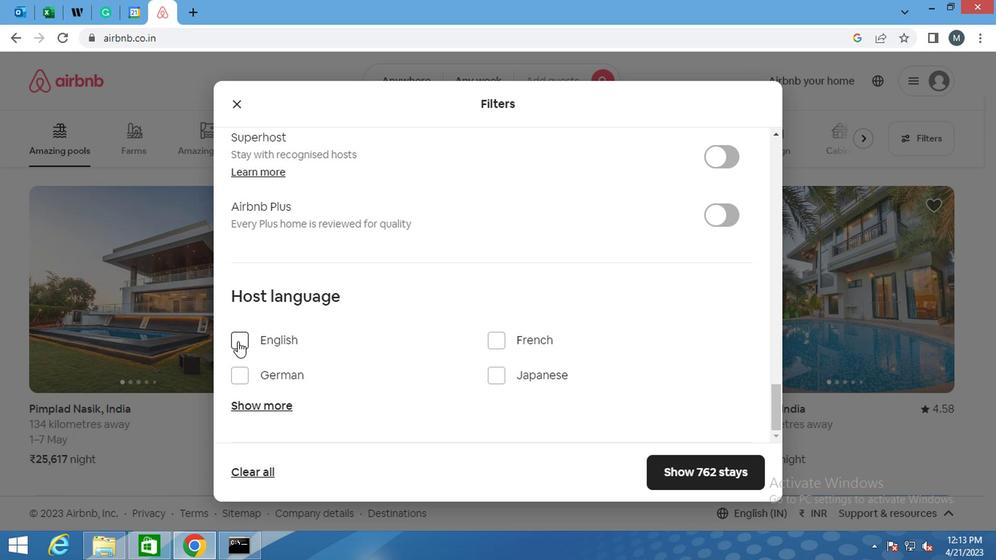 
Action: Mouse moved to (420, 331)
Screenshot: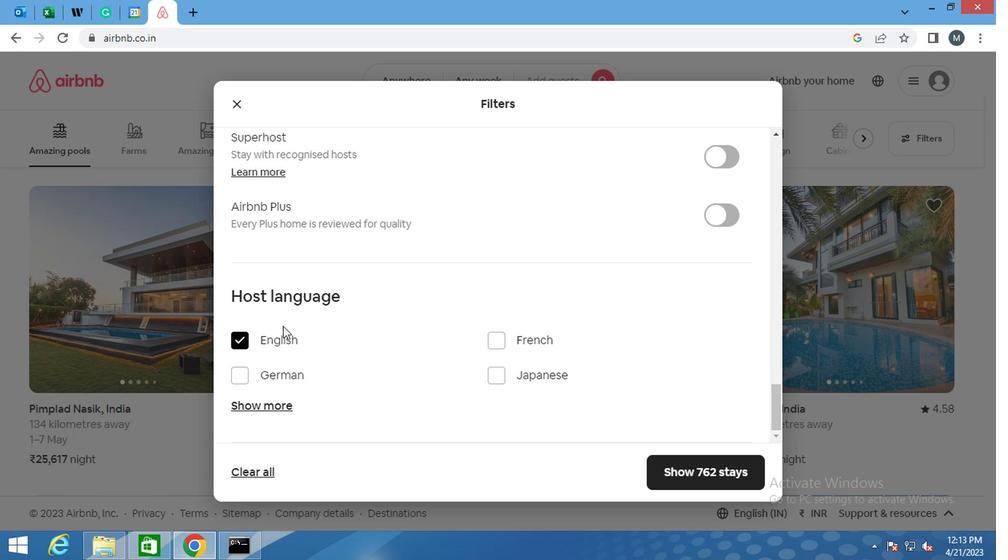 
Action: Mouse scrolled (420, 331) with delta (0, 0)
Screenshot: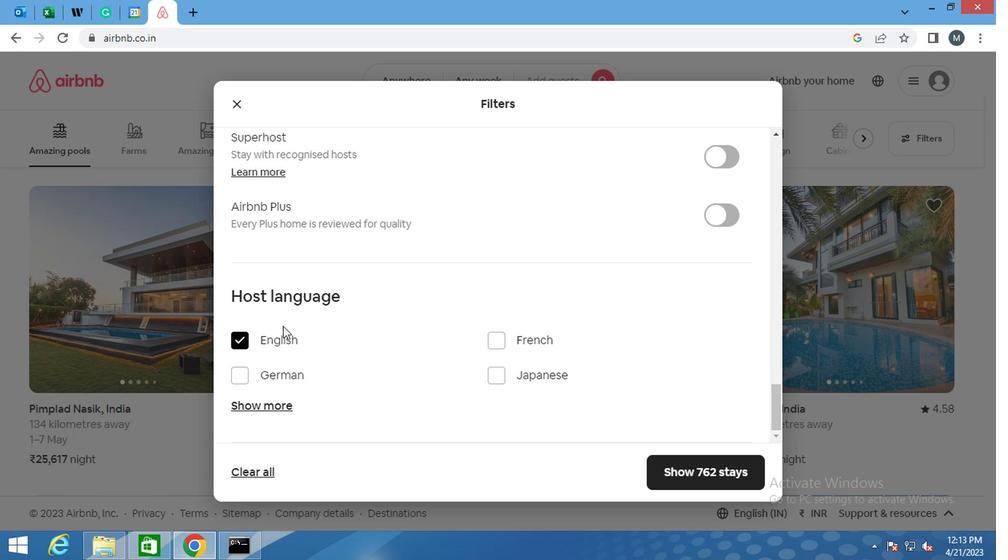 
Action: Mouse moved to (427, 339)
Screenshot: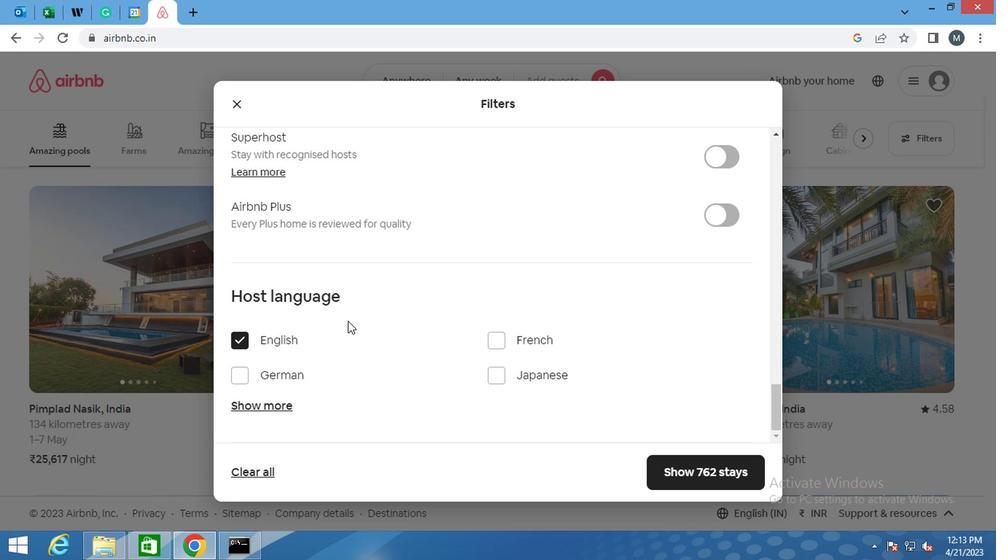 
Action: Mouse scrolled (427, 339) with delta (0, 0)
Screenshot: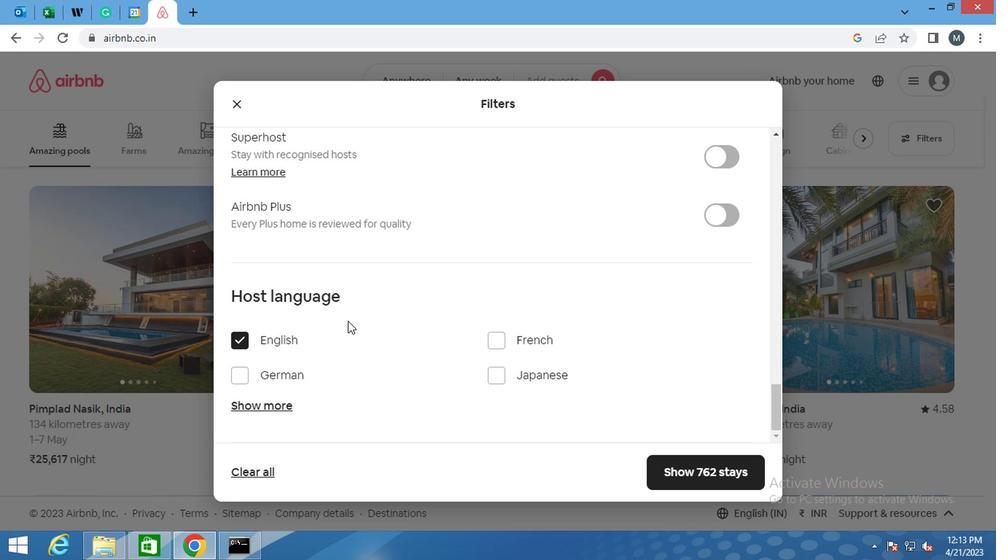 
Action: Mouse moved to (439, 347)
Screenshot: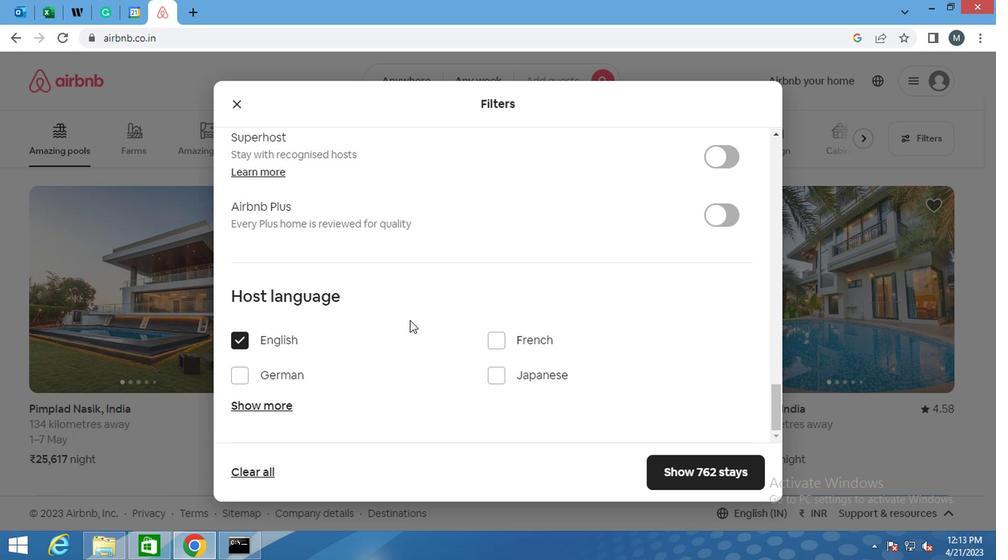 
Action: Mouse scrolled (439, 347) with delta (0, 0)
Screenshot: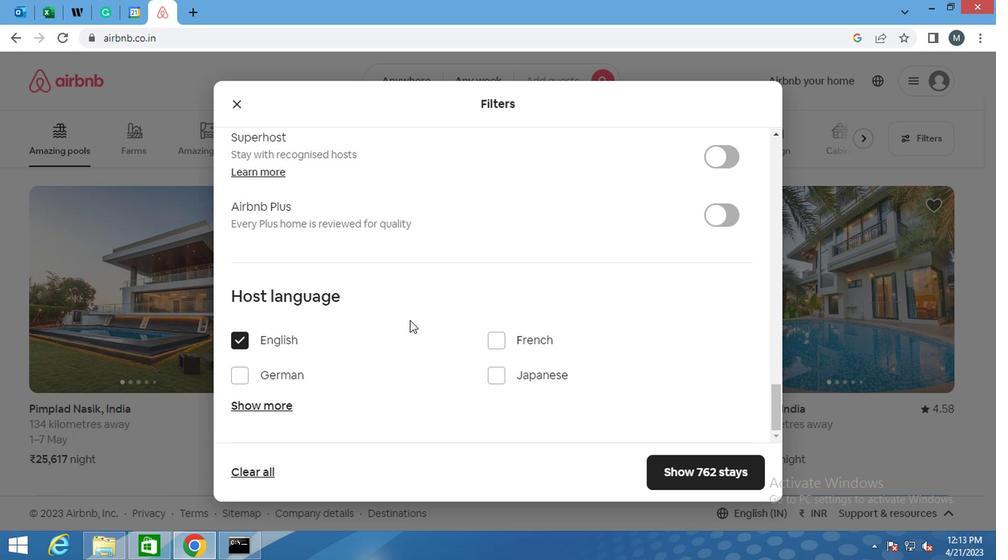 
Action: Mouse moved to (461, 362)
Screenshot: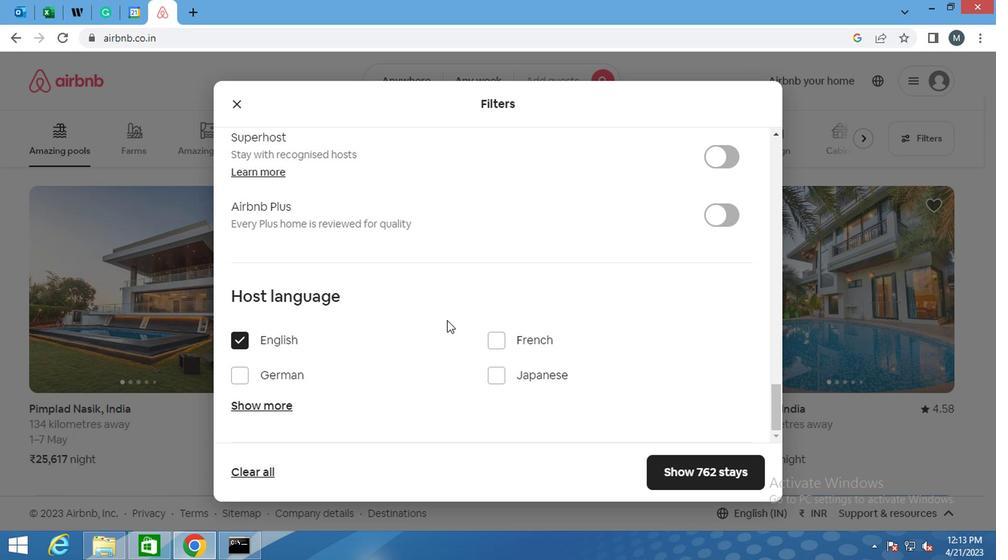 
Action: Mouse scrolled (461, 361) with delta (0, 0)
Screenshot: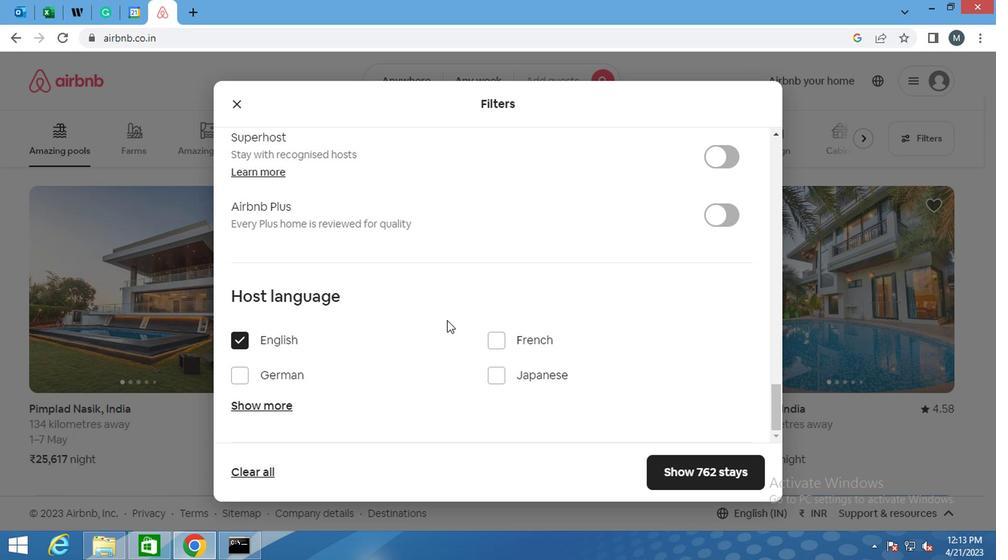 
Action: Mouse moved to (603, 433)
Screenshot: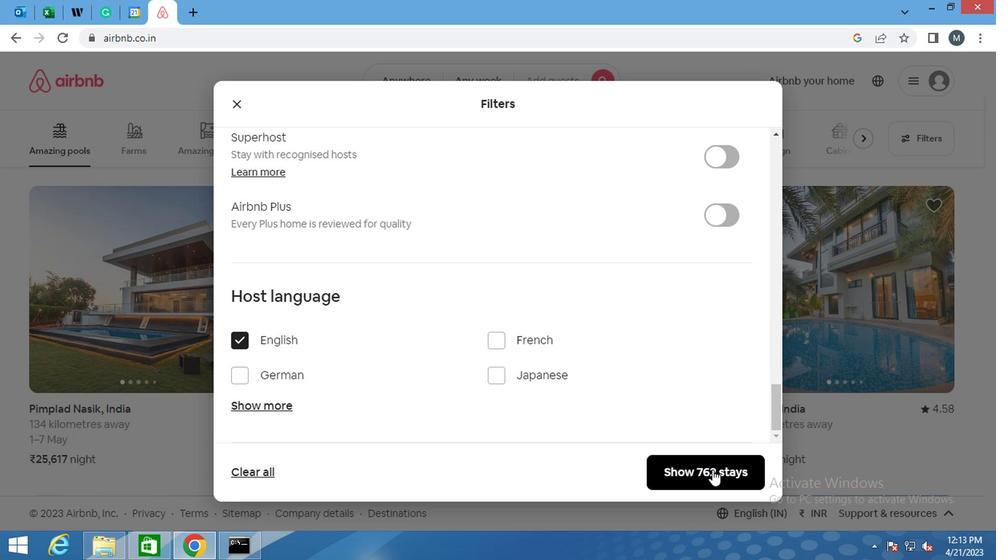 
Action: Mouse pressed left at (603, 433)
Screenshot: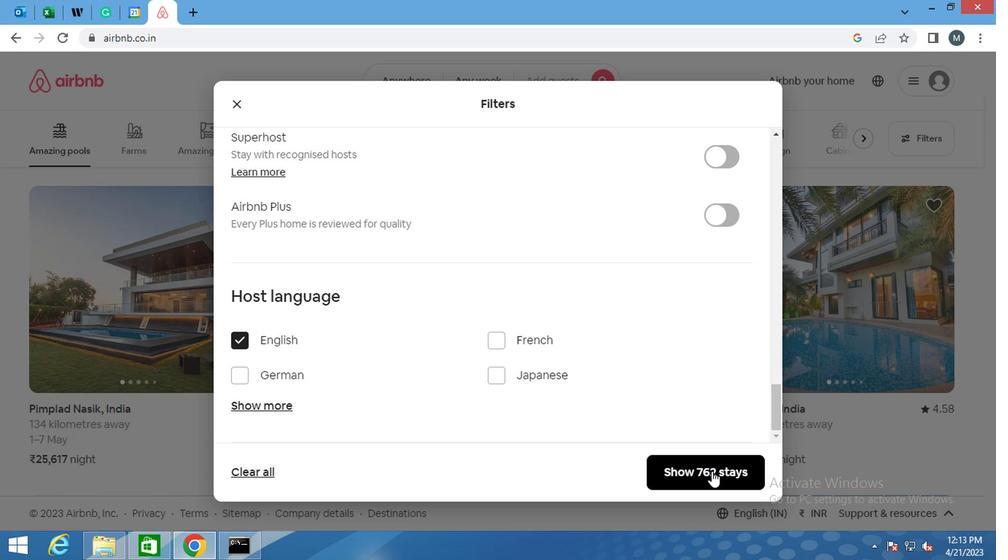 
Action: Mouse moved to (602, 433)
Screenshot: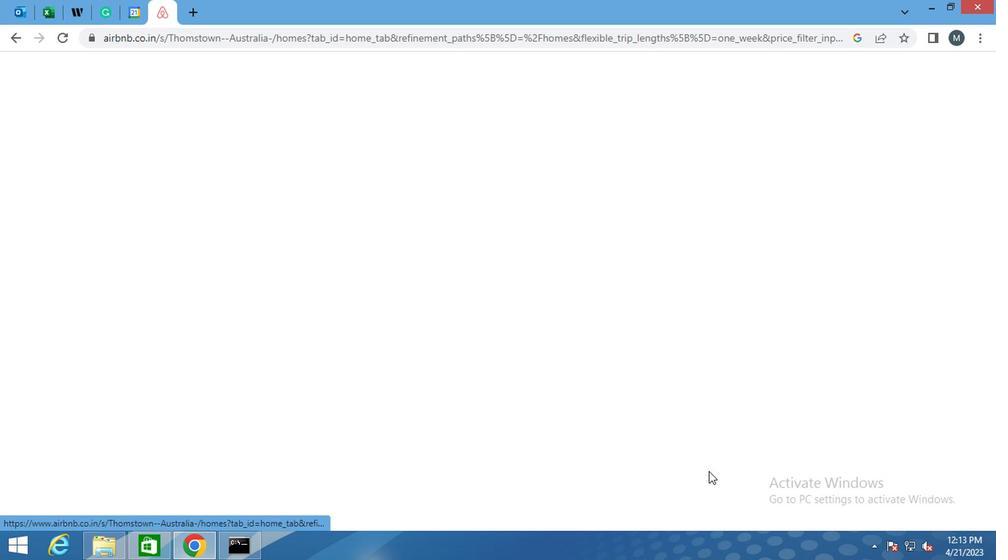 
